 Task: Compose an email with the signature Destiny Lee with the subject Status report and the message Thank you for your prompt response. from softage.1@softage.net to softage.6@softage.net with an attached document Feasibility_report.docx Undo the message and rewrite the message as I would like to request a meeting to discuss this issue further. Send the email. Finally, move the email from Sent Items to the label Trademarks
Action: Mouse moved to (338, 564)
Screenshot: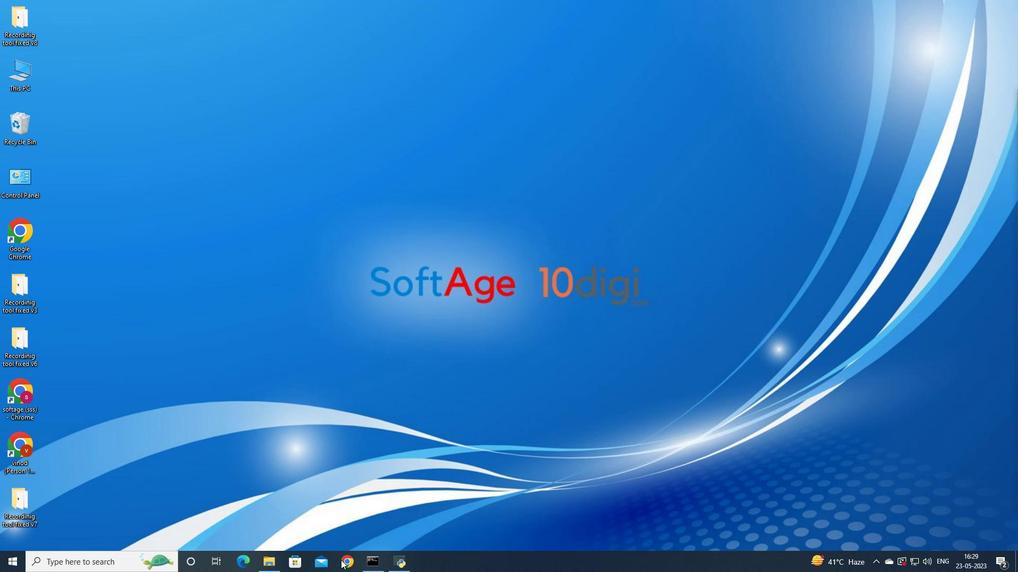 
Action: Mouse pressed left at (338, 564)
Screenshot: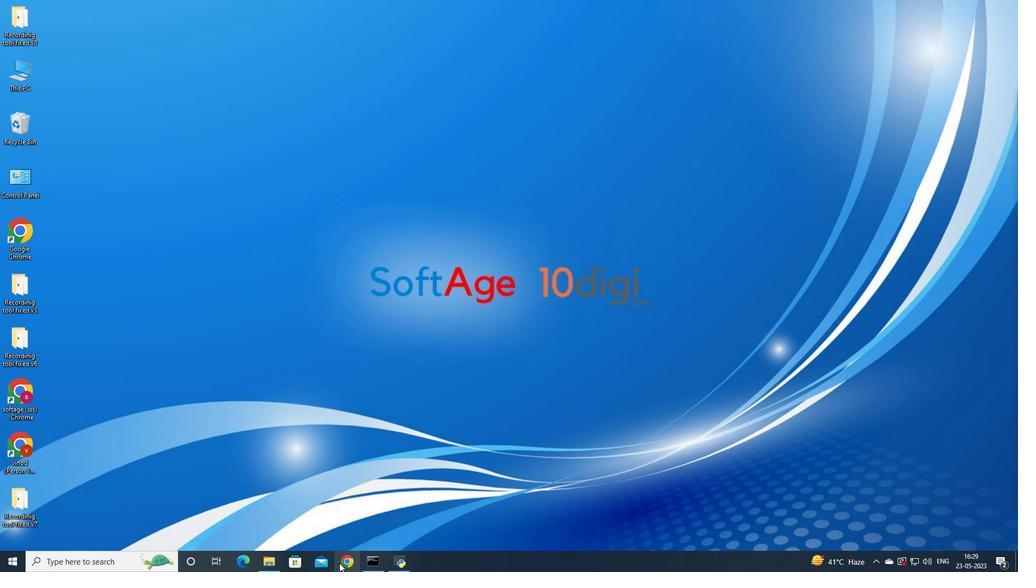 
Action: Mouse moved to (465, 338)
Screenshot: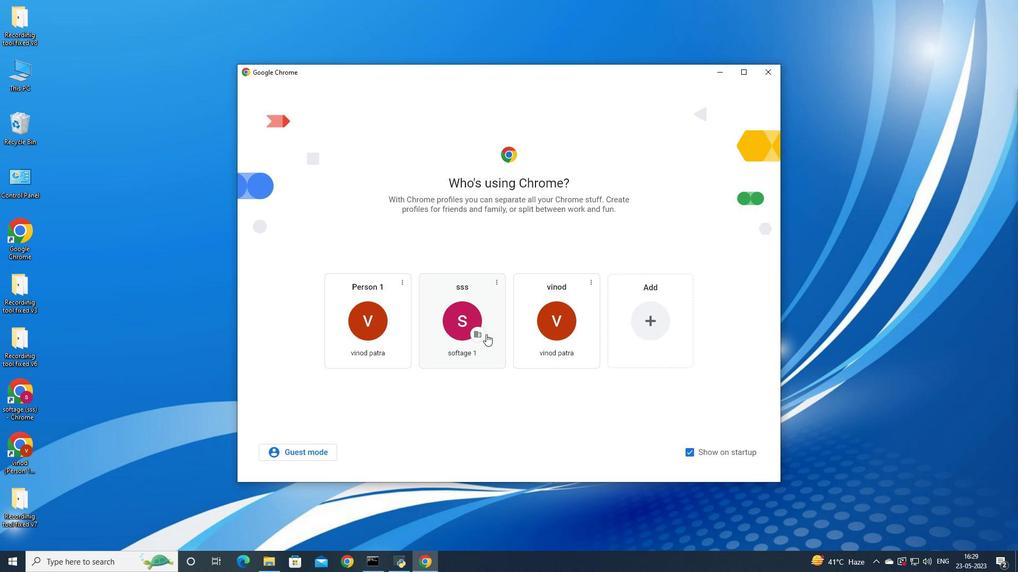 
Action: Mouse pressed left at (465, 338)
Screenshot: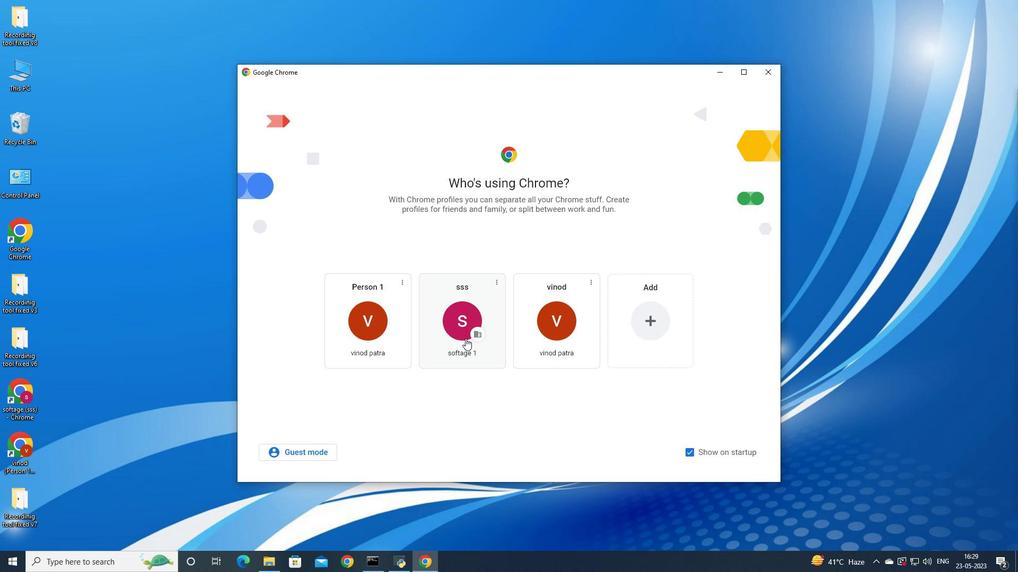 
Action: Mouse moved to (919, 56)
Screenshot: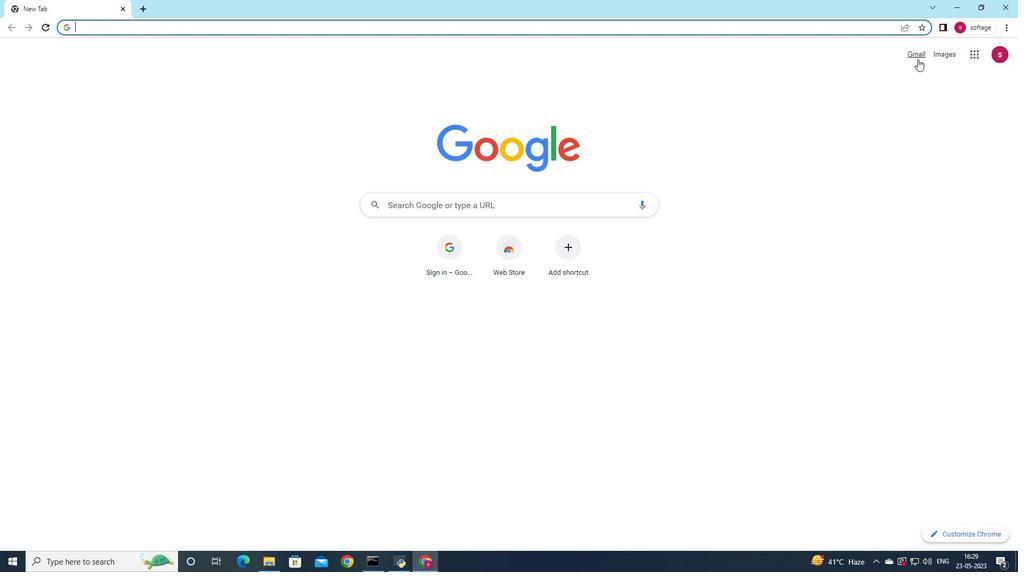 
Action: Mouse pressed left at (919, 56)
Screenshot: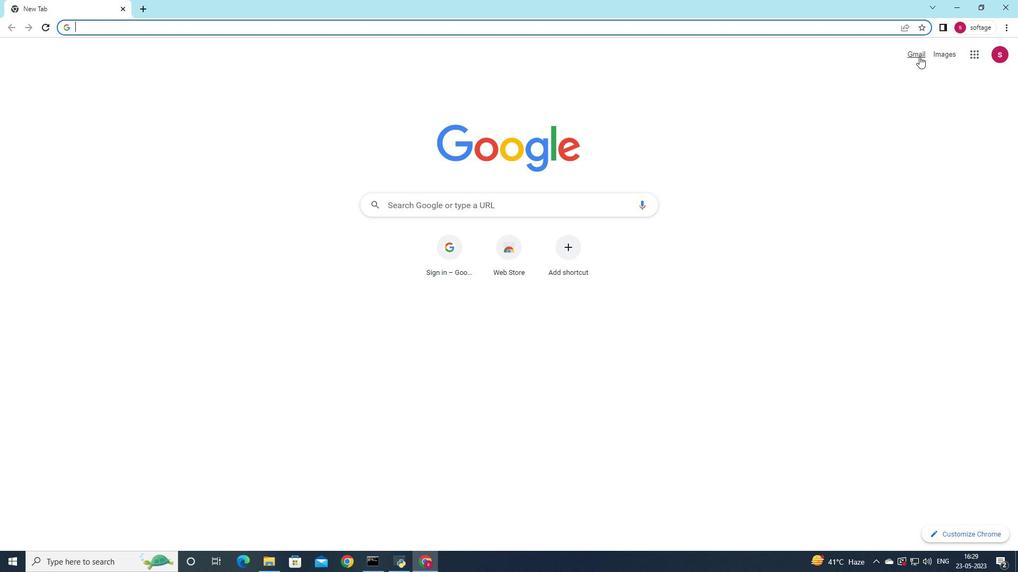 
Action: Mouse moved to (900, 70)
Screenshot: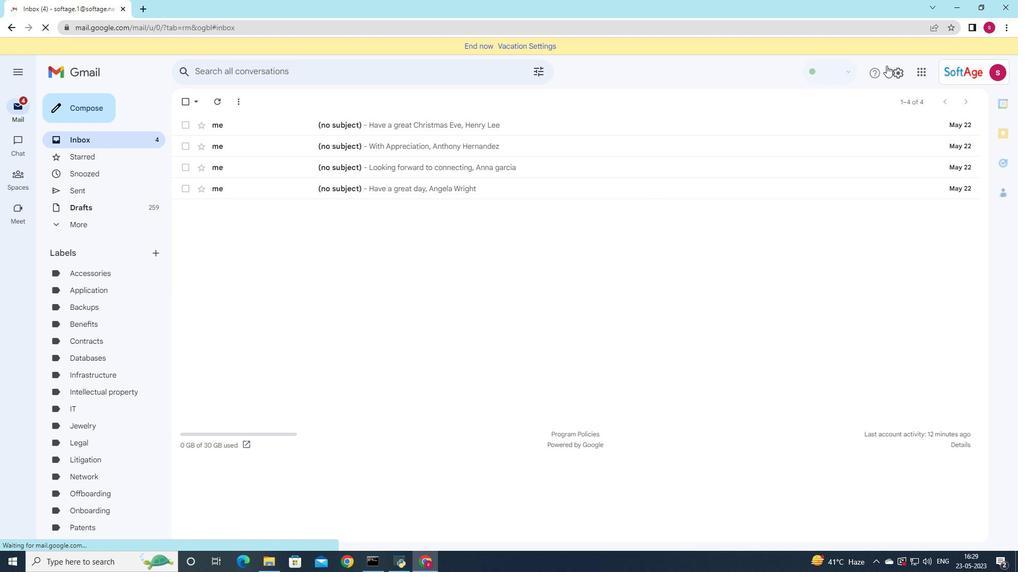 
Action: Mouse pressed left at (900, 70)
Screenshot: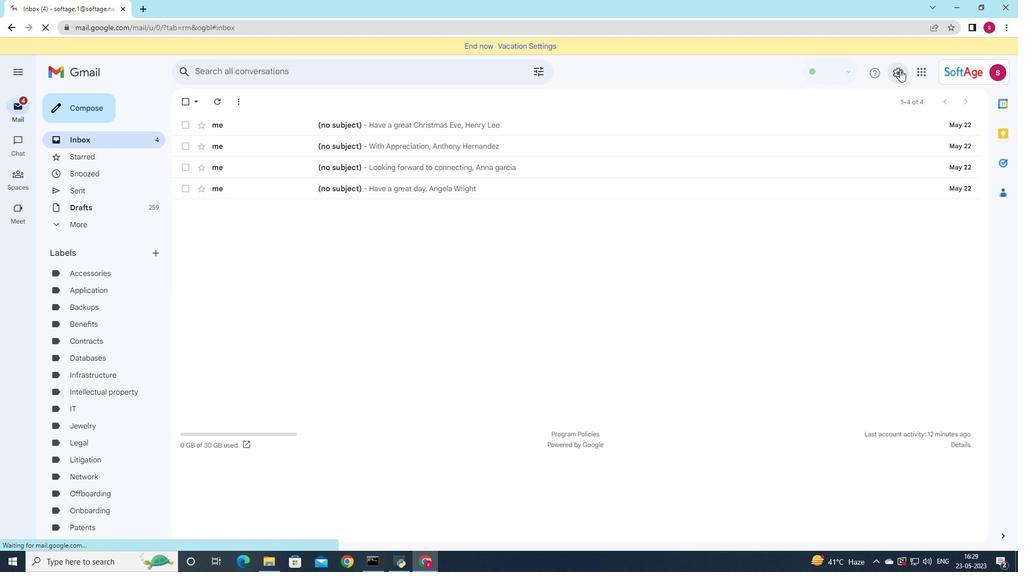 
Action: Mouse moved to (894, 126)
Screenshot: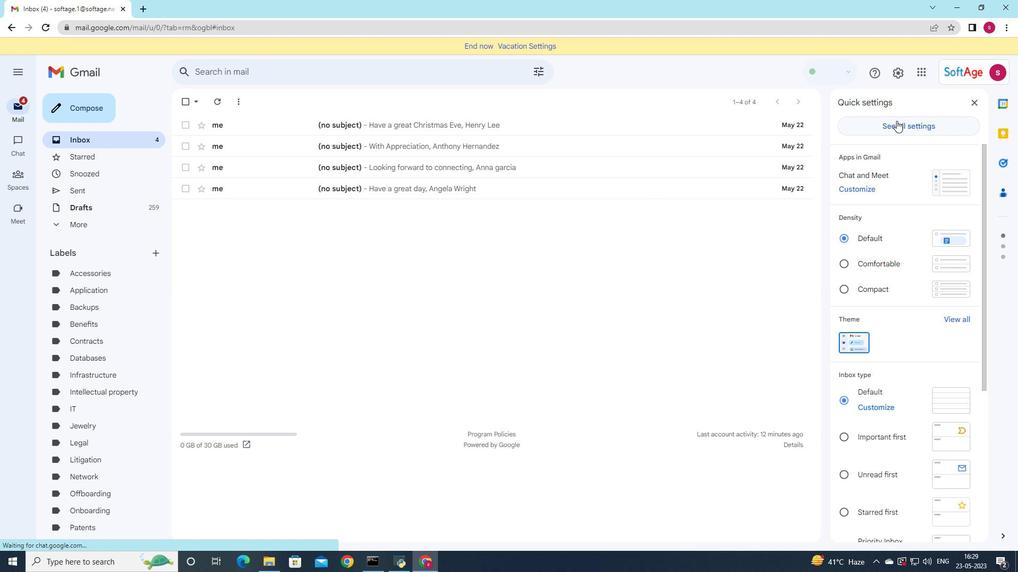 
Action: Mouse pressed left at (894, 126)
Screenshot: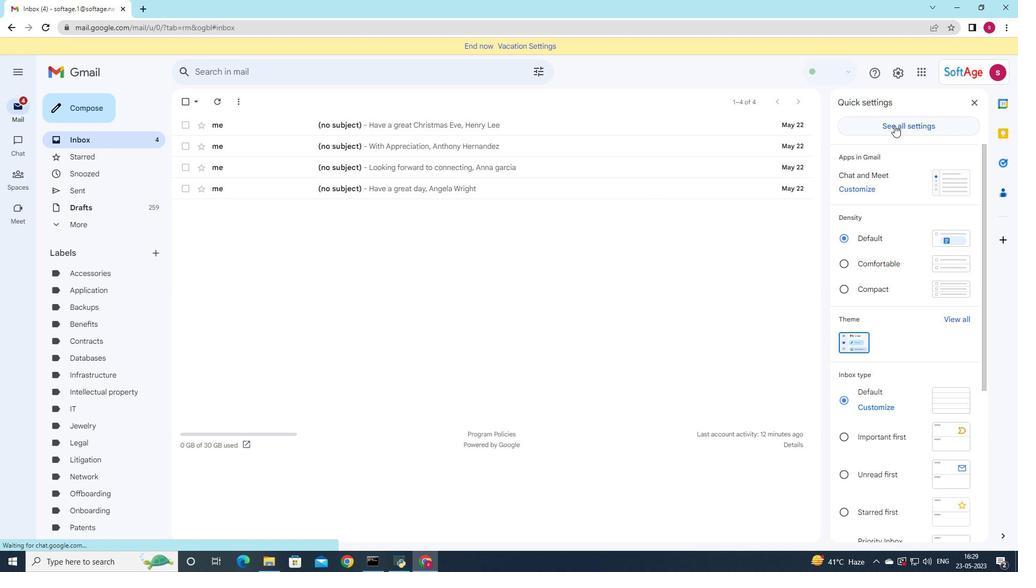 
Action: Mouse moved to (430, 277)
Screenshot: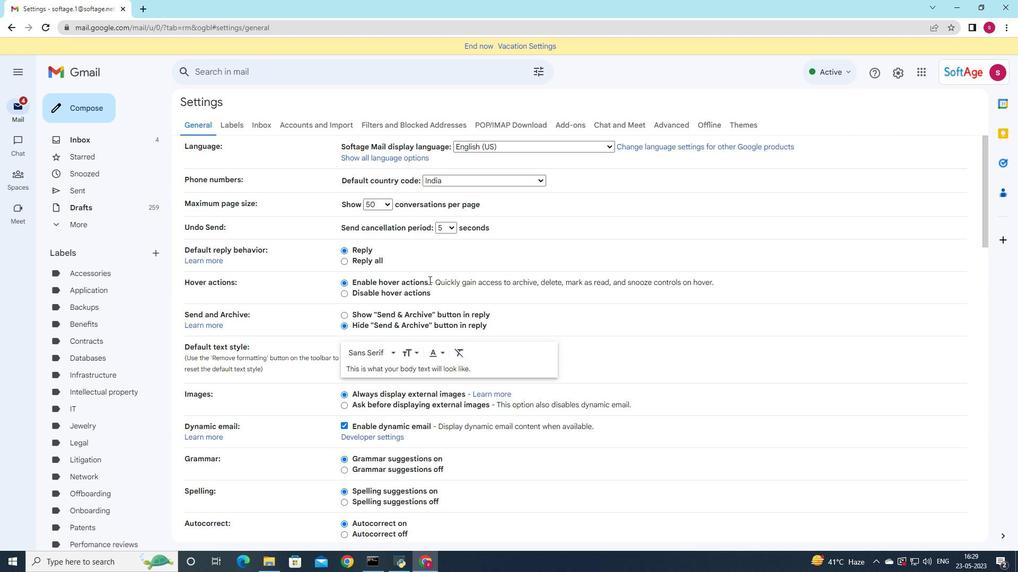 
Action: Mouse scrolled (430, 276) with delta (0, 0)
Screenshot: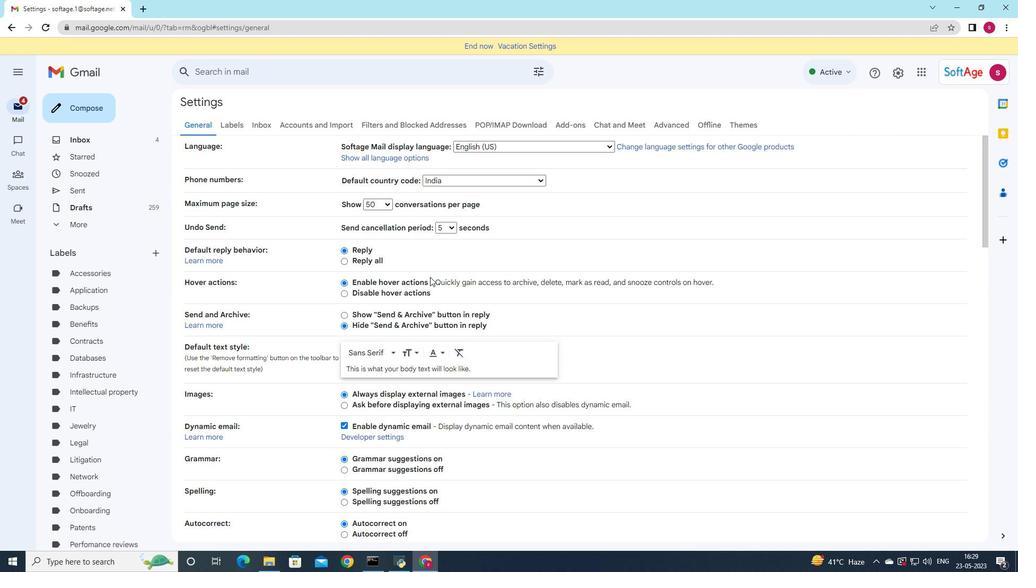 
Action: Mouse scrolled (430, 276) with delta (0, 0)
Screenshot: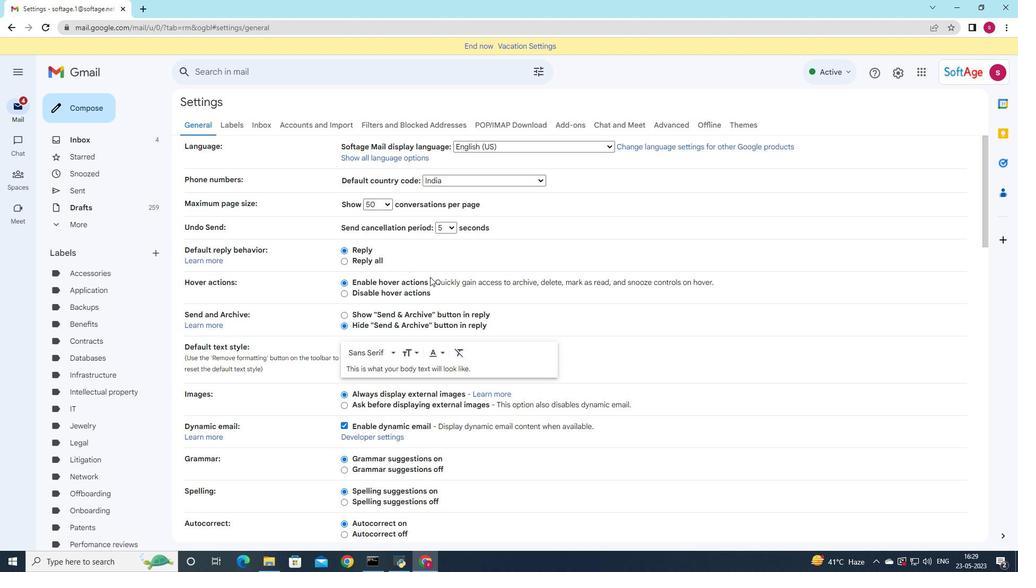 
Action: Mouse scrolled (430, 276) with delta (0, 0)
Screenshot: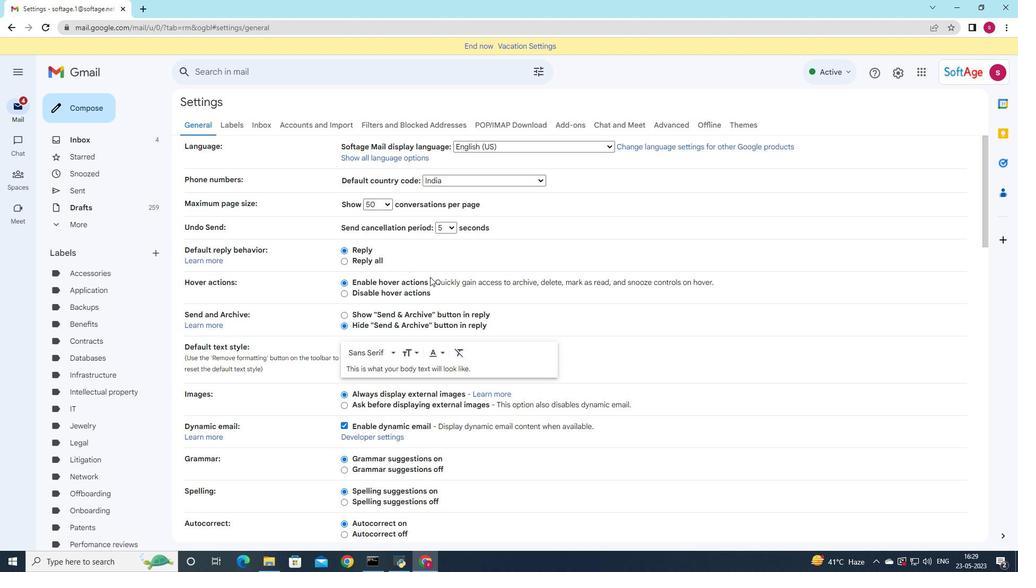 
Action: Mouse scrolled (430, 276) with delta (0, 0)
Screenshot: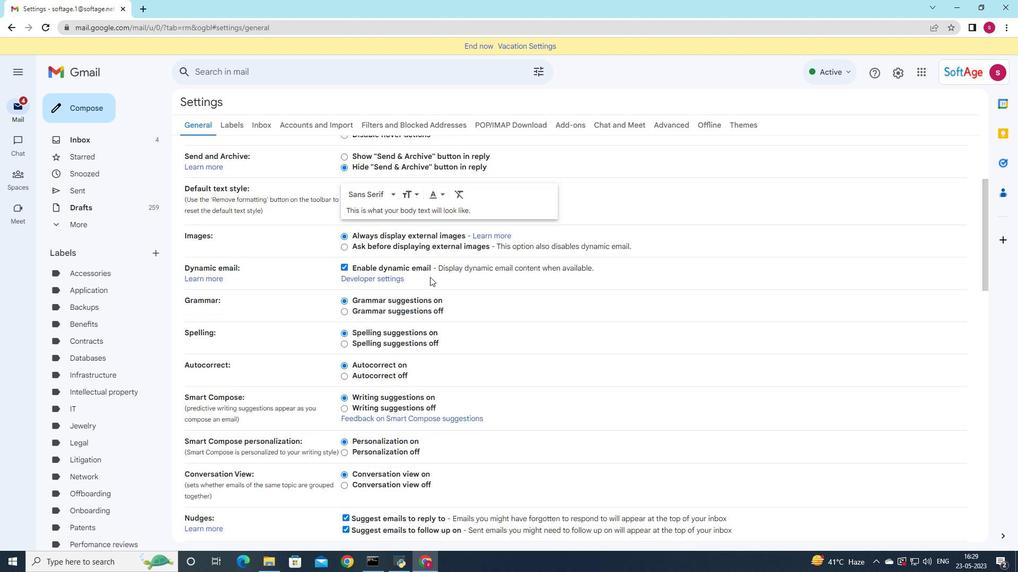 
Action: Mouse scrolled (430, 276) with delta (0, 0)
Screenshot: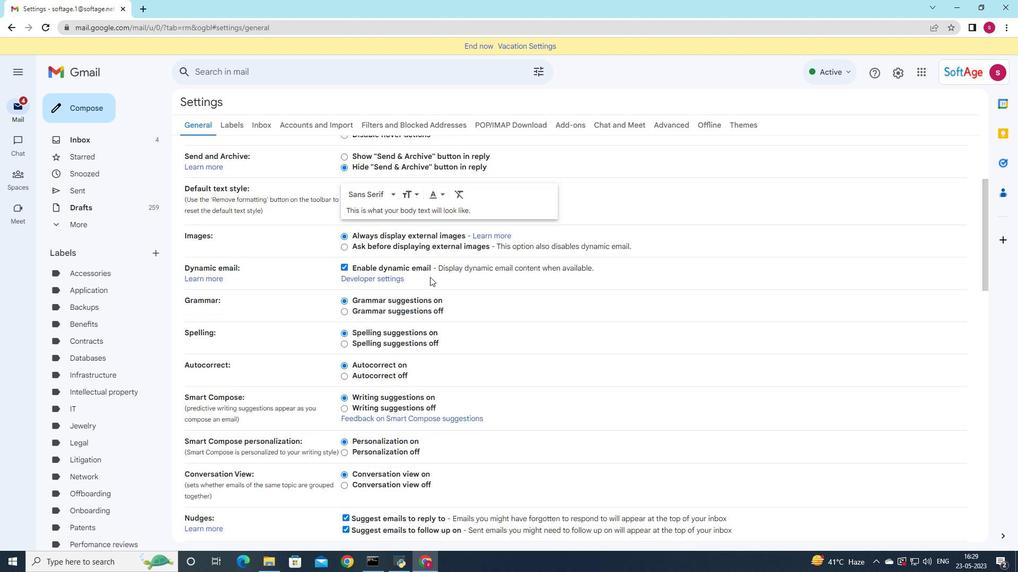 
Action: Mouse scrolled (430, 276) with delta (0, 0)
Screenshot: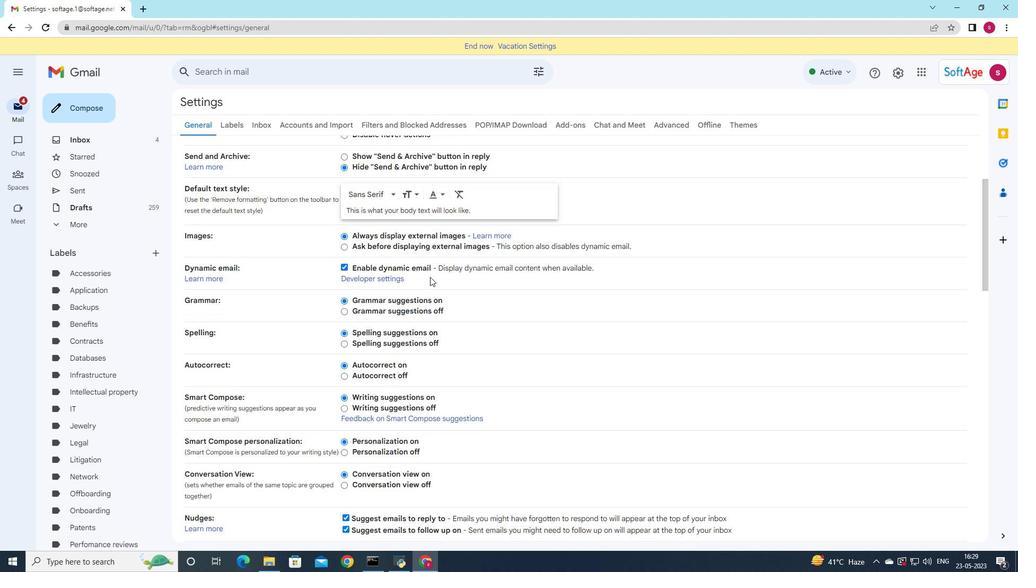 
Action: Mouse scrolled (430, 276) with delta (0, 0)
Screenshot: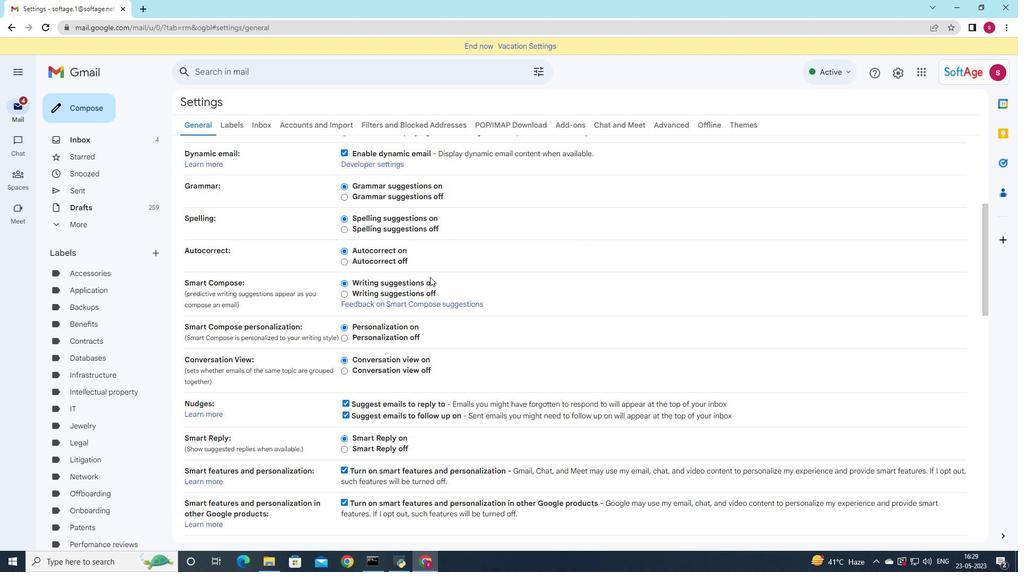 
Action: Mouse scrolled (430, 276) with delta (0, 0)
Screenshot: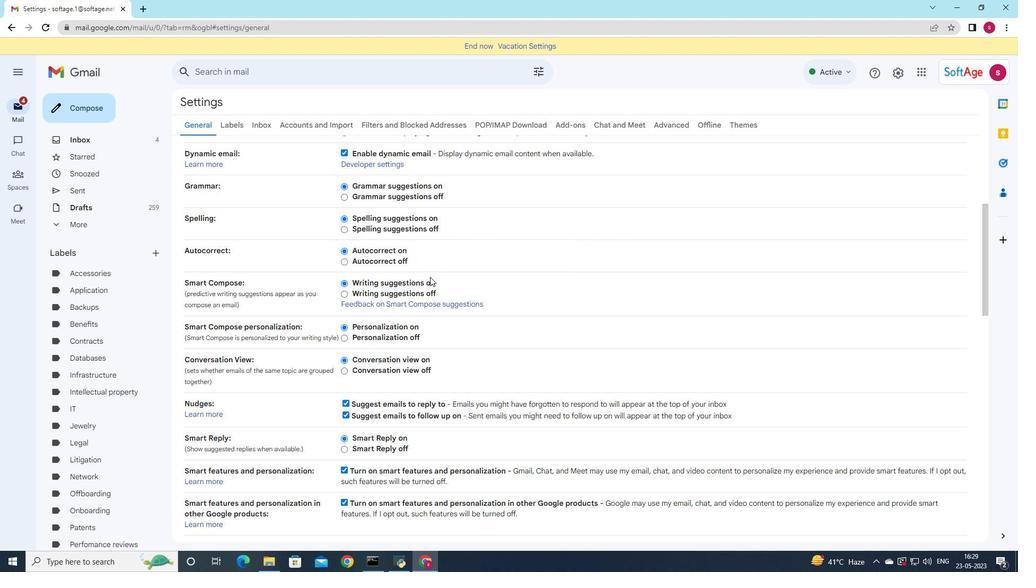 
Action: Mouse scrolled (430, 276) with delta (0, 0)
Screenshot: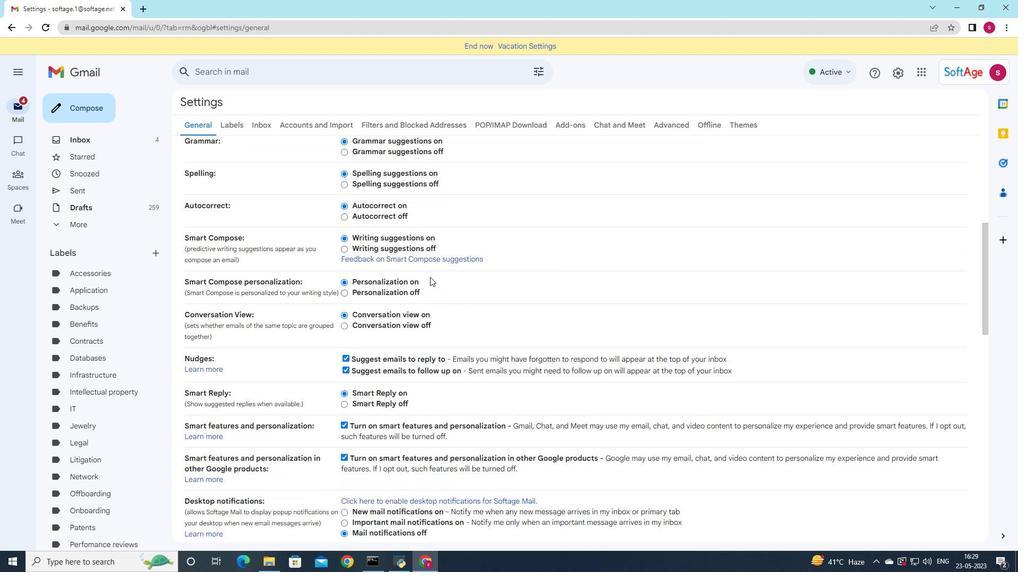 
Action: Mouse scrolled (430, 276) with delta (0, 0)
Screenshot: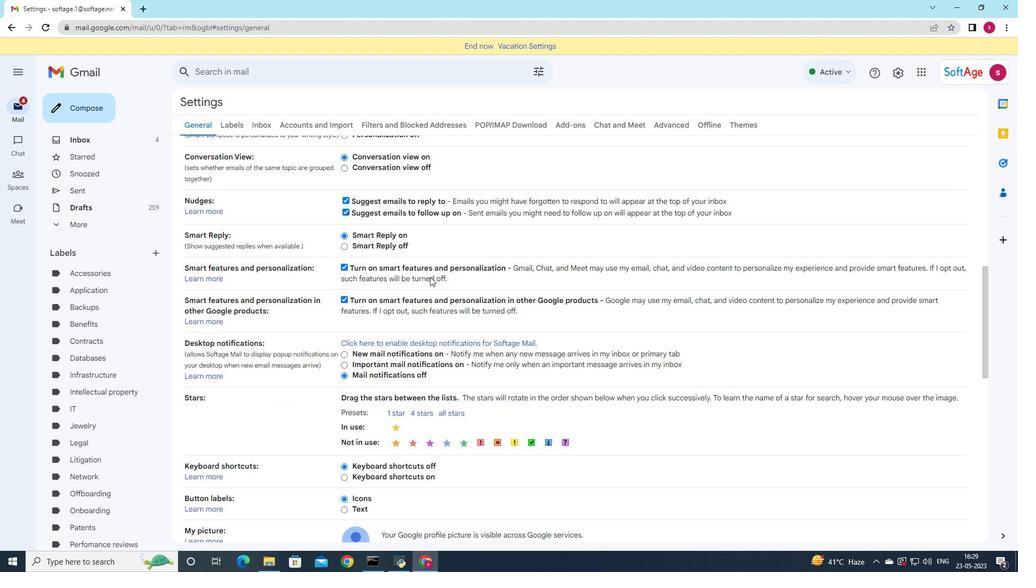 
Action: Mouse scrolled (430, 276) with delta (0, 0)
Screenshot: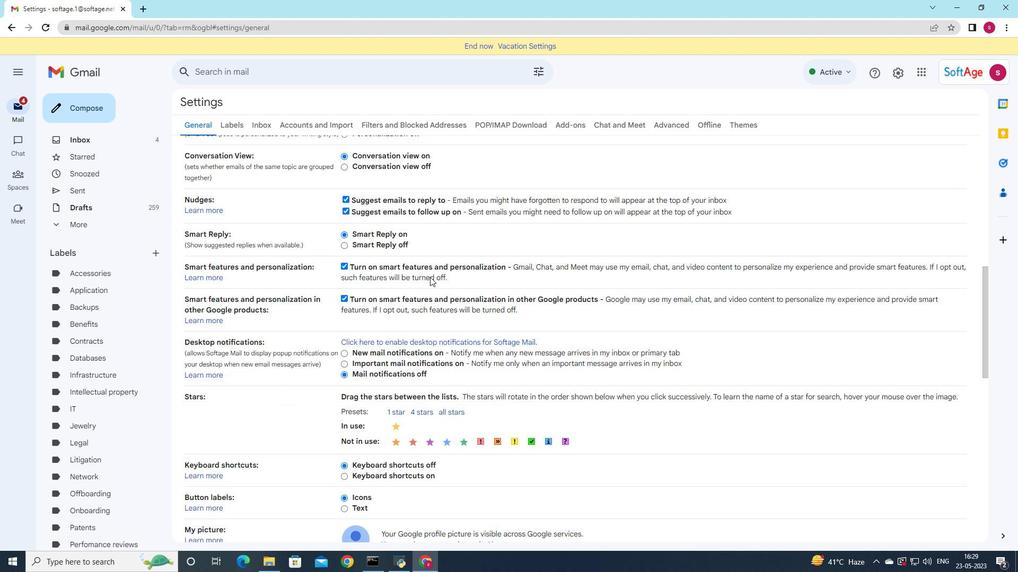 
Action: Mouse scrolled (430, 276) with delta (0, 0)
Screenshot: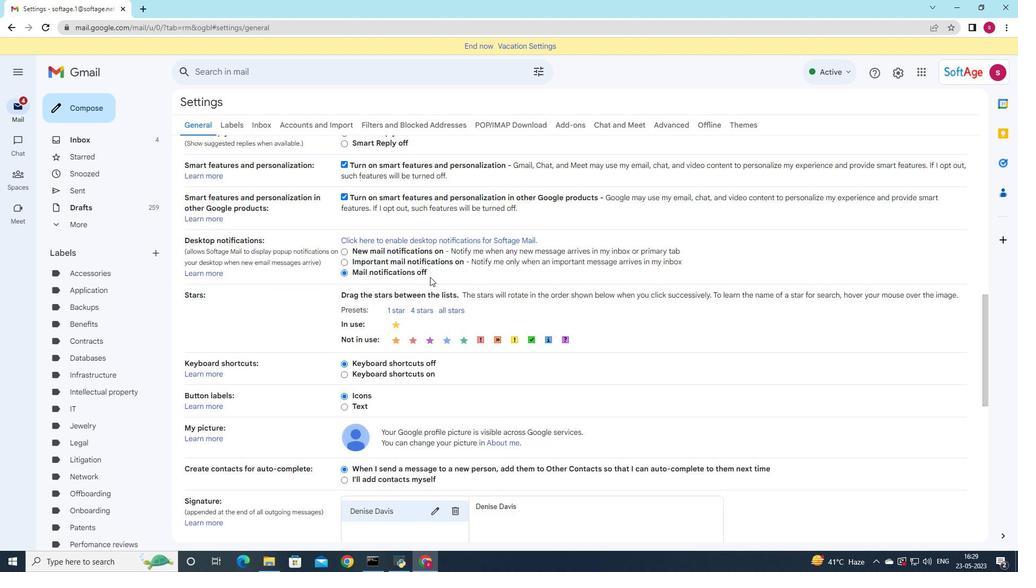 
Action: Mouse scrolled (430, 276) with delta (0, 0)
Screenshot: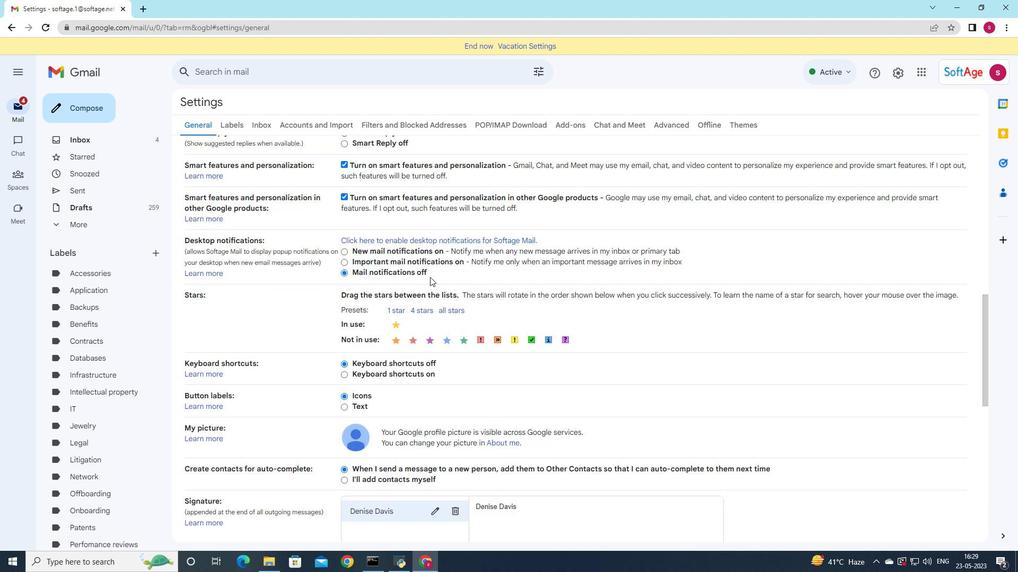 
Action: Mouse scrolled (430, 276) with delta (0, 0)
Screenshot: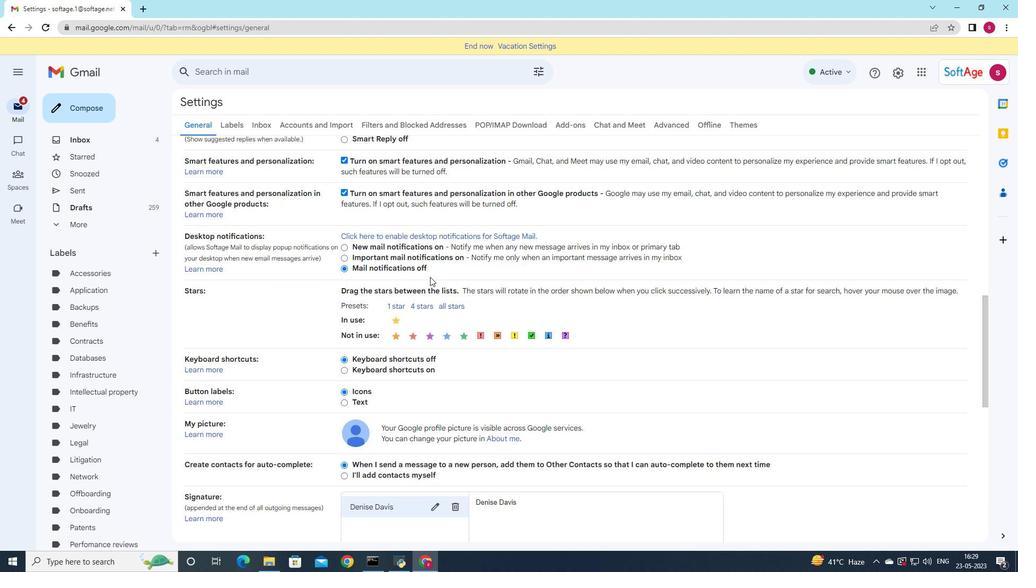 
Action: Mouse scrolled (430, 276) with delta (0, 0)
Screenshot: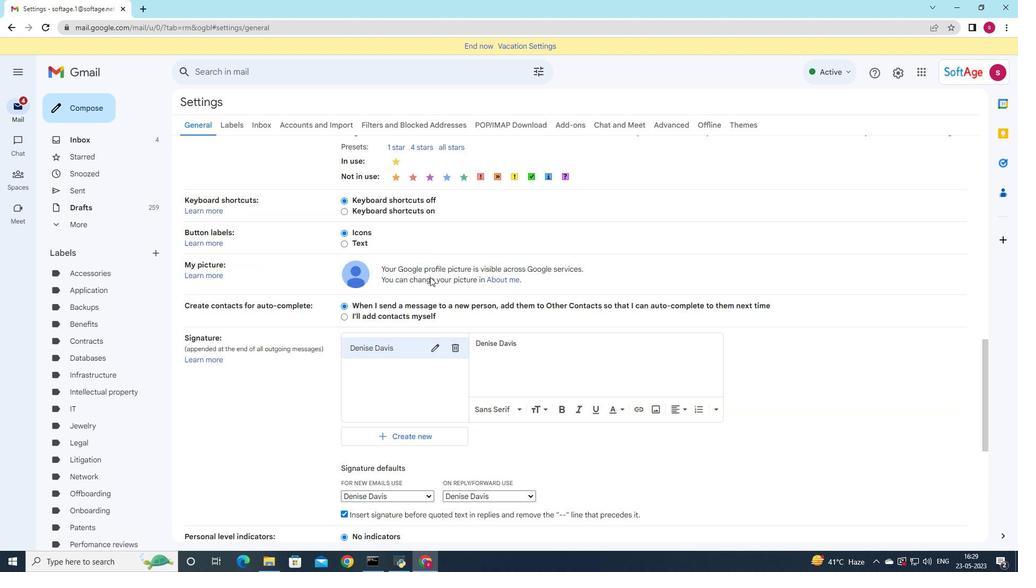 
Action: Mouse moved to (460, 289)
Screenshot: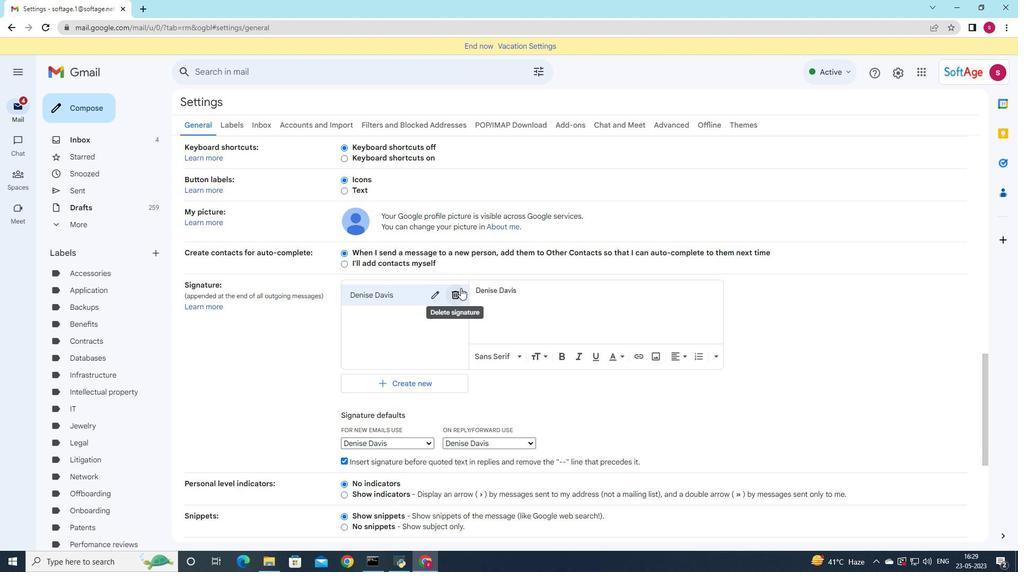 
Action: Mouse pressed left at (460, 289)
Screenshot: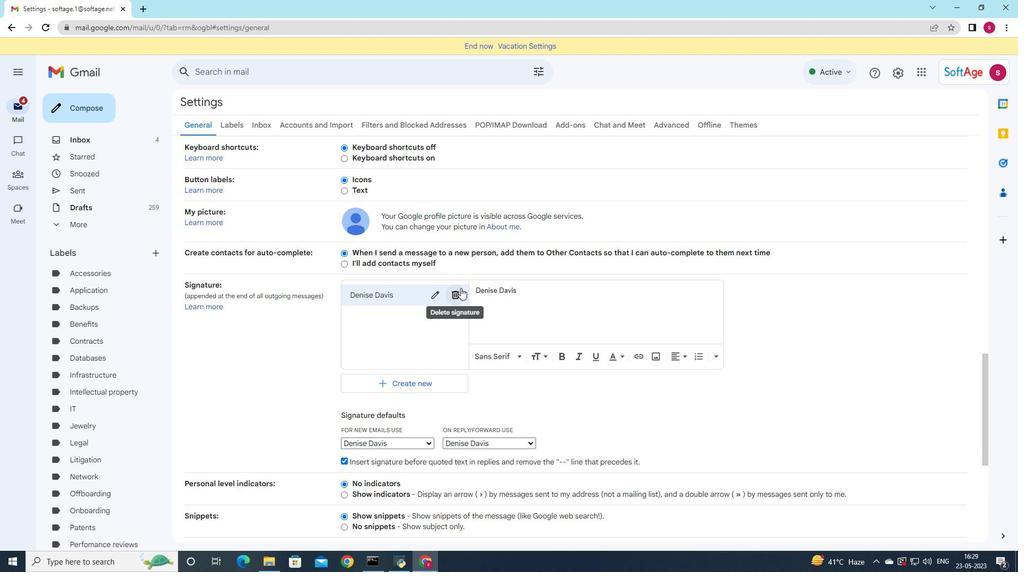 
Action: Mouse moved to (601, 309)
Screenshot: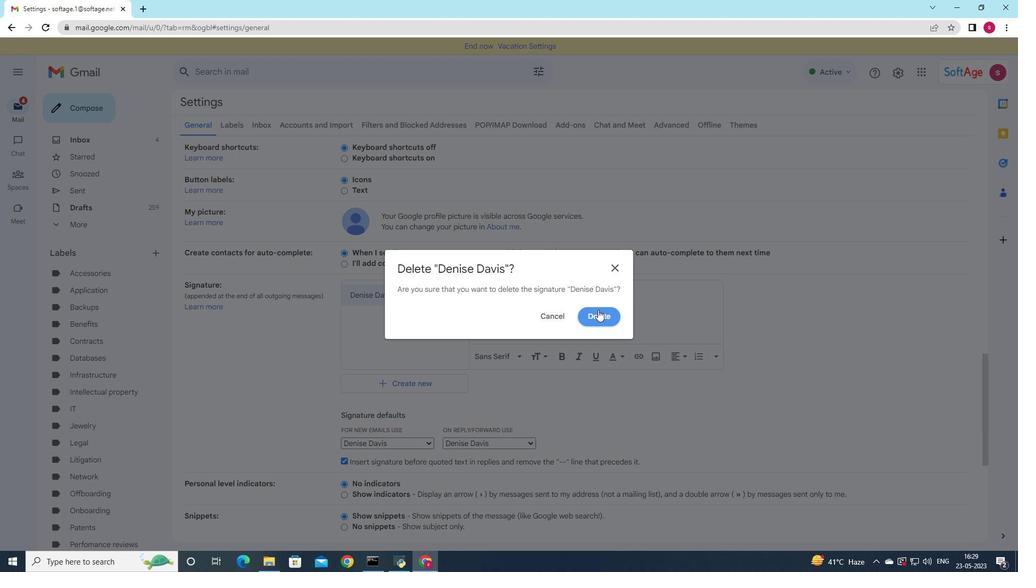 
Action: Mouse pressed left at (601, 309)
Screenshot: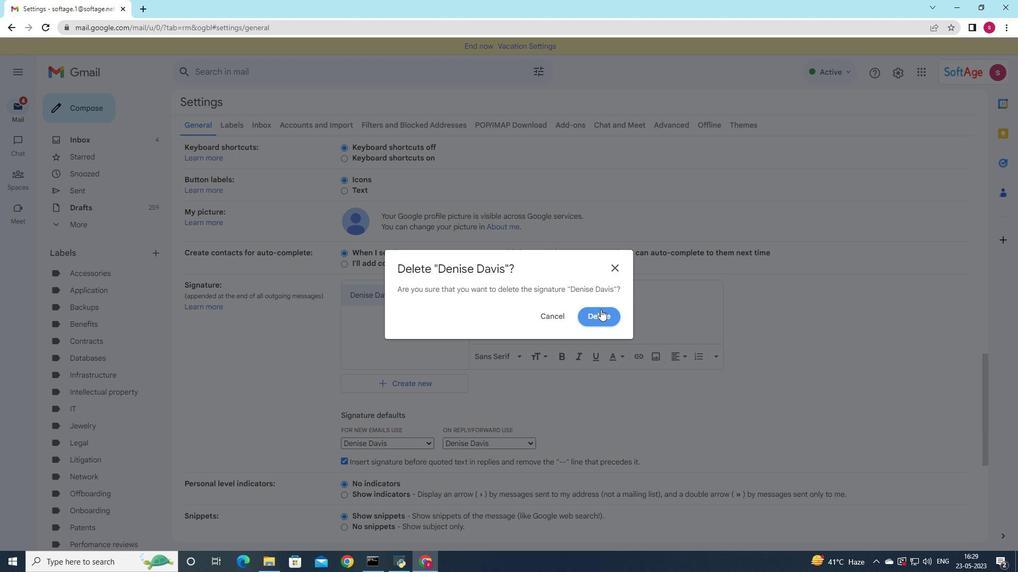 
Action: Mouse moved to (402, 312)
Screenshot: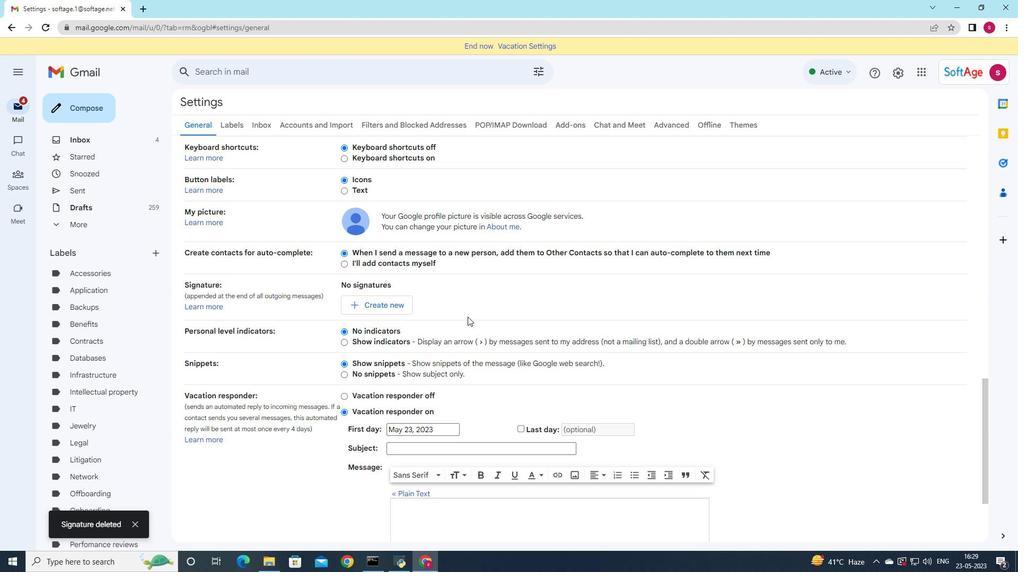 
Action: Mouse pressed left at (402, 312)
Screenshot: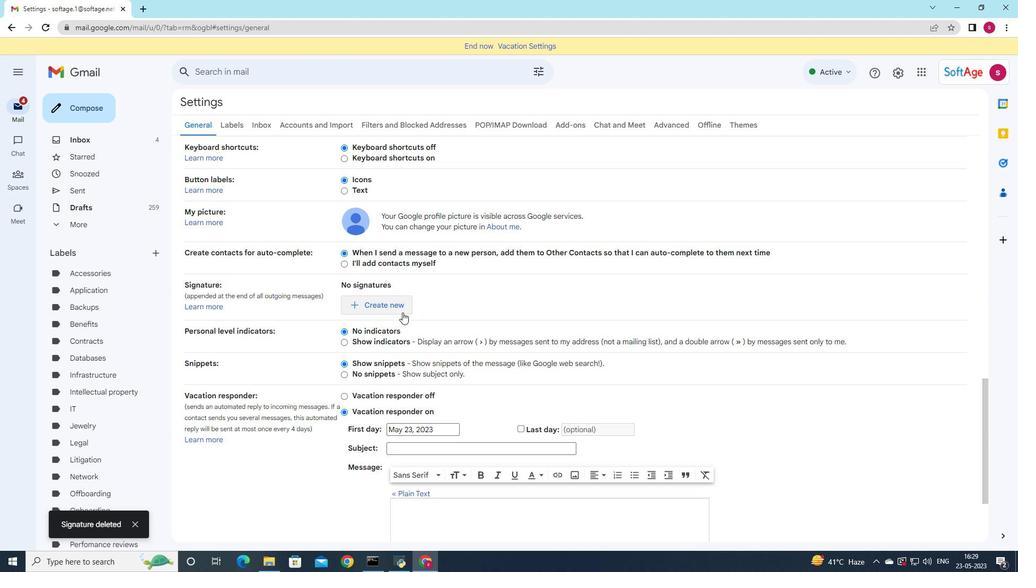 
Action: Mouse moved to (610, 293)
Screenshot: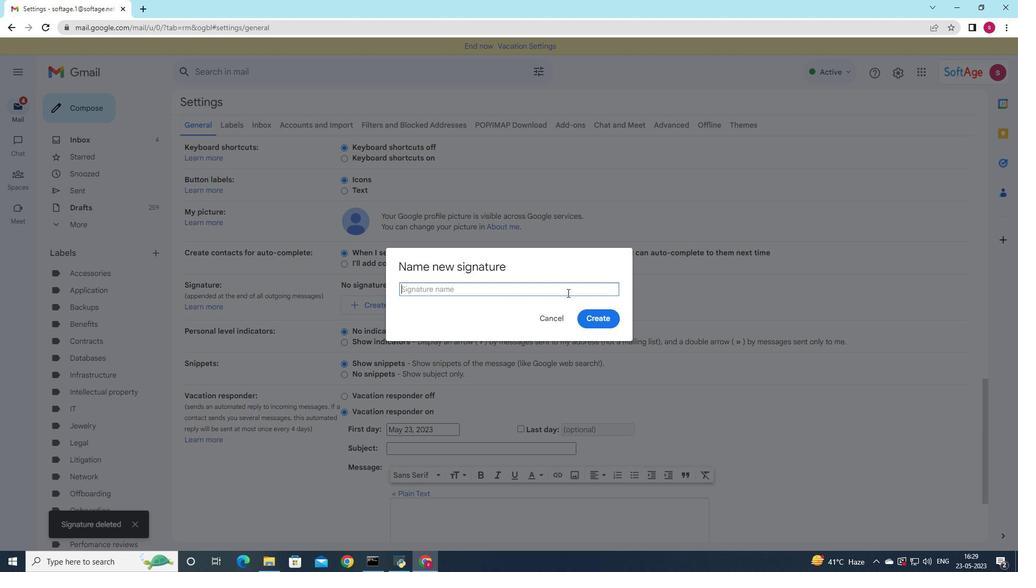 
Action: Key pressed <Key.shift>Destiny<Key.space><Key.shift>Lee
Screenshot: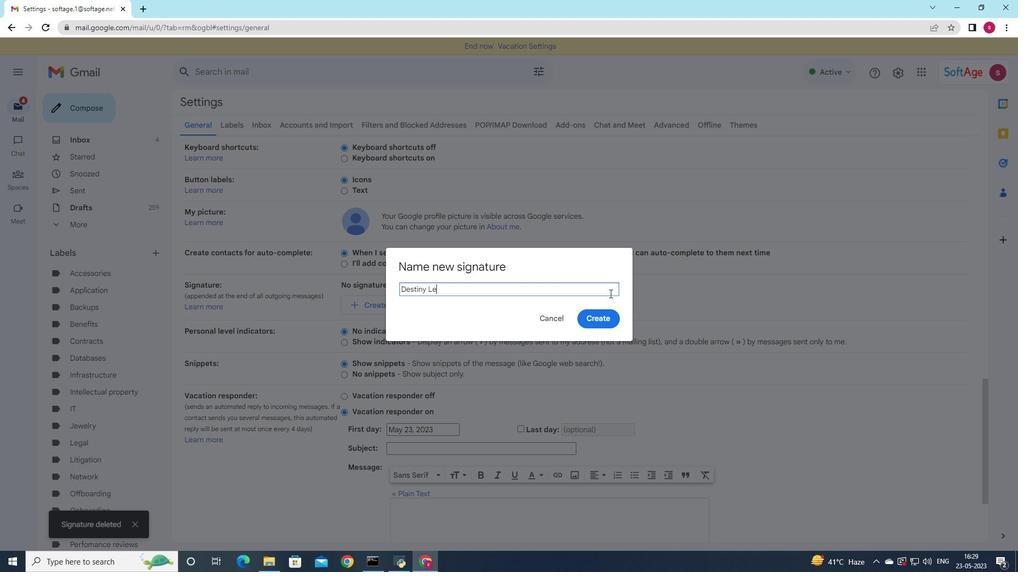 
Action: Mouse moved to (599, 317)
Screenshot: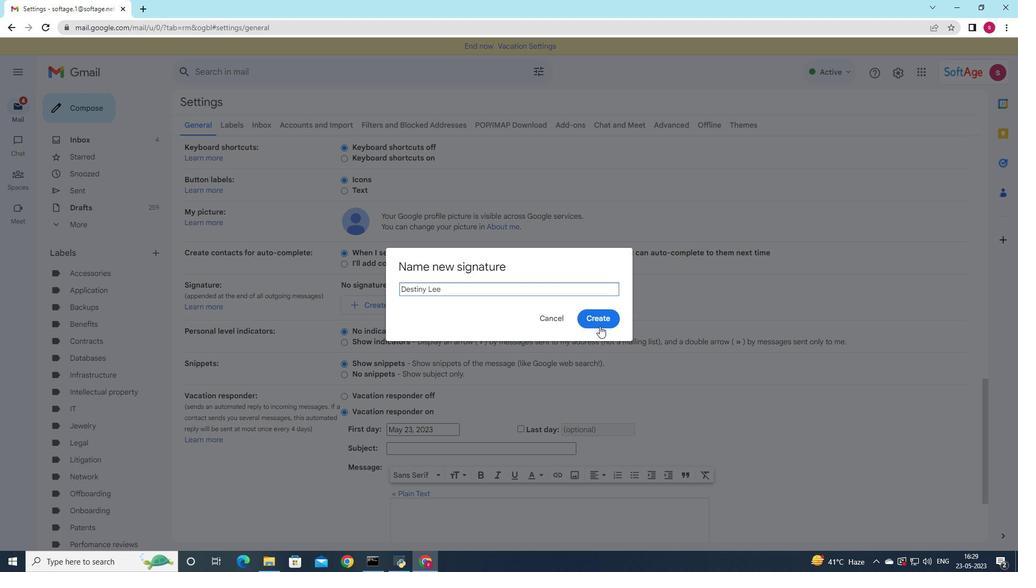 
Action: Mouse pressed left at (599, 317)
Screenshot: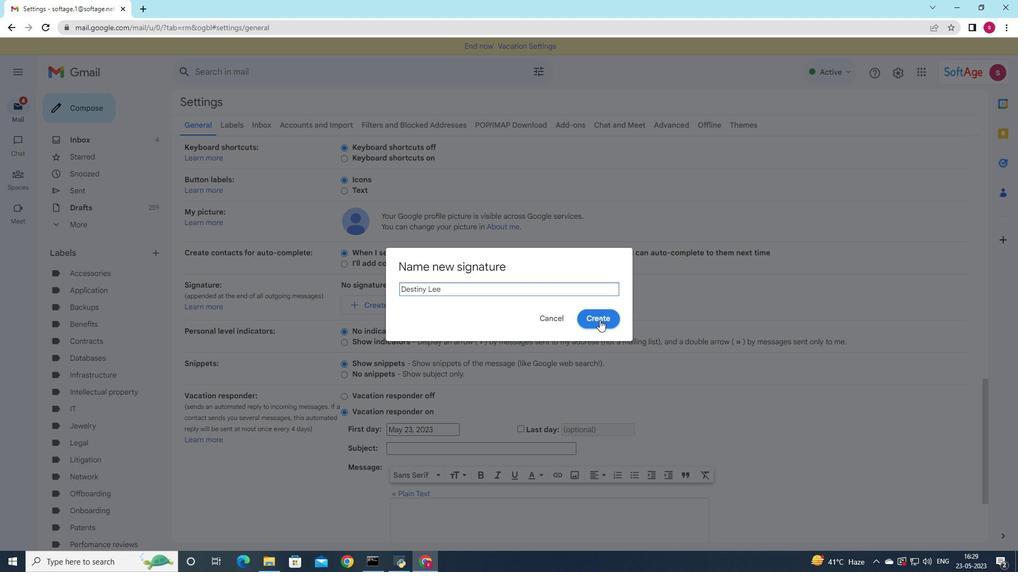 
Action: Mouse moved to (539, 299)
Screenshot: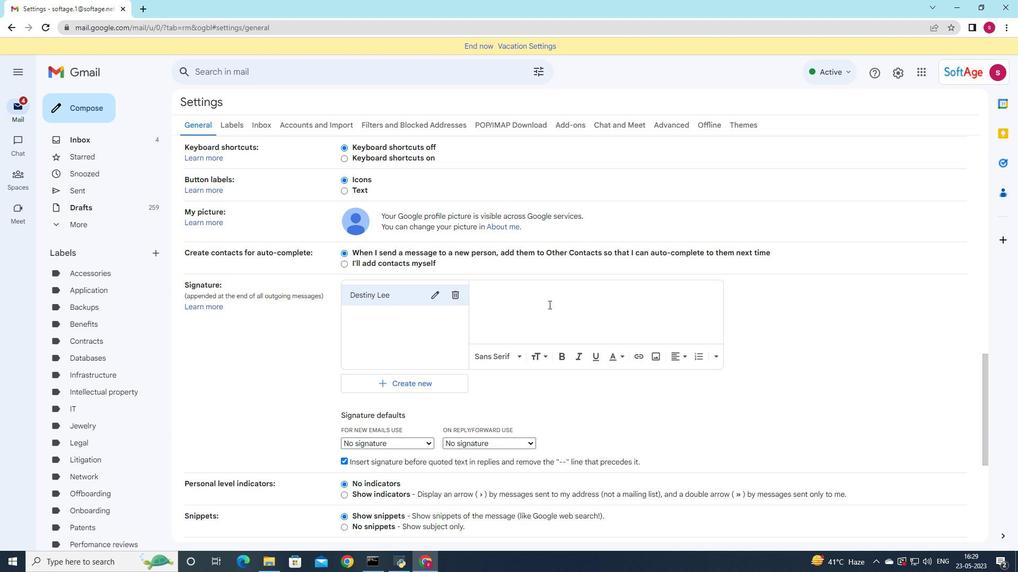 
Action: Mouse pressed left at (539, 299)
Screenshot: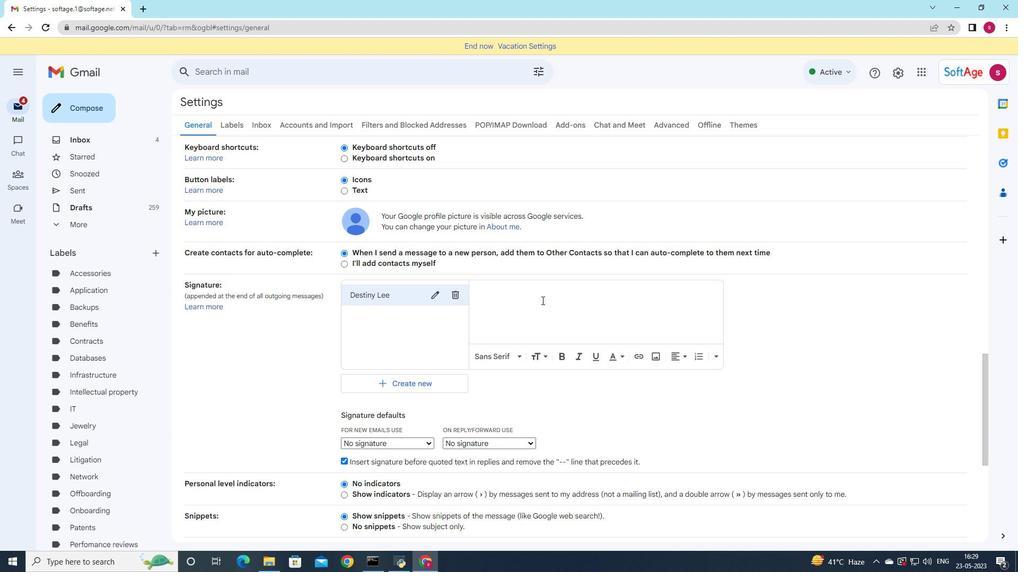 
Action: Key pressed <Key.shift>Desto<Key.backspace>iny<Key.space><Key.shift>Lee
Screenshot: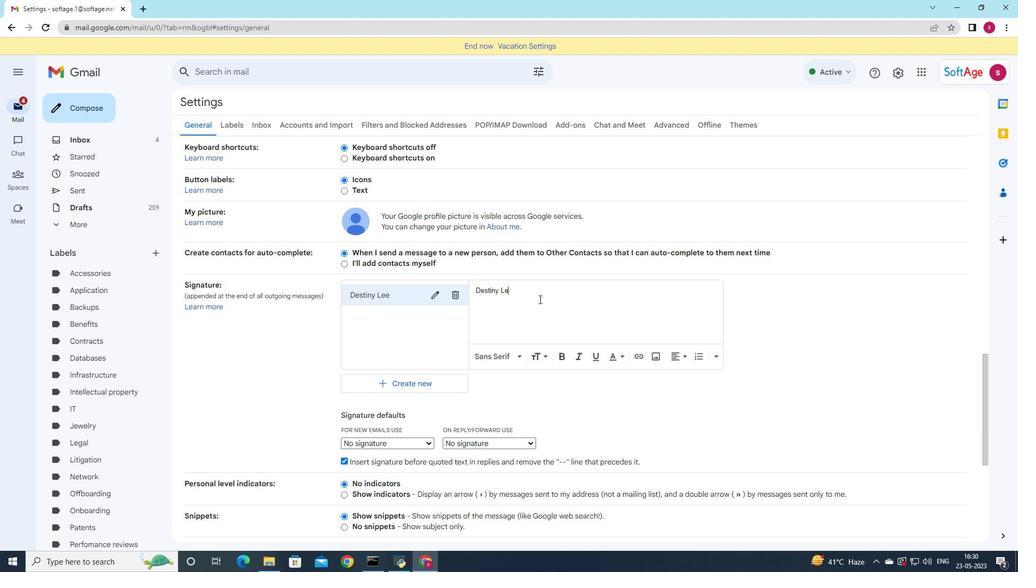 
Action: Mouse moved to (418, 439)
Screenshot: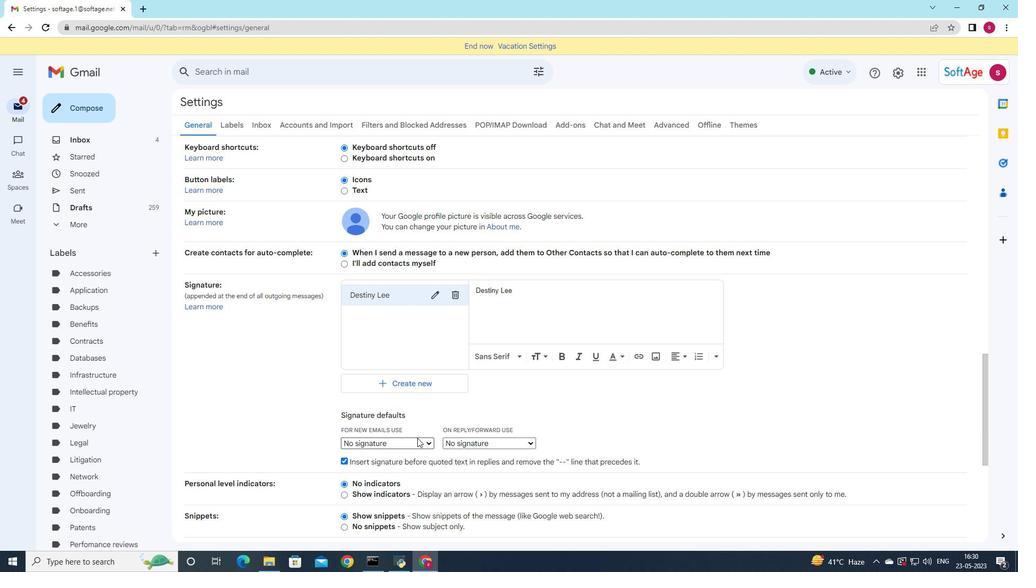 
Action: Mouse pressed left at (418, 439)
Screenshot: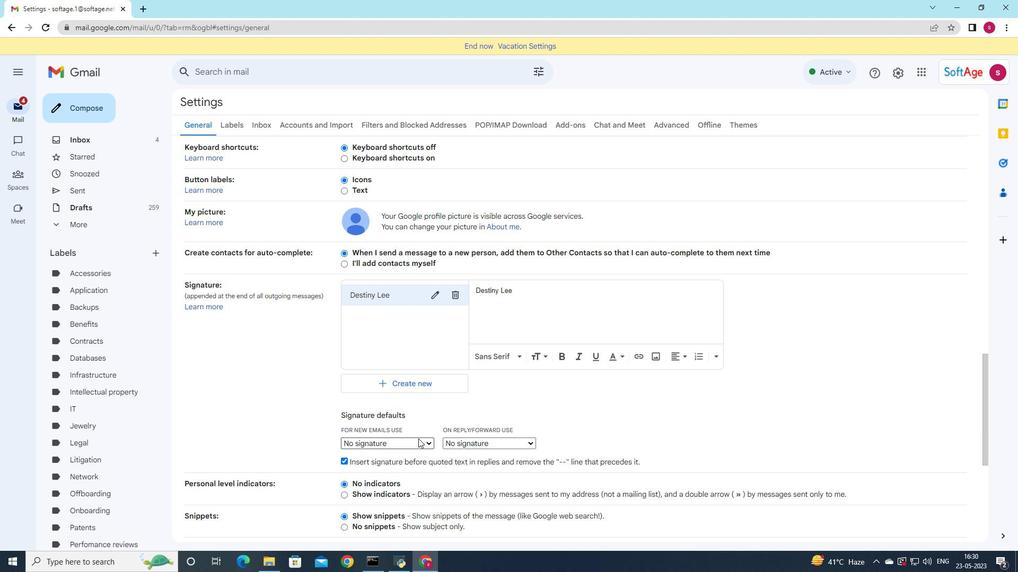 
Action: Mouse moved to (419, 460)
Screenshot: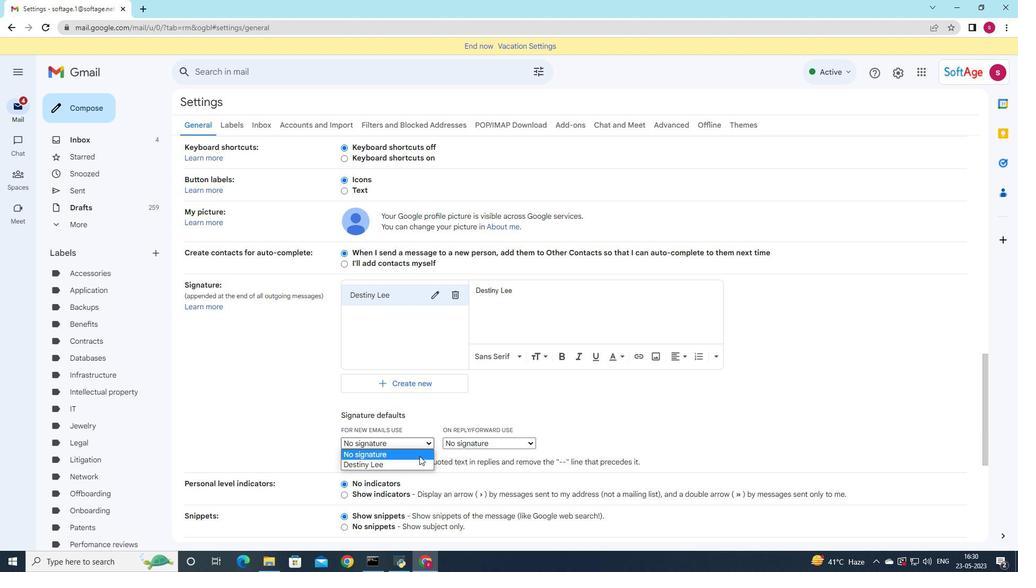 
Action: Mouse pressed left at (419, 460)
Screenshot: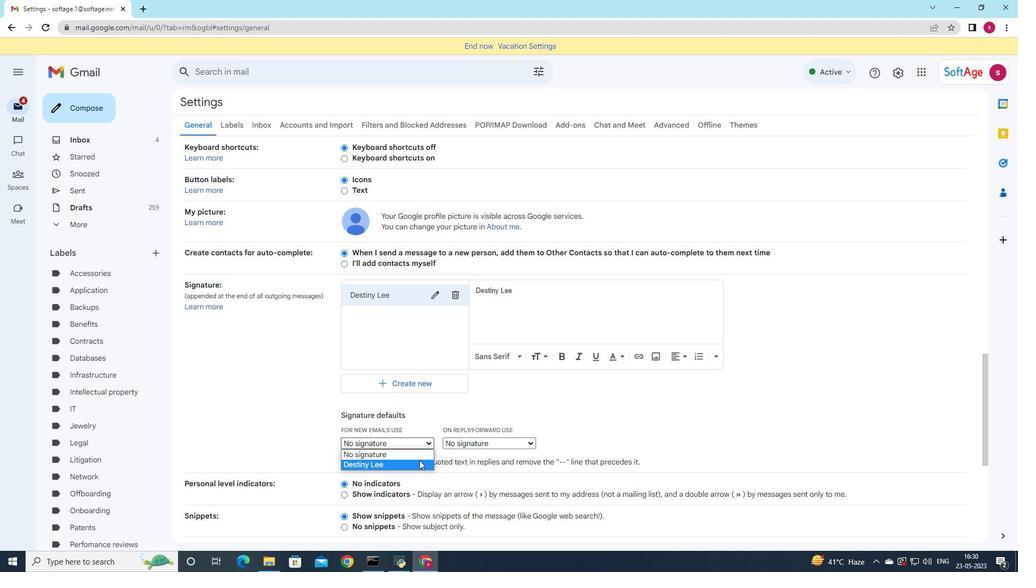 
Action: Mouse moved to (450, 439)
Screenshot: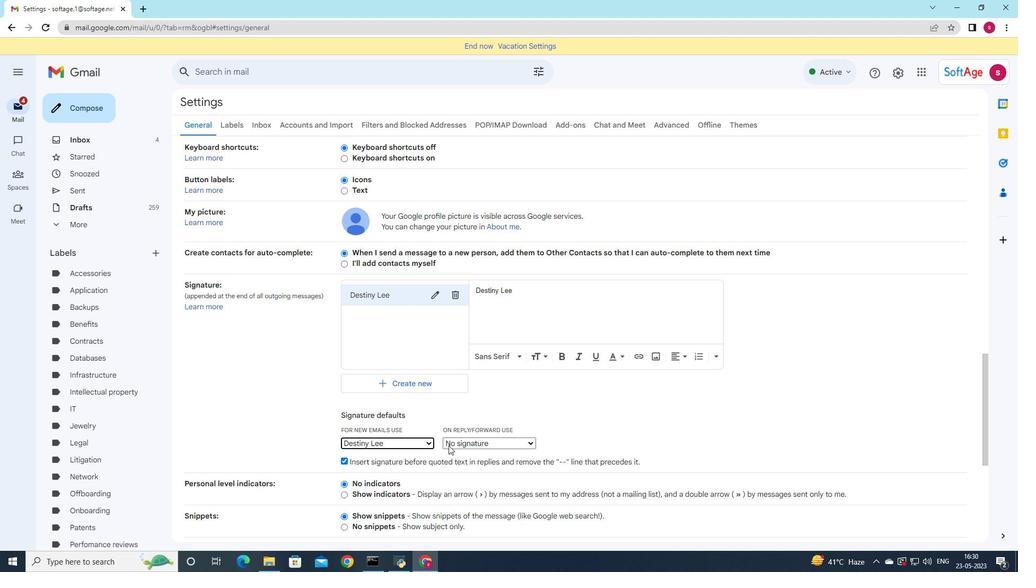 
Action: Mouse pressed left at (450, 439)
Screenshot: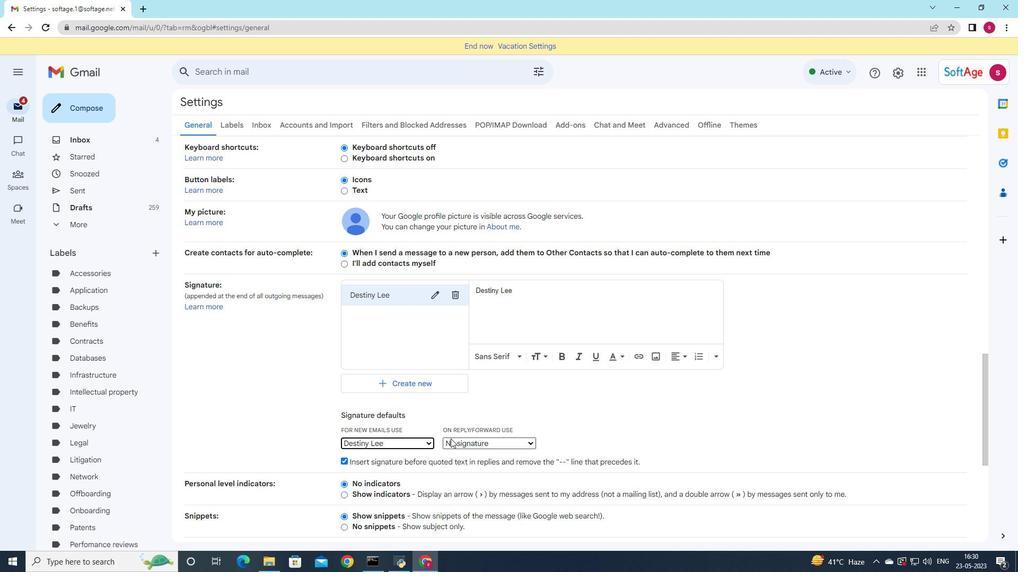 
Action: Mouse moved to (451, 463)
Screenshot: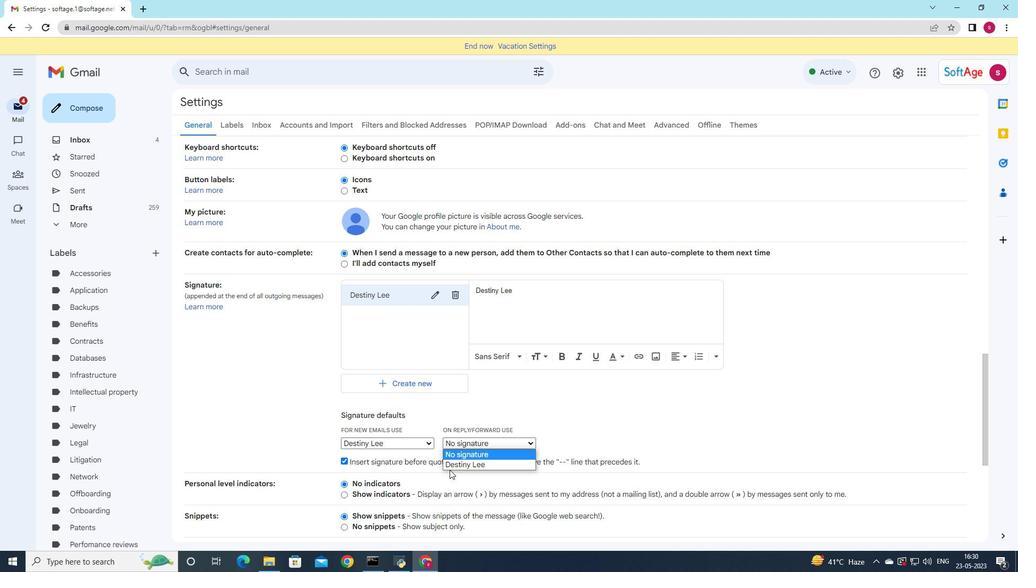 
Action: Mouse pressed left at (451, 463)
Screenshot: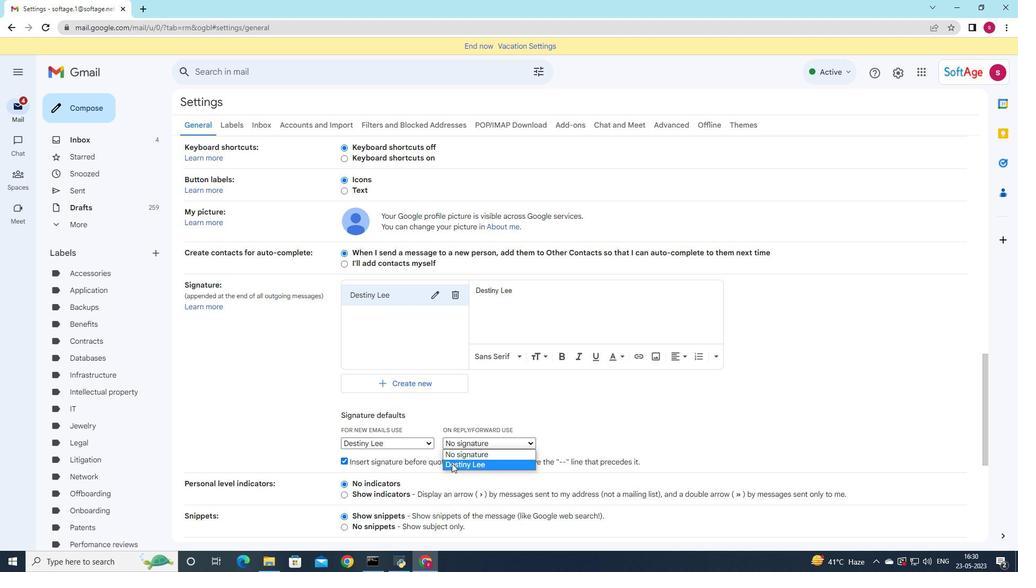 
Action: Mouse moved to (428, 457)
Screenshot: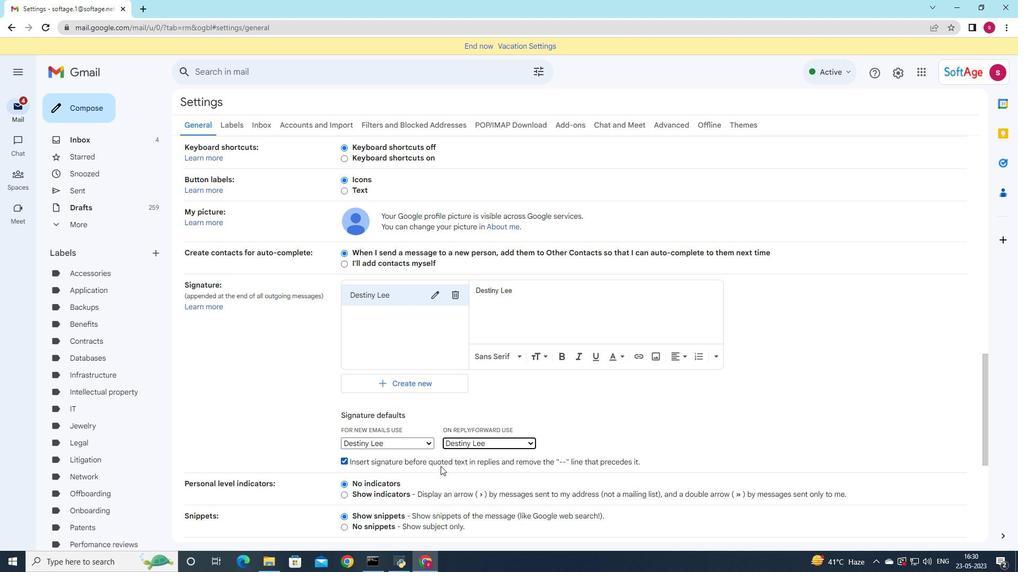 
Action: Mouse scrolled (428, 457) with delta (0, 0)
Screenshot: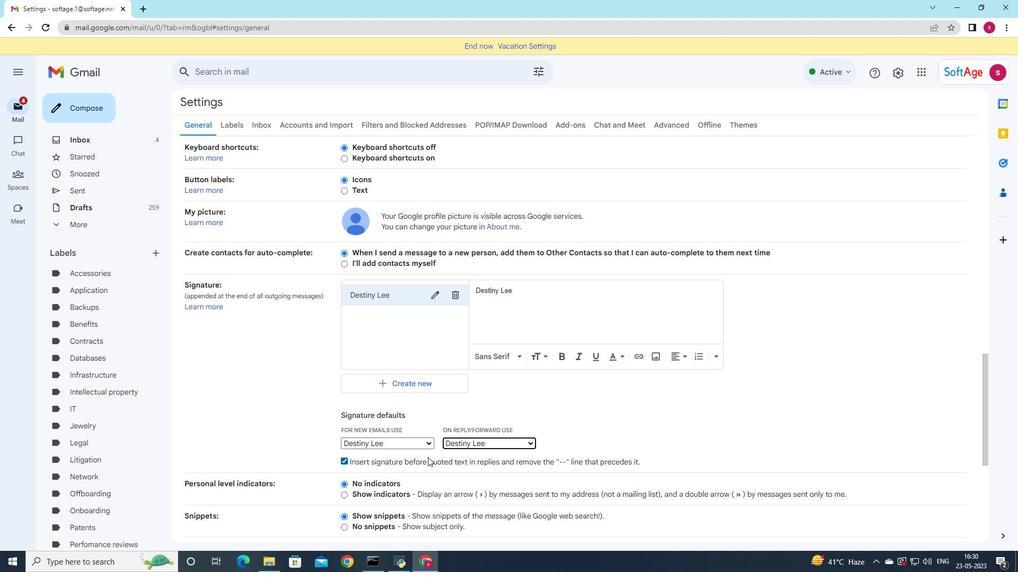 
Action: Mouse scrolled (428, 457) with delta (0, 0)
Screenshot: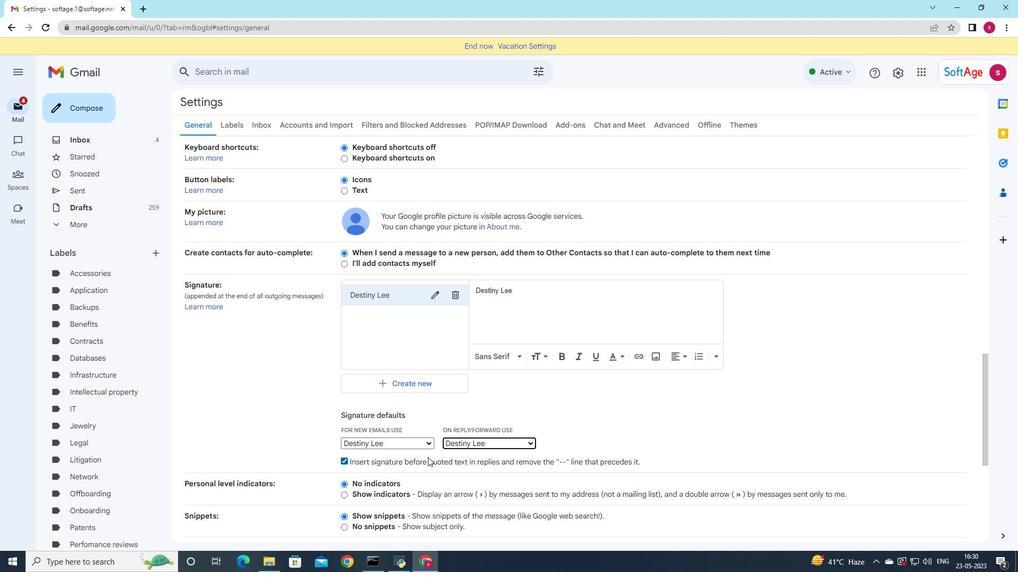 
Action: Mouse scrolled (428, 457) with delta (0, 0)
Screenshot: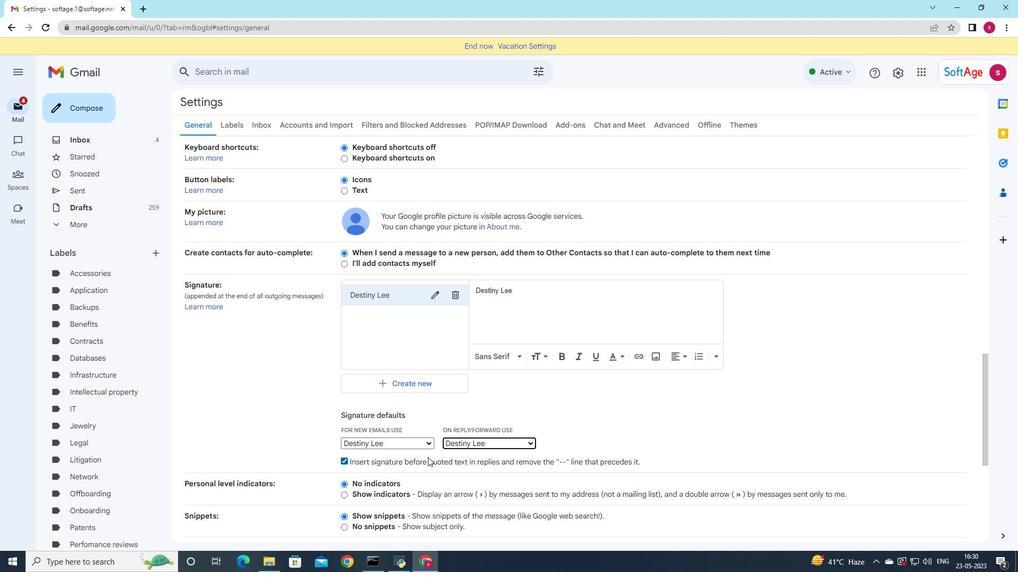
Action: Mouse scrolled (428, 457) with delta (0, 0)
Screenshot: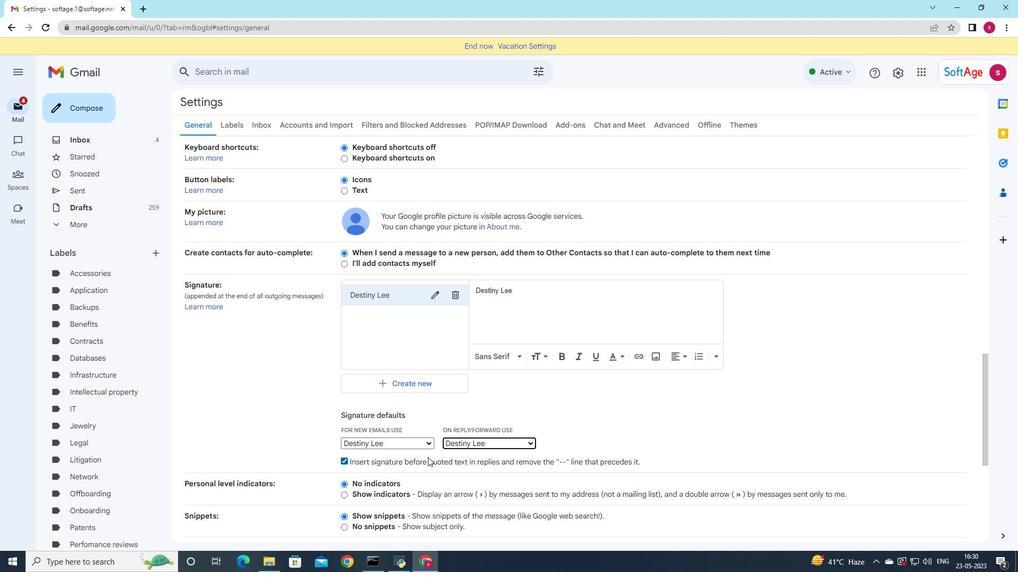 
Action: Mouse scrolled (428, 457) with delta (0, 0)
Screenshot: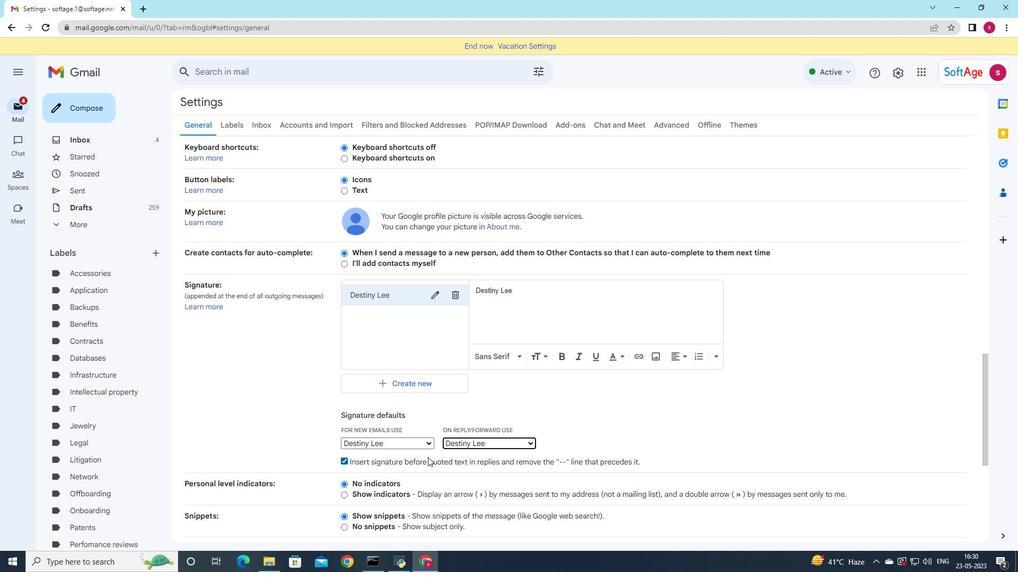 
Action: Mouse scrolled (428, 457) with delta (0, 0)
Screenshot: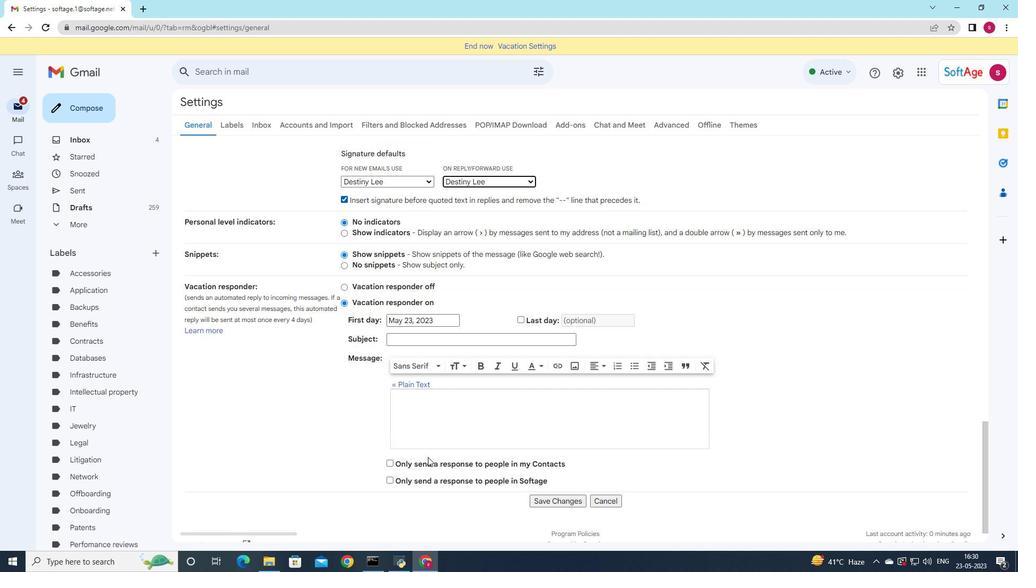 
Action: Mouse scrolled (428, 457) with delta (0, 0)
Screenshot: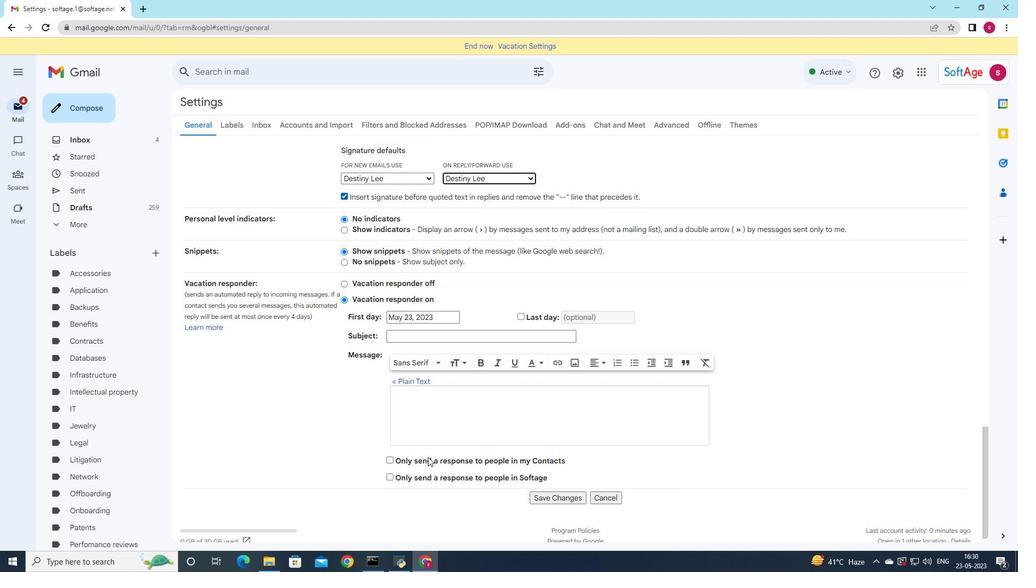 
Action: Mouse scrolled (428, 457) with delta (0, 0)
Screenshot: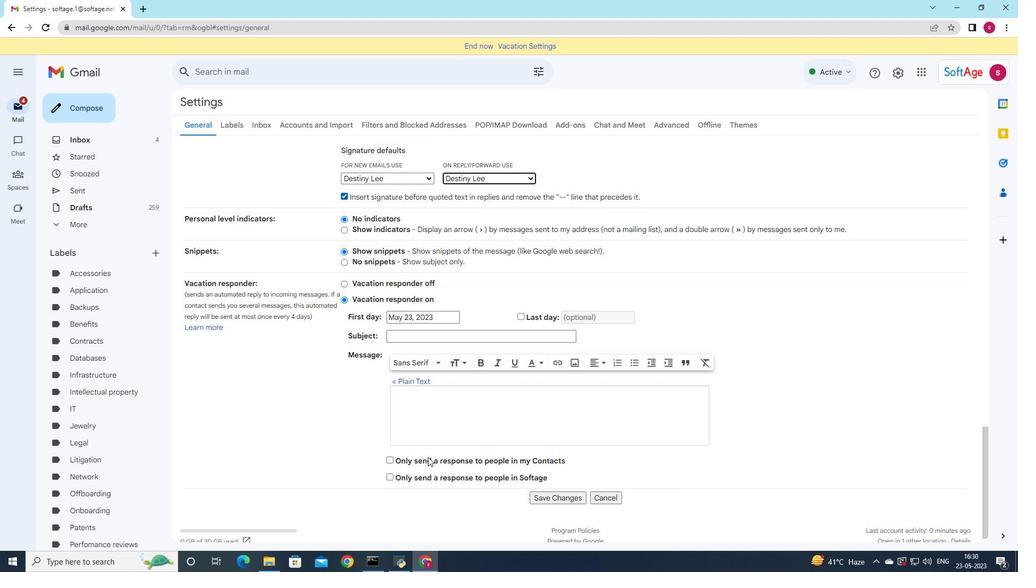
Action: Mouse scrolled (428, 457) with delta (0, 0)
Screenshot: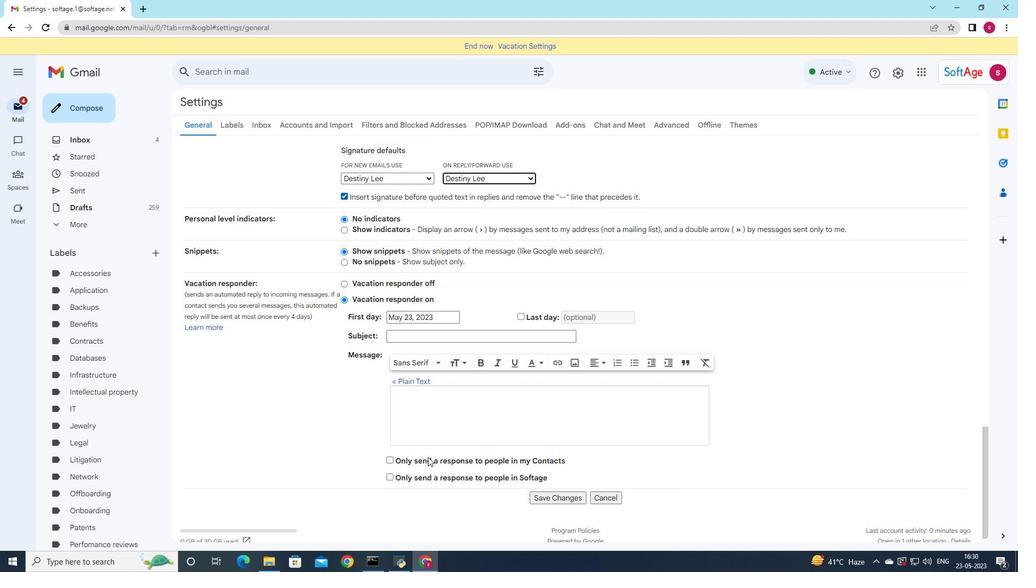 
Action: Mouse moved to (566, 485)
Screenshot: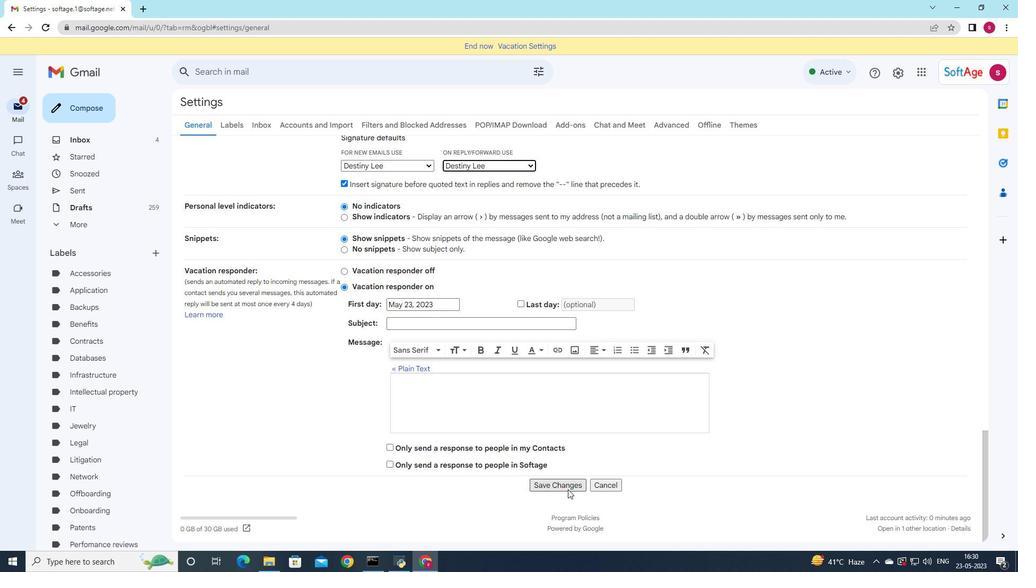 
Action: Mouse pressed left at (566, 485)
Screenshot: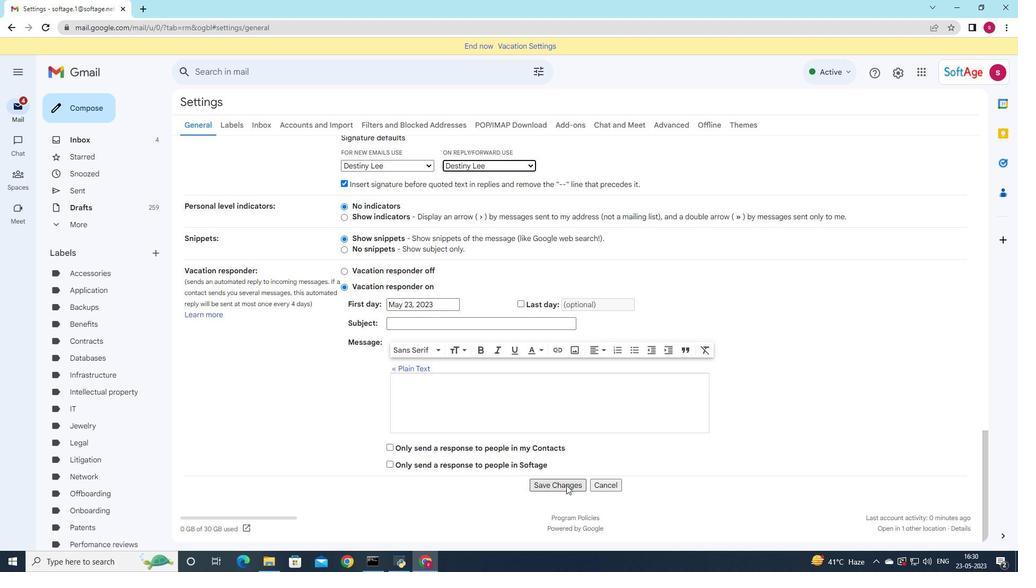 
Action: Mouse moved to (79, 101)
Screenshot: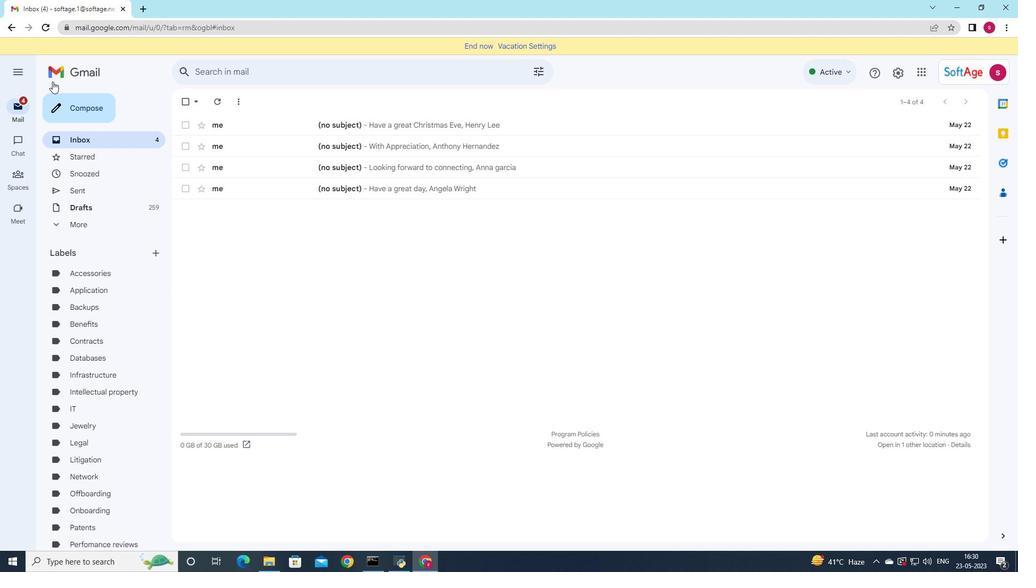 
Action: Mouse pressed left at (79, 101)
Screenshot: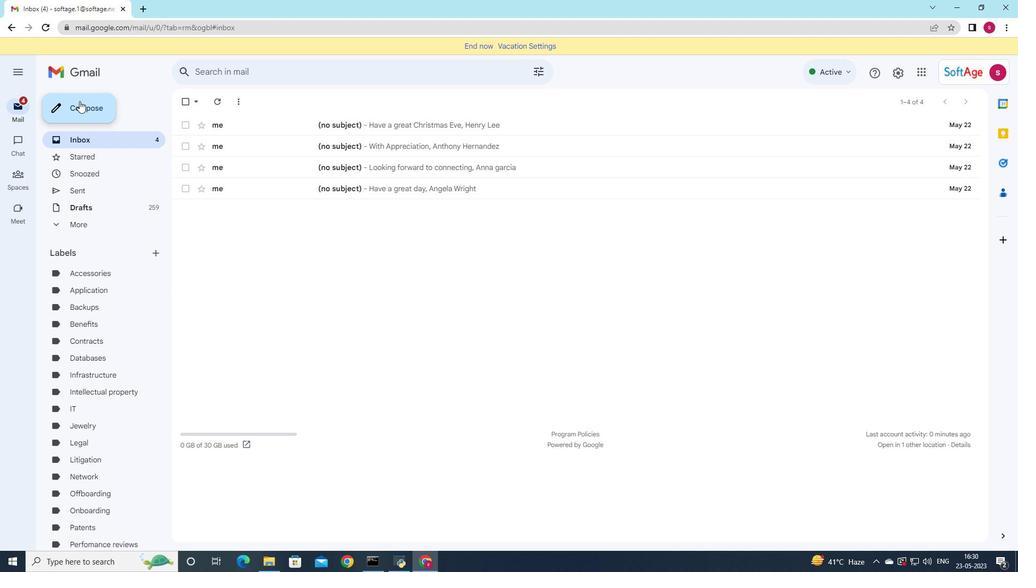 
Action: Mouse moved to (502, 295)
Screenshot: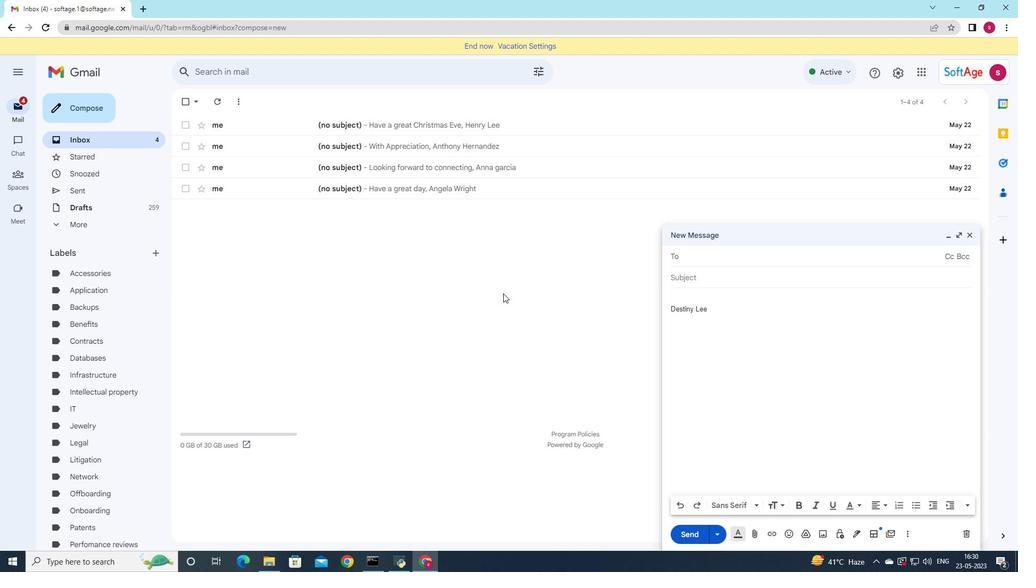 
Action: Key pressed soft
Screenshot: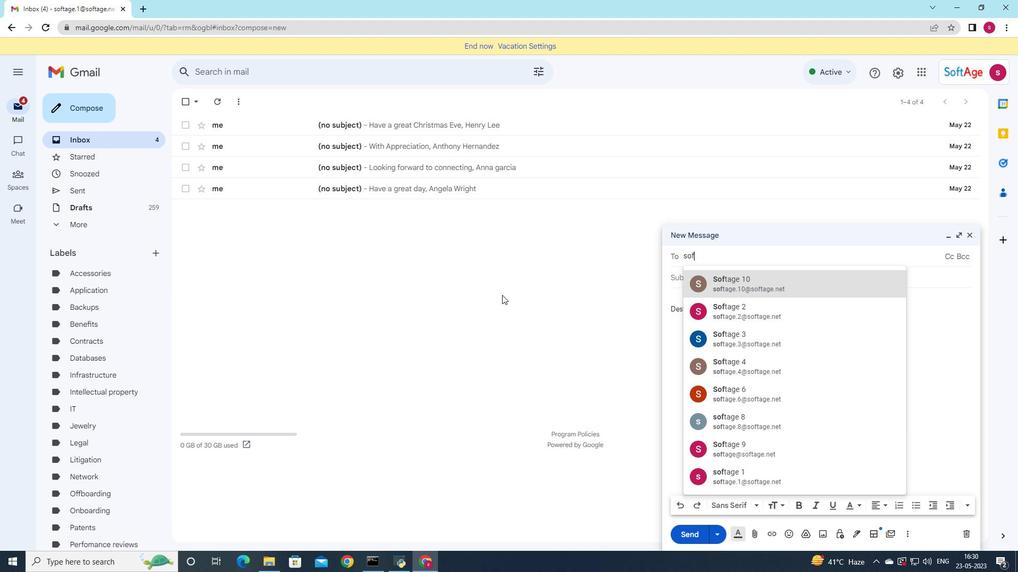 
Action: Mouse moved to (718, 393)
Screenshot: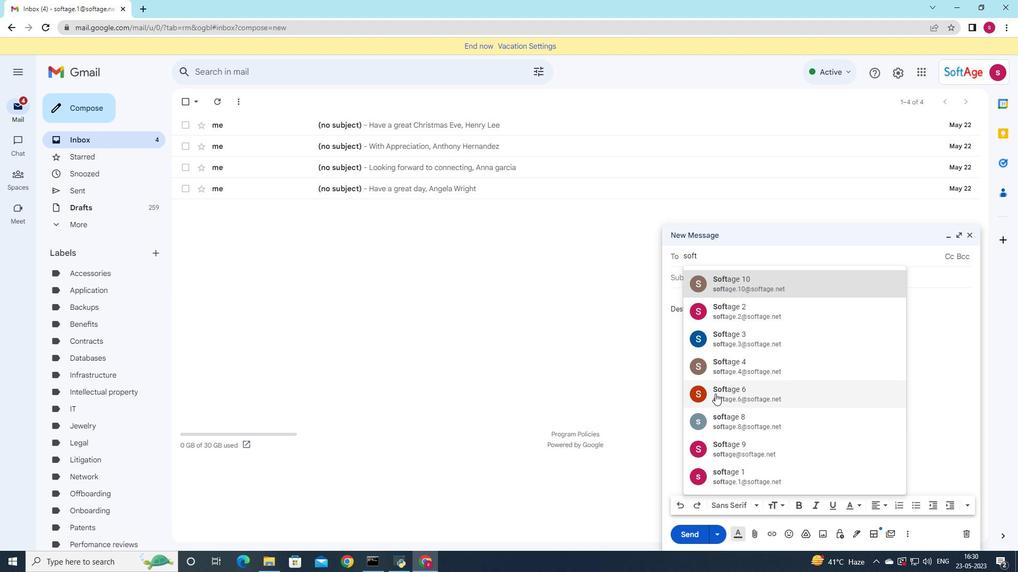 
Action: Mouse pressed left at (718, 393)
Screenshot: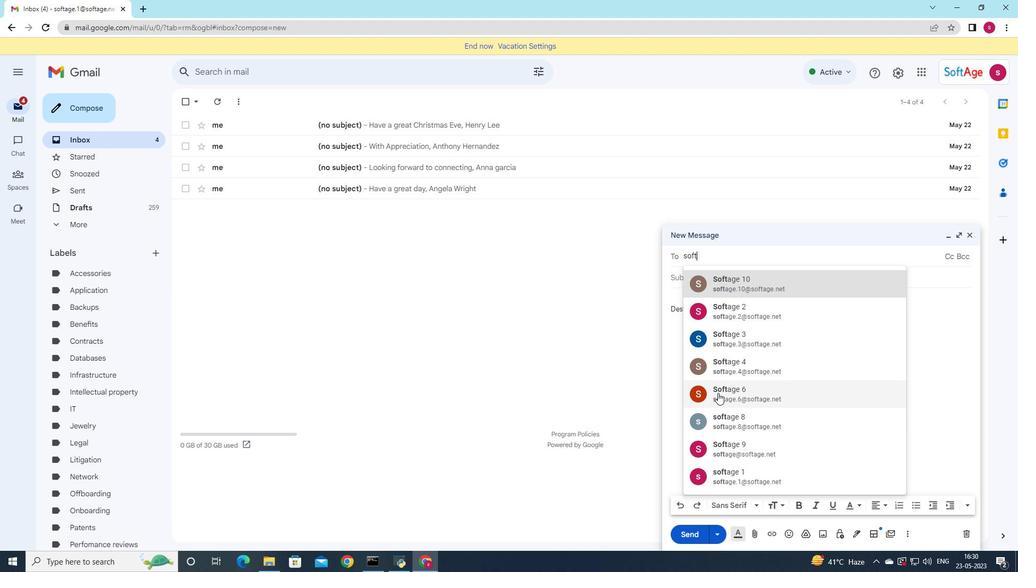 
Action: Mouse moved to (734, 292)
Screenshot: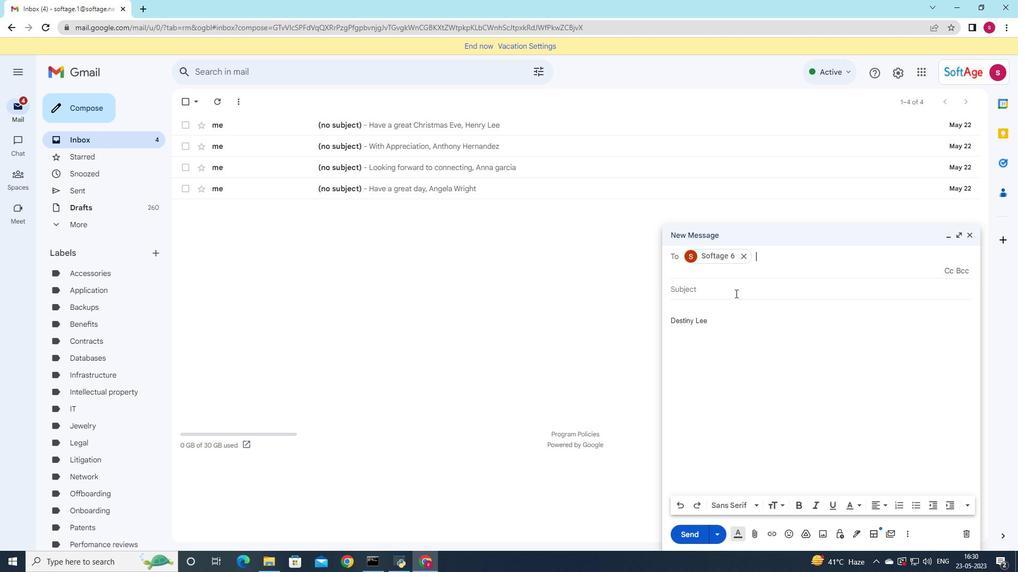
Action: Mouse pressed left at (734, 292)
Screenshot: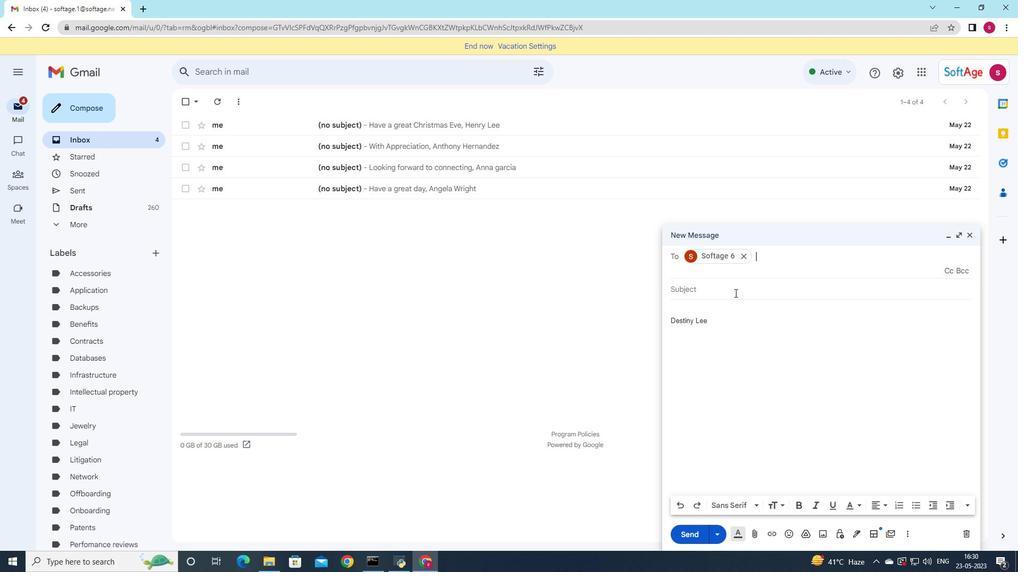 
Action: Mouse moved to (758, 293)
Screenshot: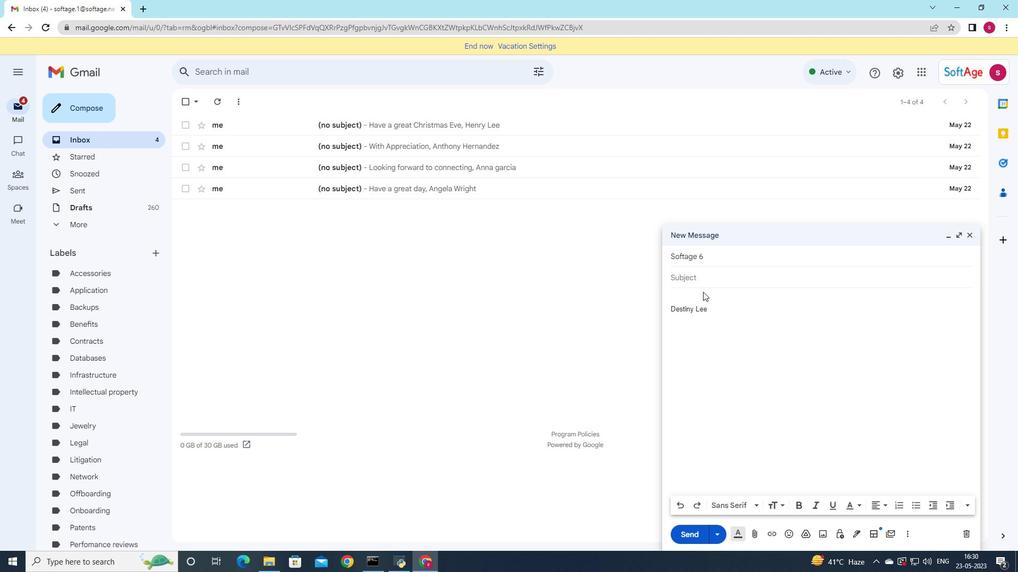 
Action: Key pressed <Key.shift>Status<Key.space>report
Screenshot: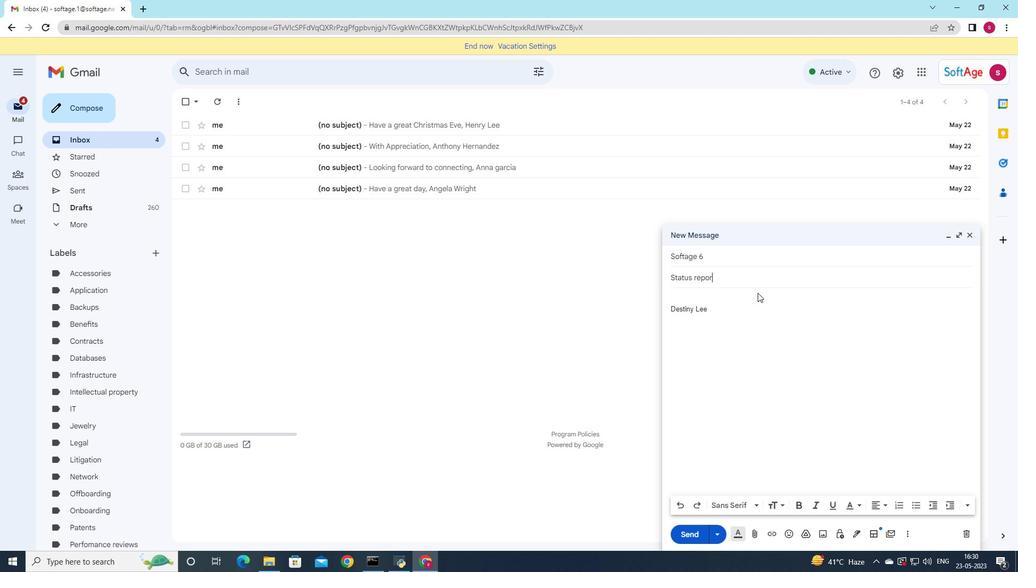 
Action: Mouse moved to (756, 538)
Screenshot: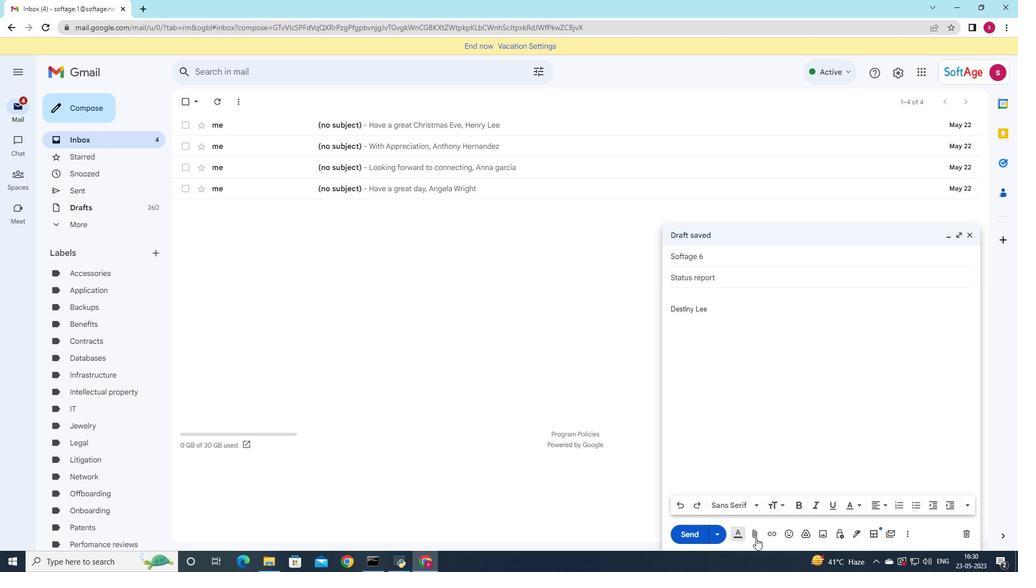 
Action: Mouse pressed left at (756, 538)
Screenshot: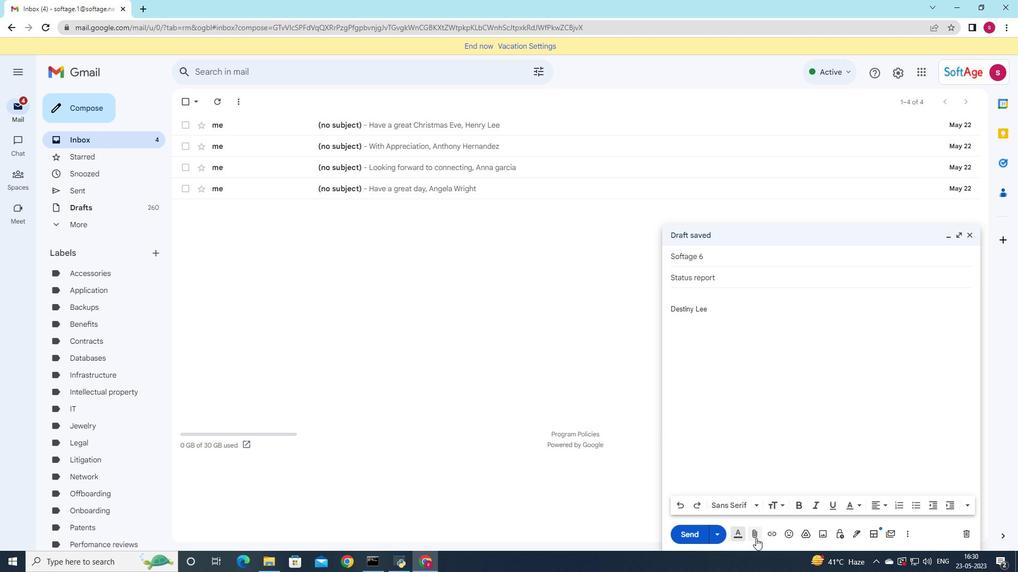 
Action: Mouse moved to (213, 81)
Screenshot: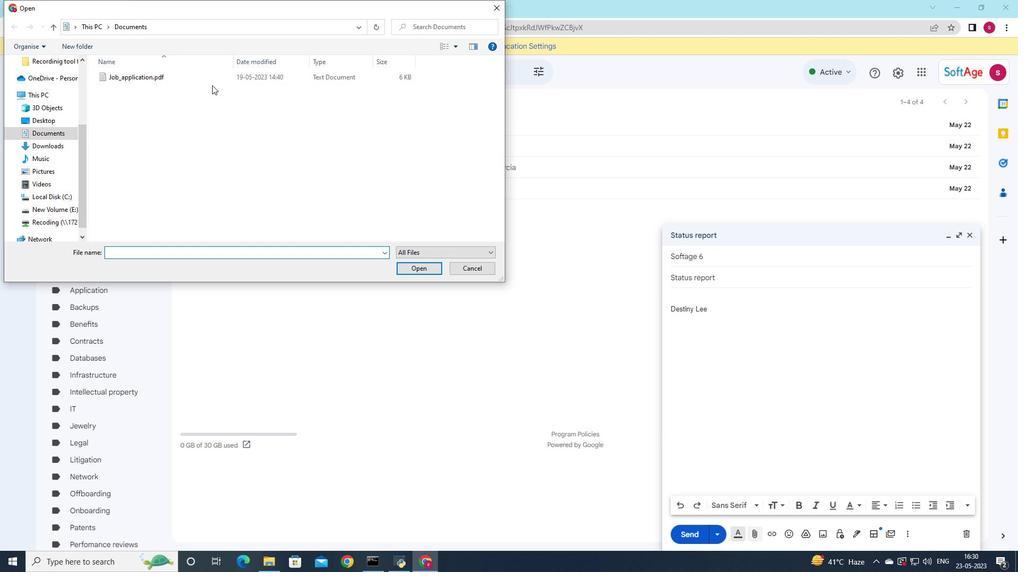 
Action: Mouse pressed left at (213, 81)
Screenshot: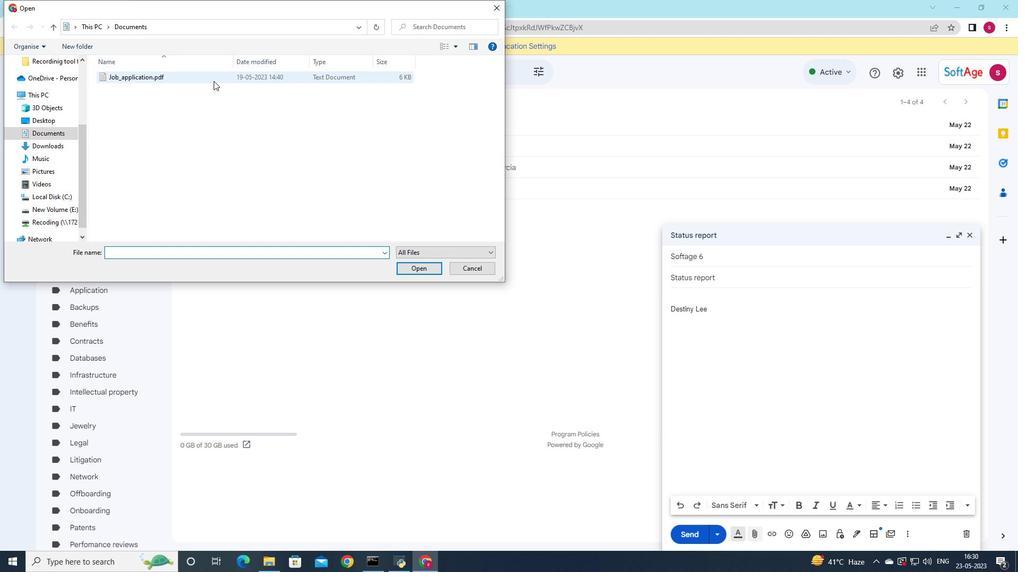 
Action: Mouse pressed left at (213, 81)
Screenshot: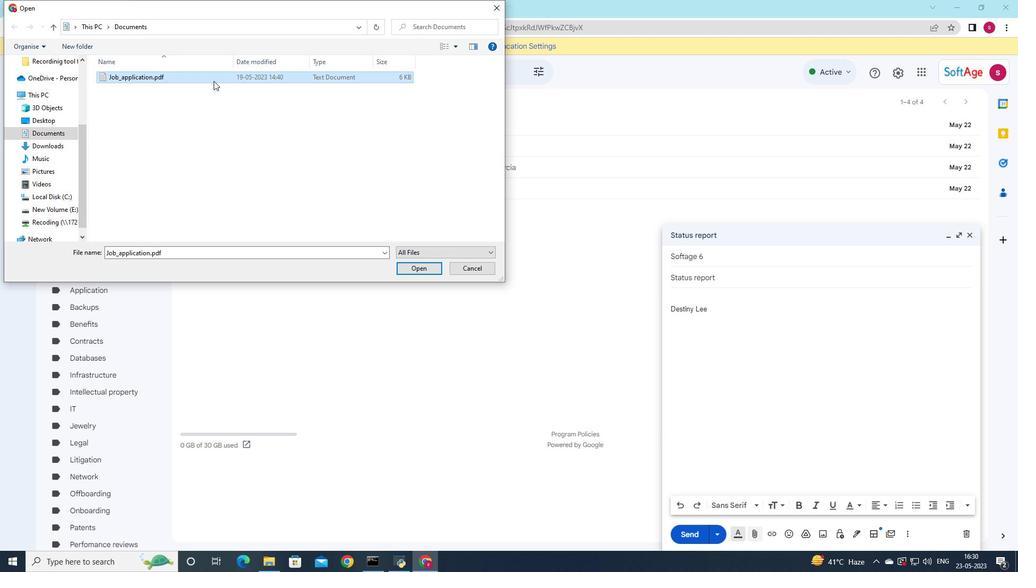 
Action: Mouse moved to (271, 207)
Screenshot: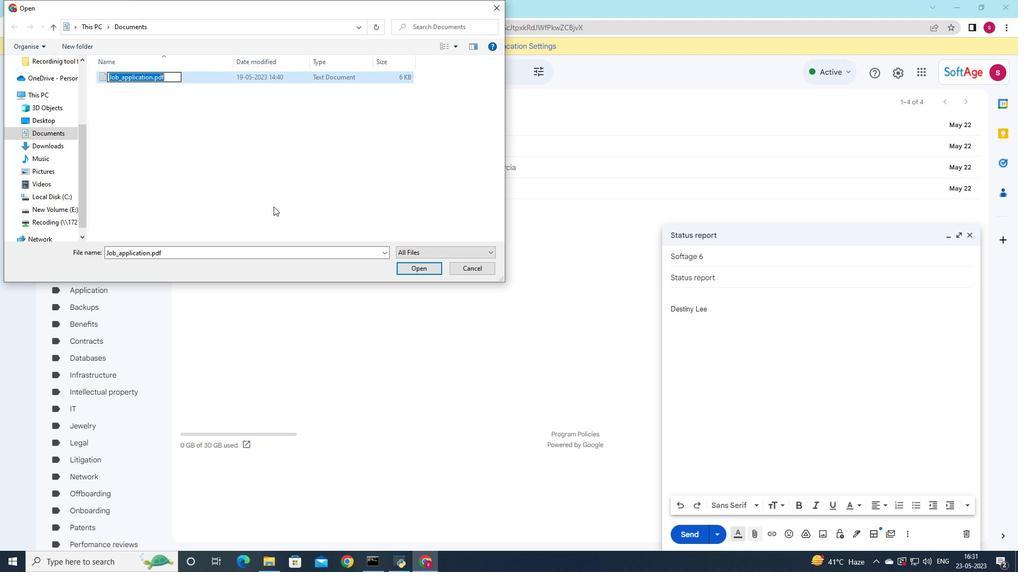 
Action: Key pressed <Key.shift><Key.shift><Key.shift>Feasibility<Key.shift><Key.shift><Key.shift><Key.shift><Key.shift><Key.shift><Key.shift><Key.shift><Key.shift><Key.shift><Key.shift><Key.shift><Key.shift><Key.shift_r>_report.docx
Screenshot: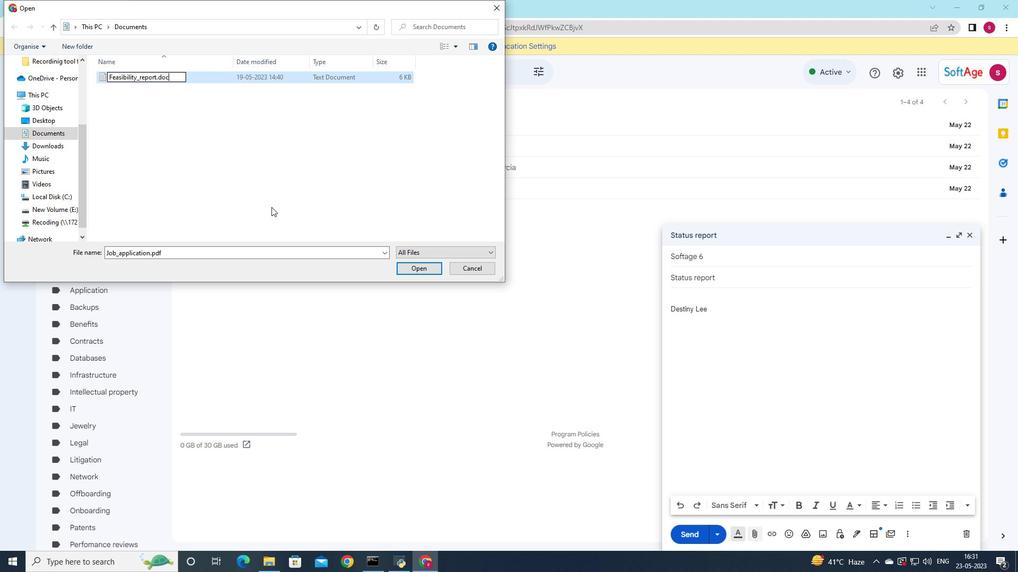 
Action: Mouse moved to (304, 80)
Screenshot: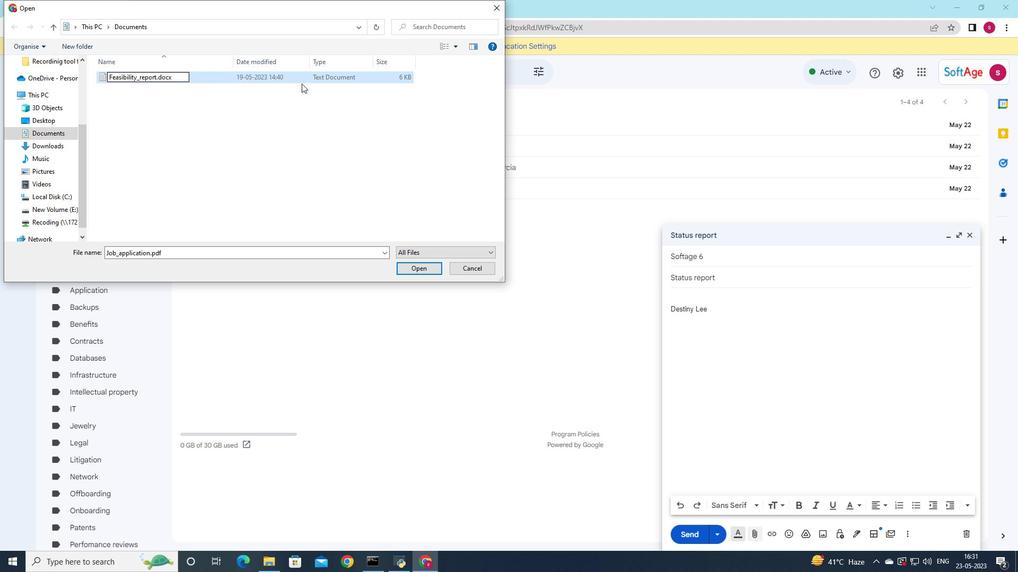 
Action: Mouse pressed left at (304, 80)
Screenshot: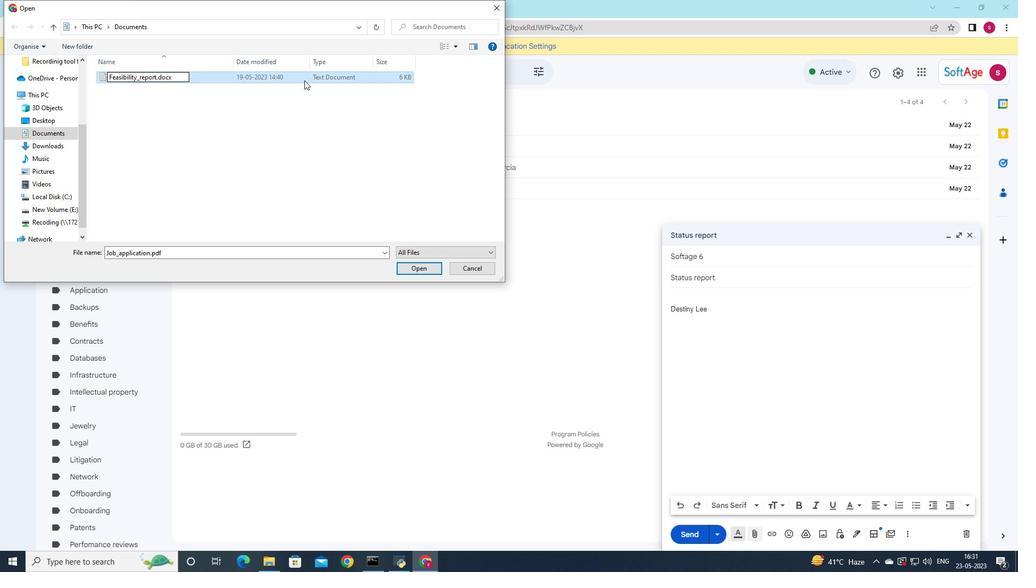 
Action: Mouse moved to (414, 271)
Screenshot: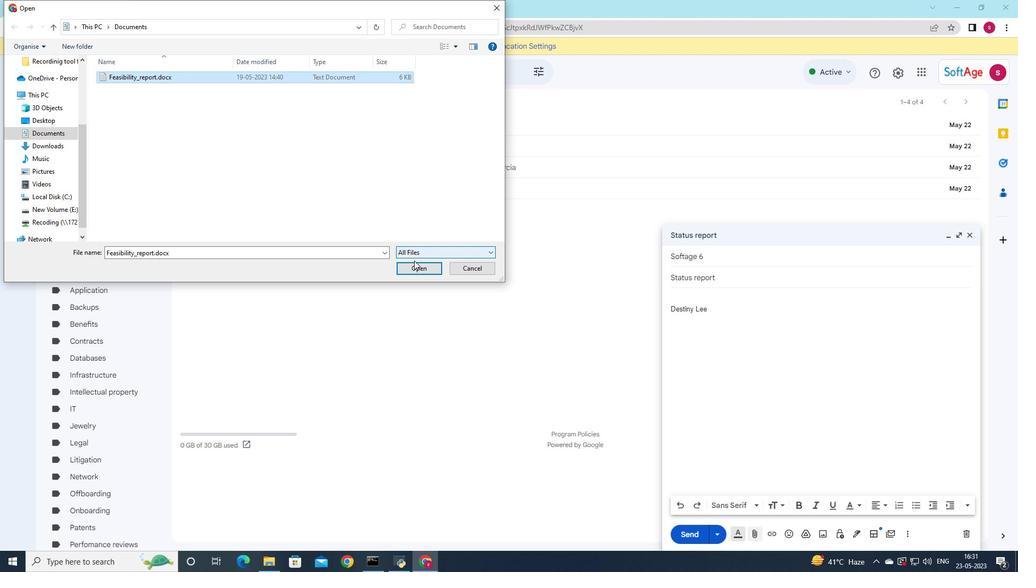 
Action: Mouse pressed left at (414, 271)
Screenshot: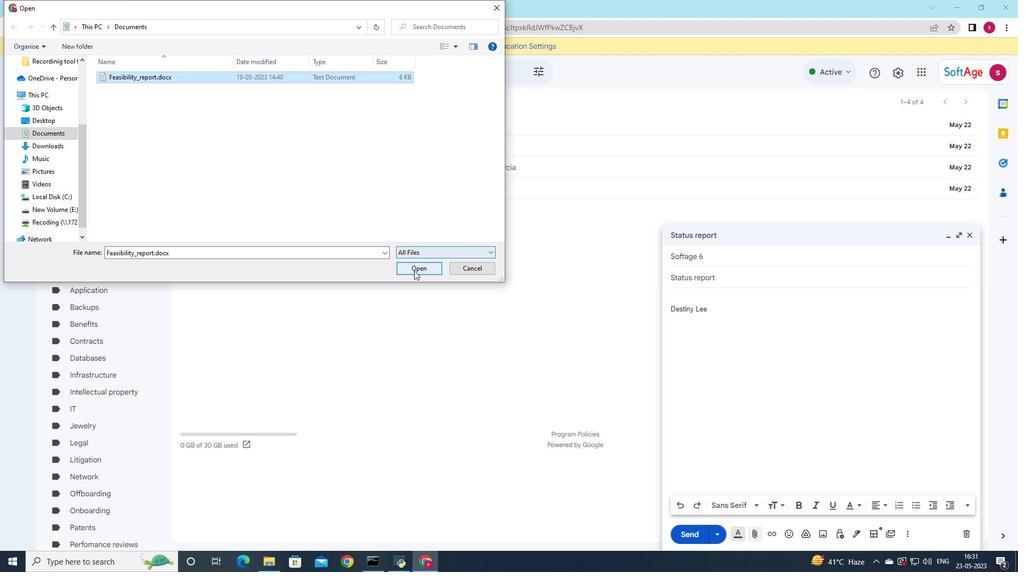 
Action: Mouse moved to (686, 296)
Screenshot: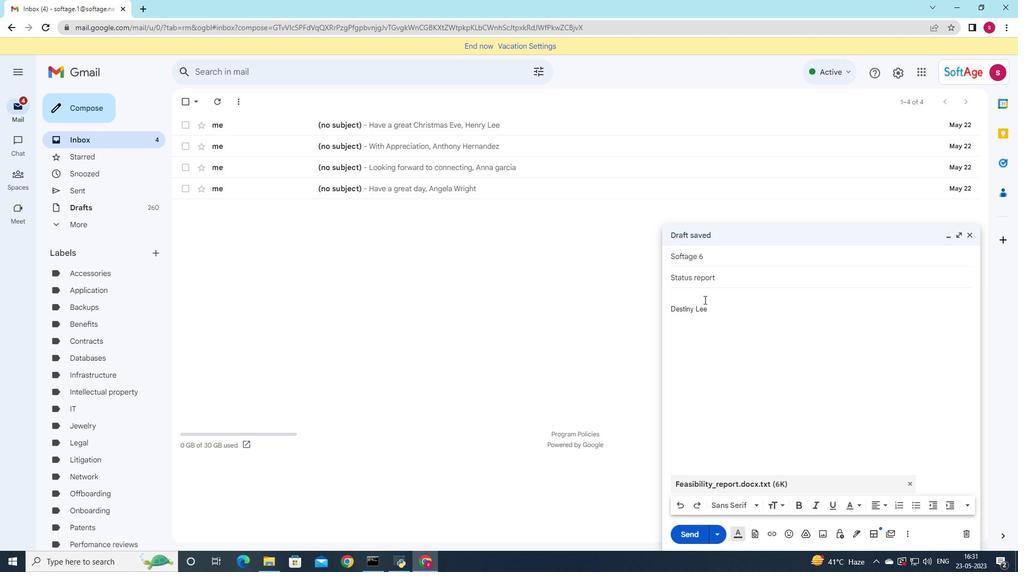 
Action: Key pressed <Key.shift><Key.shift><Key.shift><Key.shift><Key.shift><Key.shift><Key.shift><Key.shift><Key.shift><Key.shift>Thank<Key.space>you<Key.space>for<Key.space>your<Key.space>prompt<Key.space>response
Screenshot: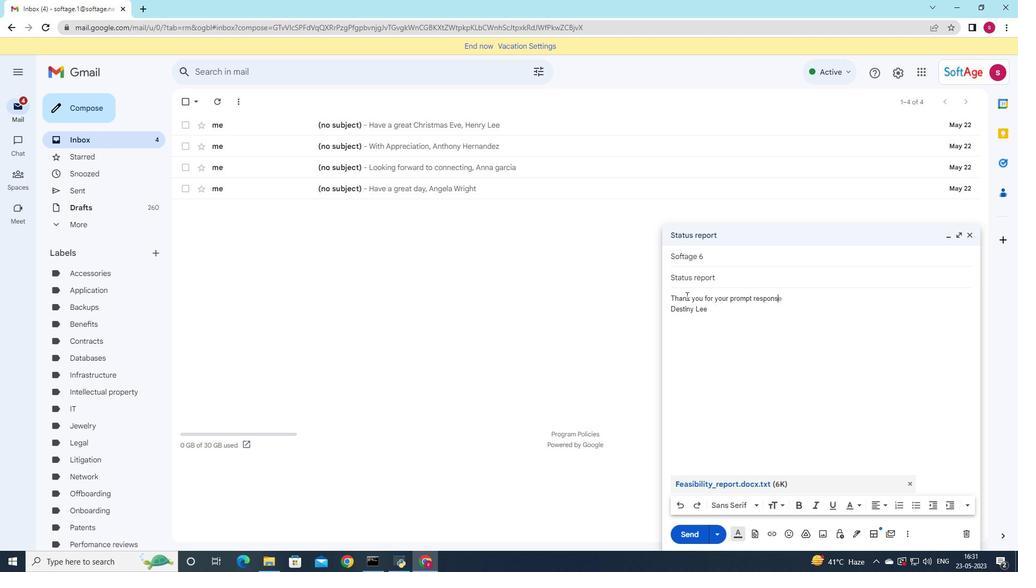 
Action: Mouse moved to (684, 506)
Screenshot: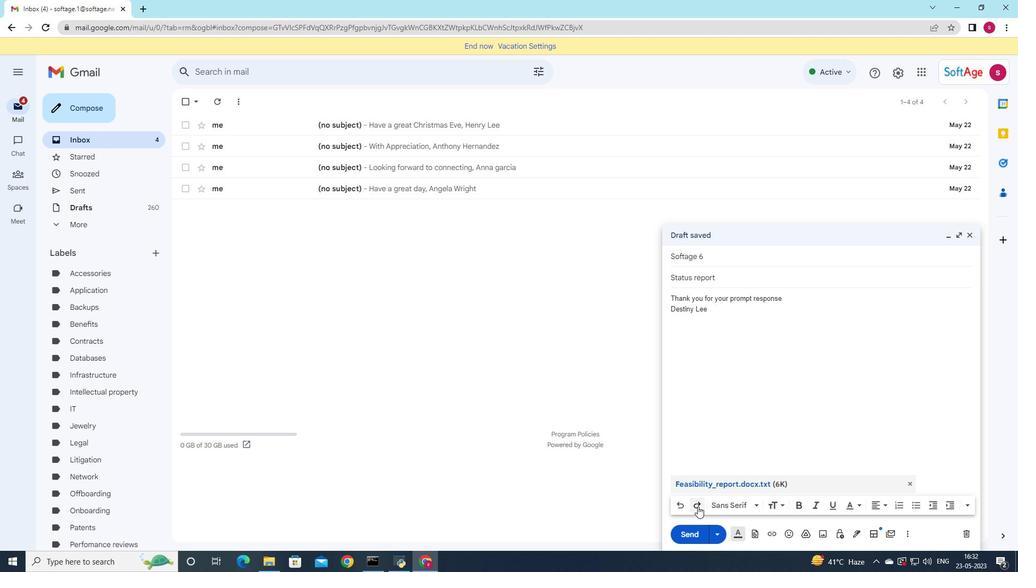 
Action: Mouse pressed left at (684, 506)
Screenshot: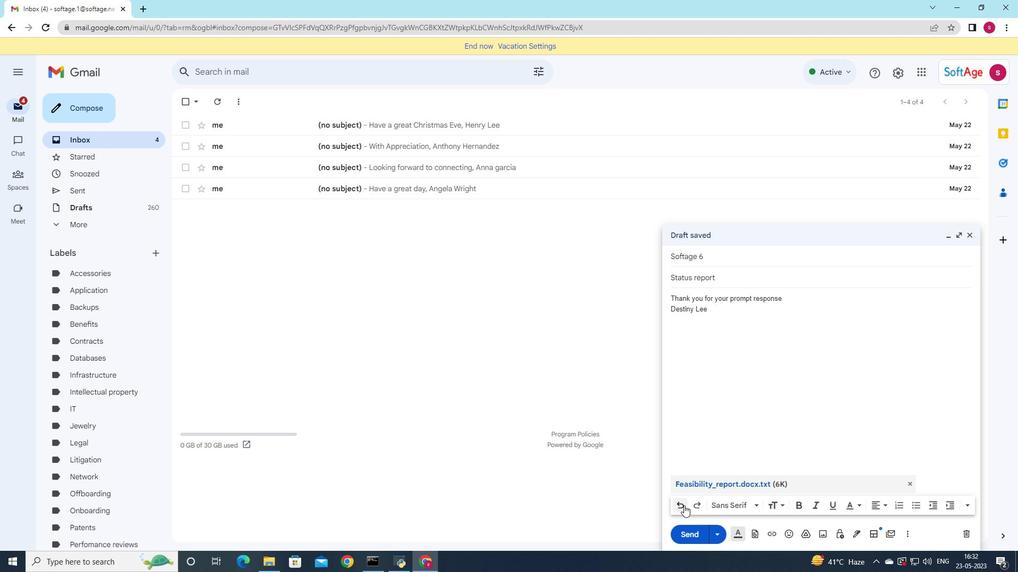 
Action: Mouse pressed left at (684, 506)
Screenshot: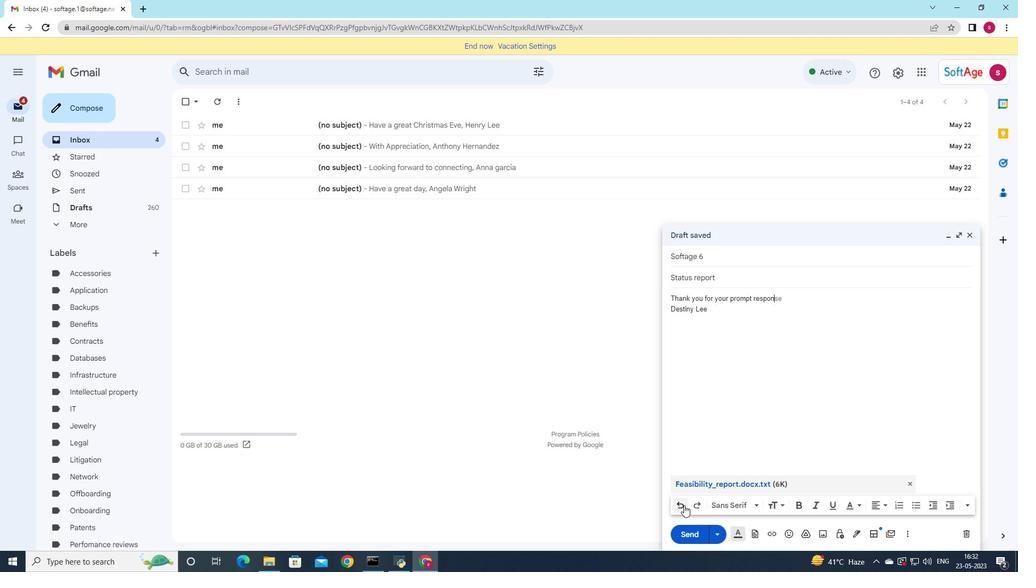 
Action: Mouse pressed left at (684, 506)
Screenshot: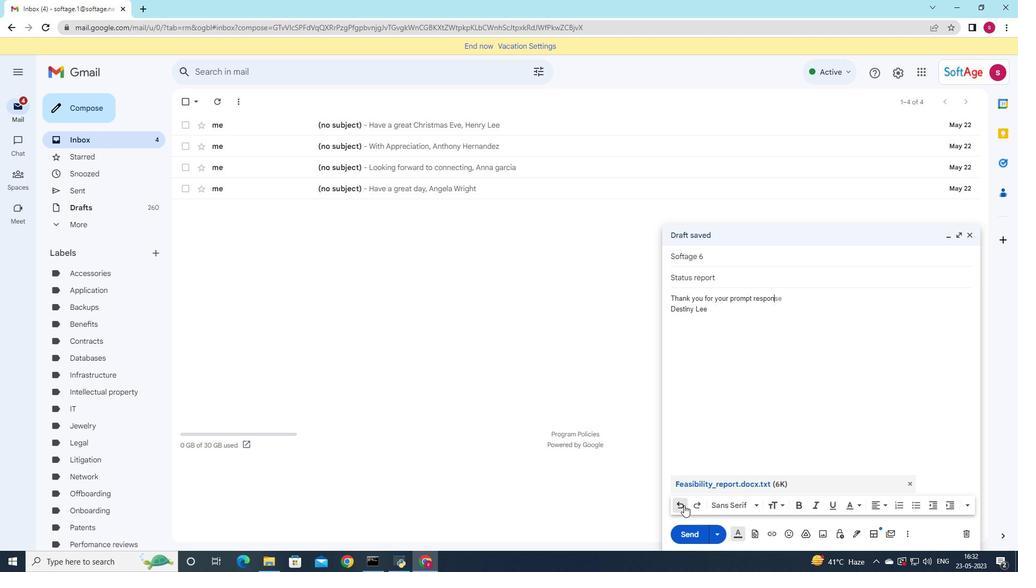 
Action: Mouse pressed left at (684, 506)
Screenshot: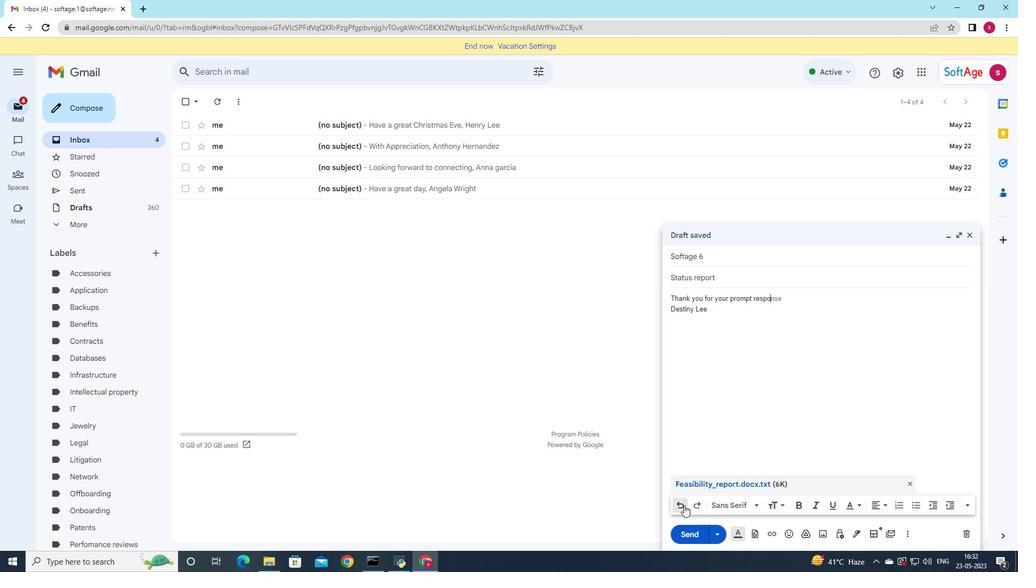 
Action: Mouse pressed left at (684, 506)
Screenshot: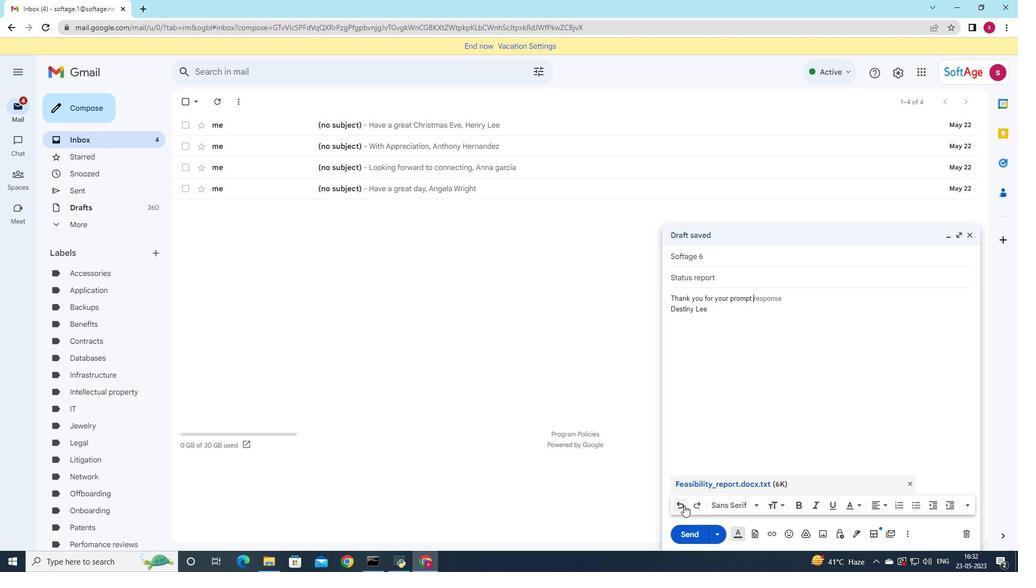
Action: Mouse pressed left at (684, 506)
Screenshot: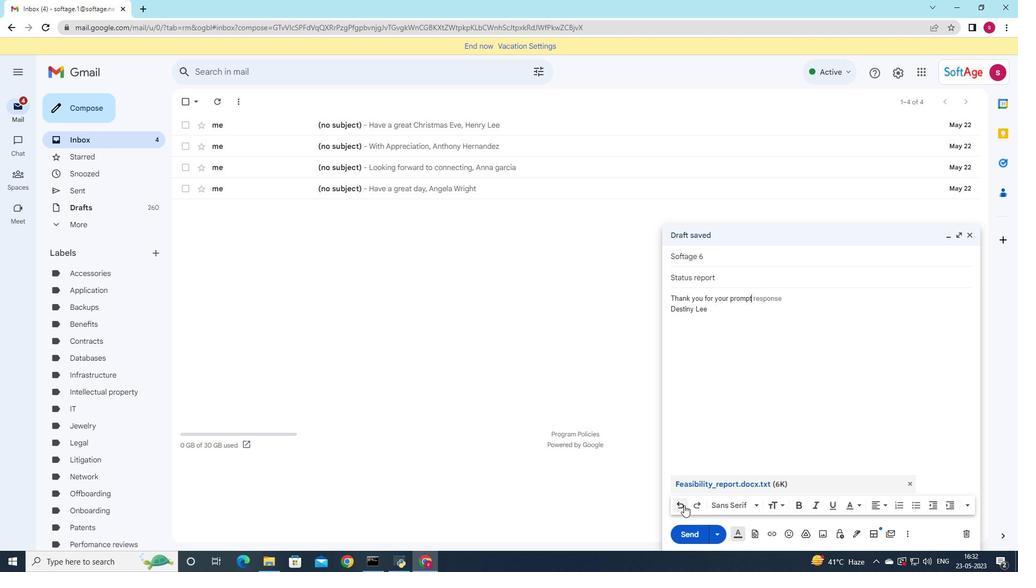 
Action: Mouse pressed left at (684, 506)
Screenshot: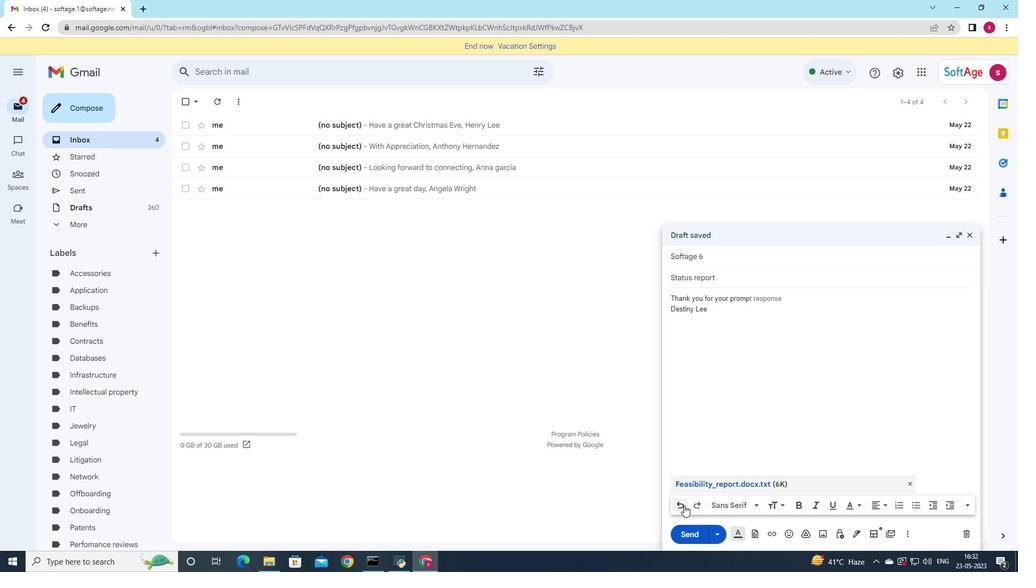 
Action: Mouse pressed left at (684, 506)
Screenshot: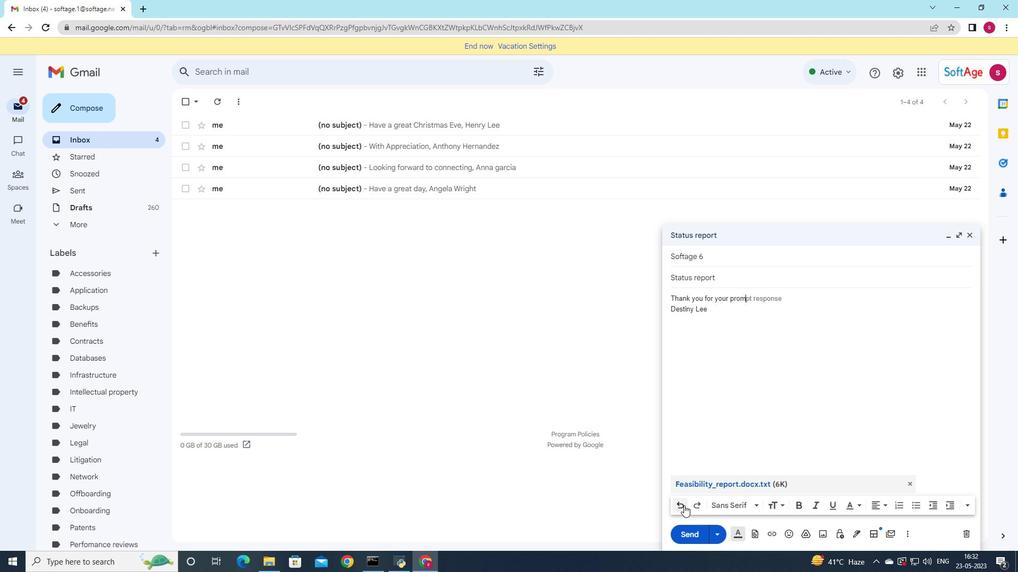
Action: Mouse pressed left at (684, 506)
Screenshot: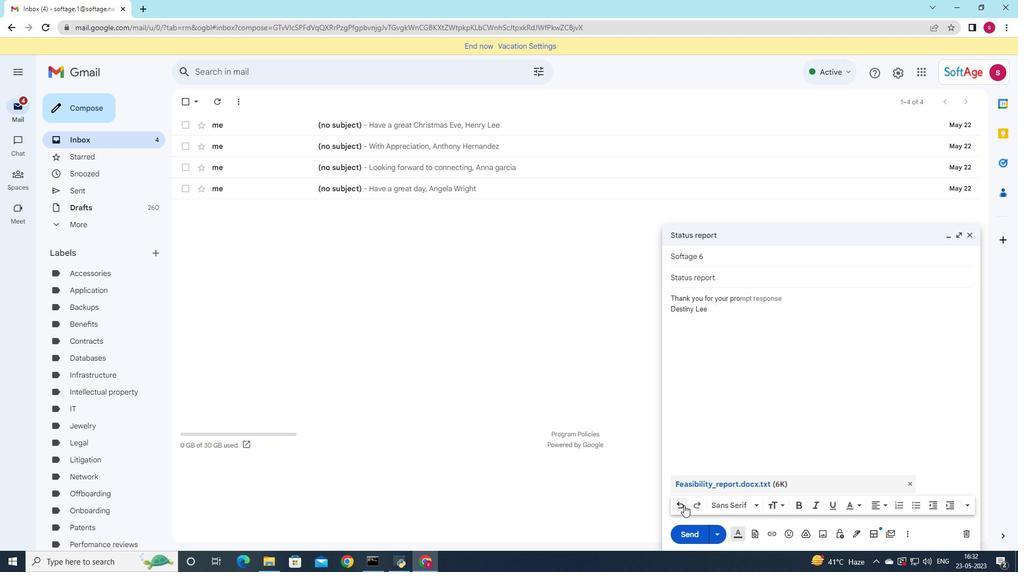 
Action: Mouse pressed left at (684, 506)
Screenshot: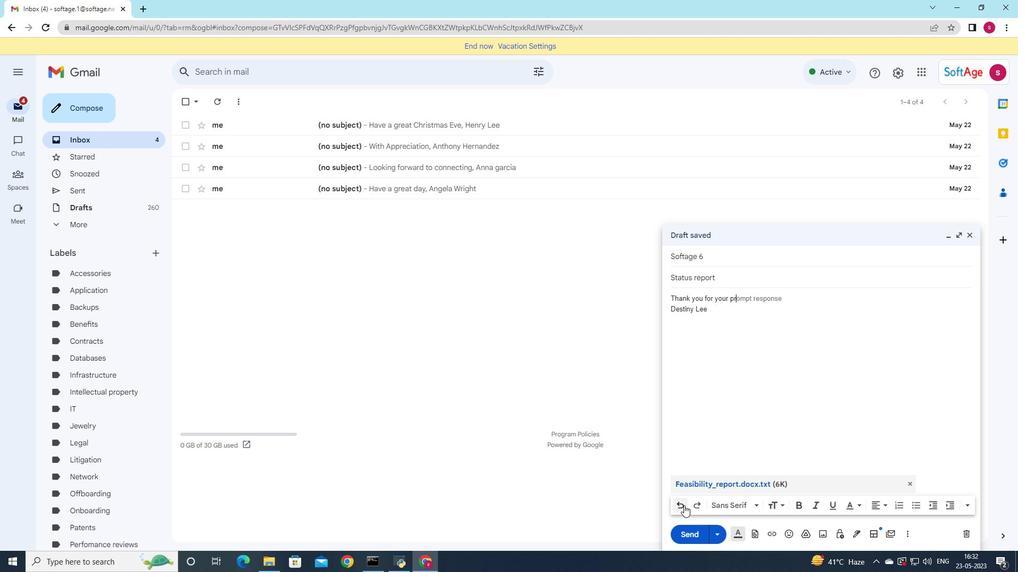 
Action: Mouse pressed left at (684, 506)
Screenshot: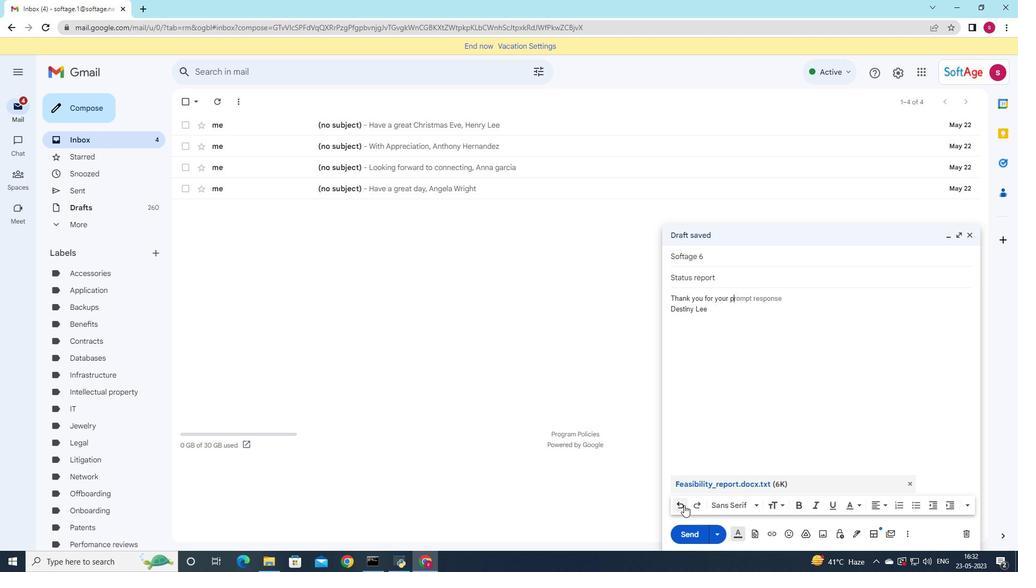 
Action: Mouse pressed left at (684, 506)
Screenshot: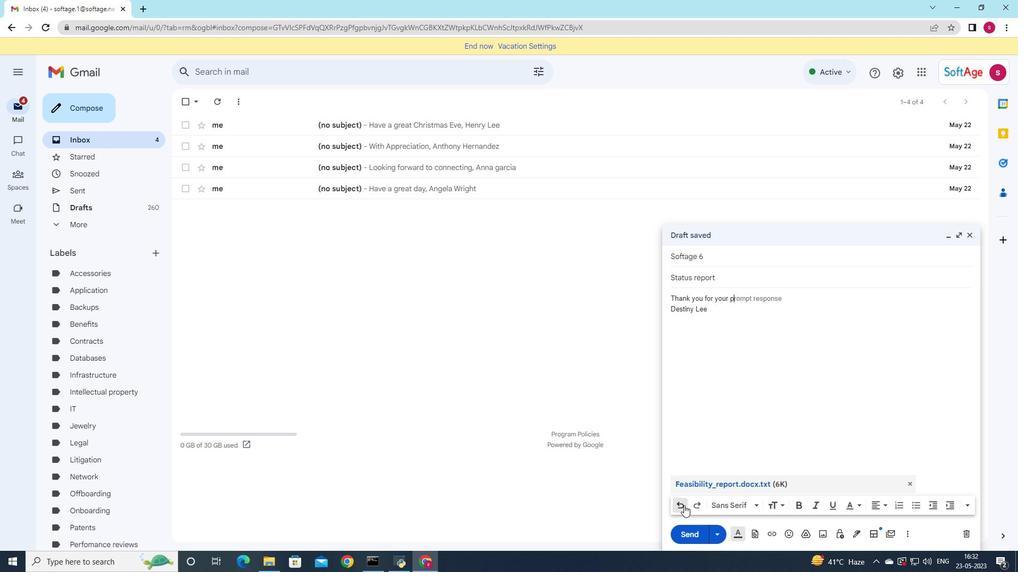 
Action: Mouse pressed left at (684, 506)
Screenshot: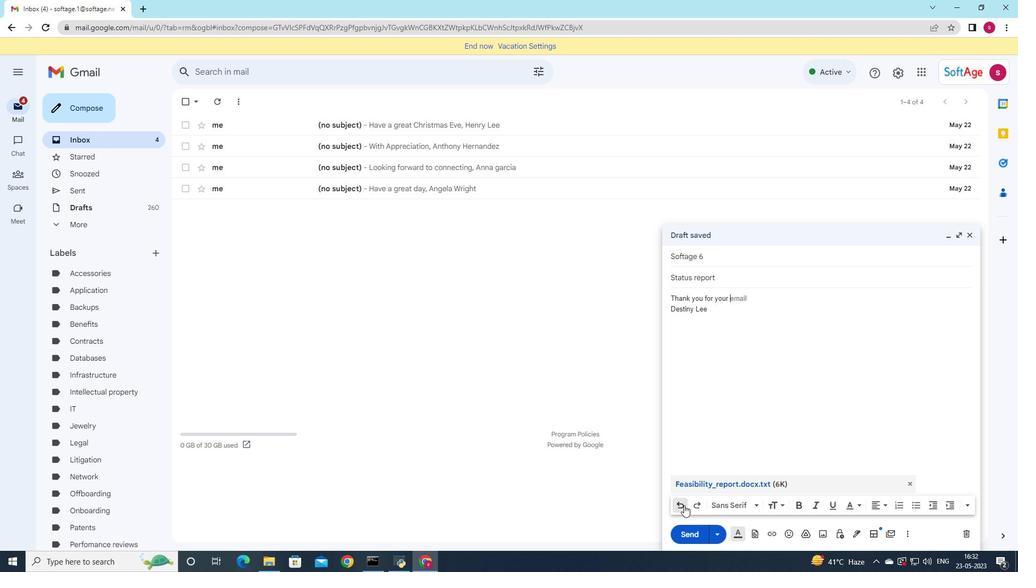 
Action: Mouse pressed left at (684, 506)
Screenshot: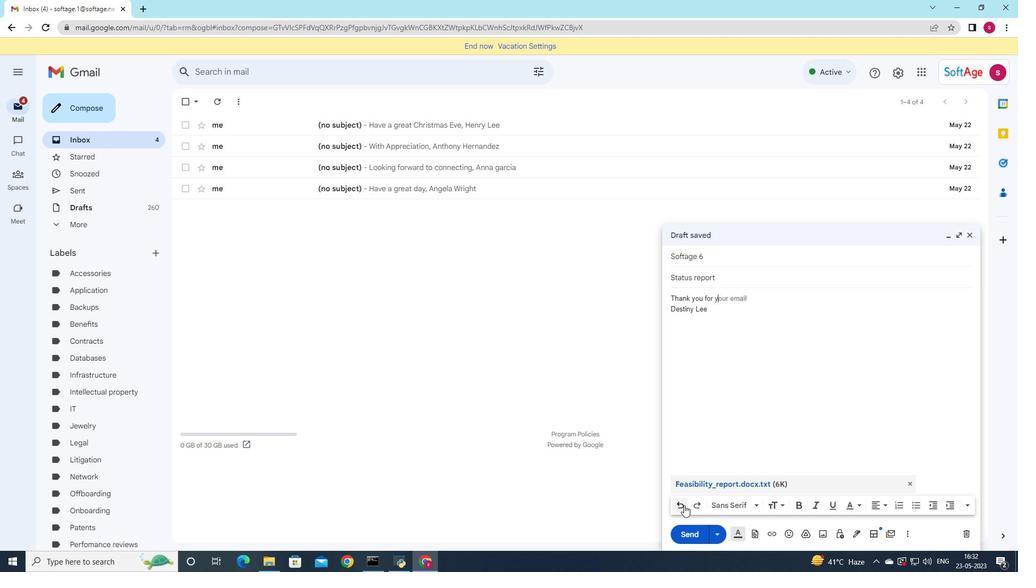 
Action: Mouse pressed left at (684, 506)
Screenshot: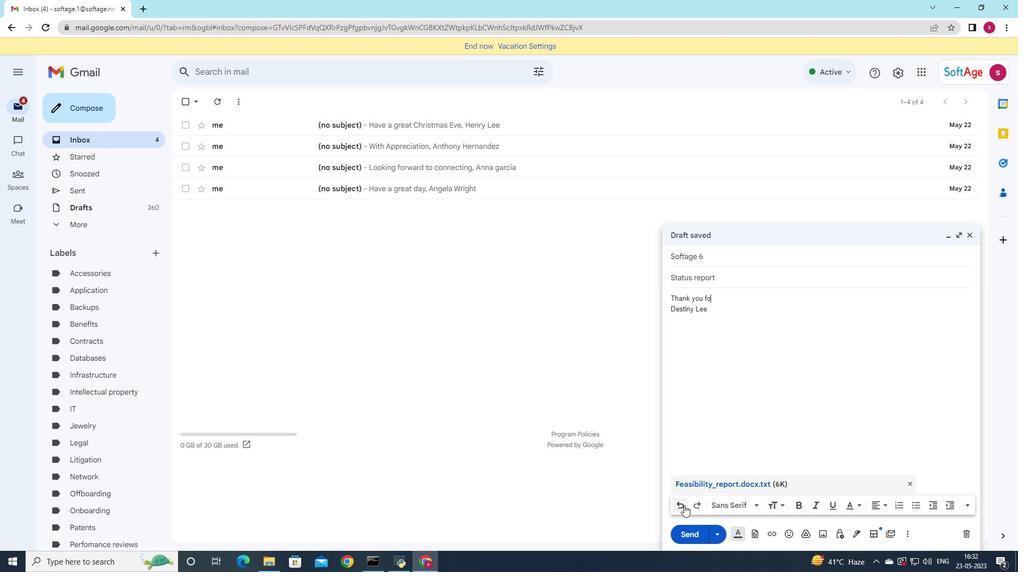 
Action: Mouse pressed left at (684, 506)
Screenshot: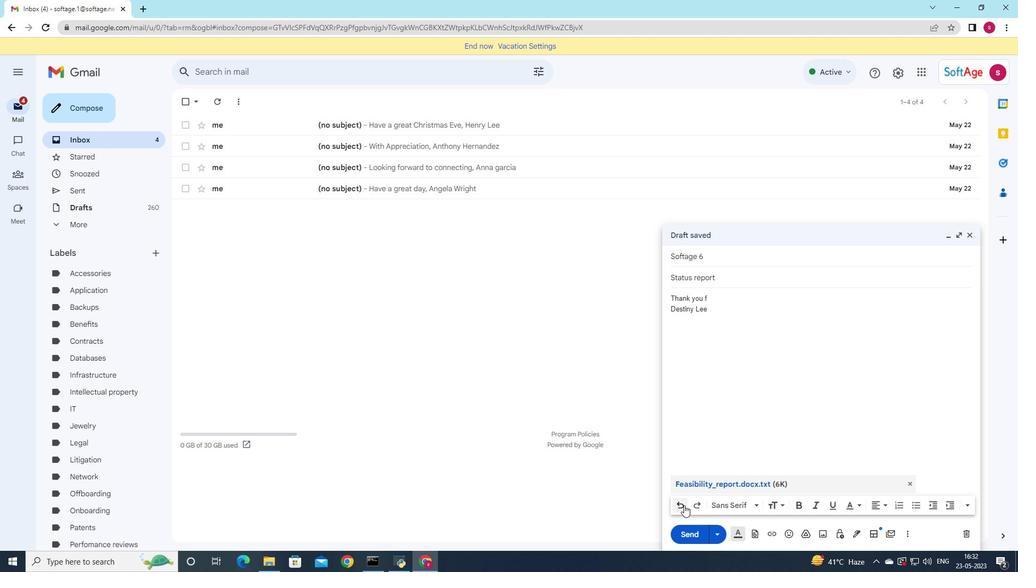 
Action: Mouse pressed left at (684, 506)
Screenshot: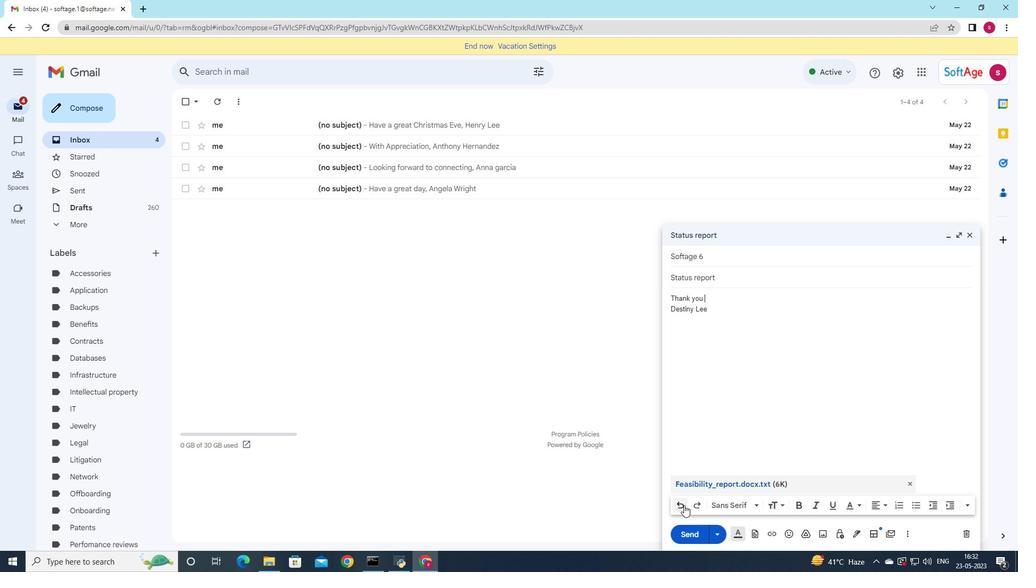 
Action: Mouse pressed left at (684, 506)
Screenshot: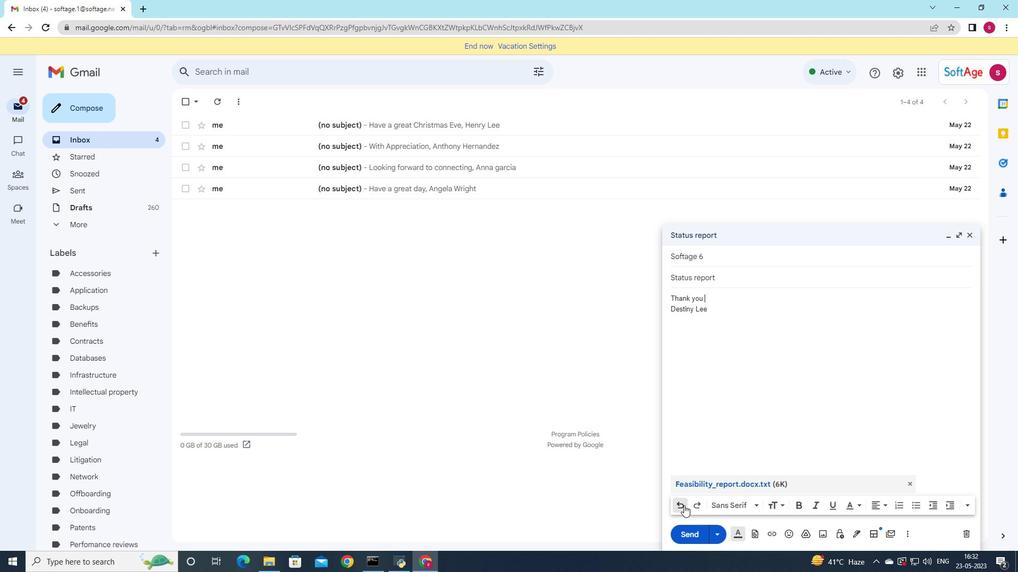 
Action: Mouse pressed left at (684, 506)
Screenshot: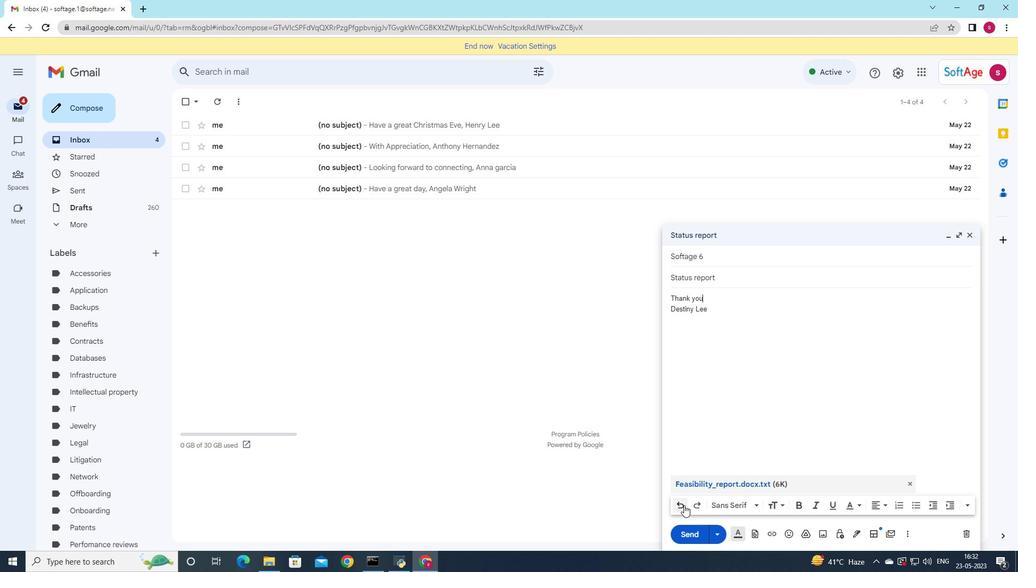 
Action: Mouse pressed left at (684, 506)
Screenshot: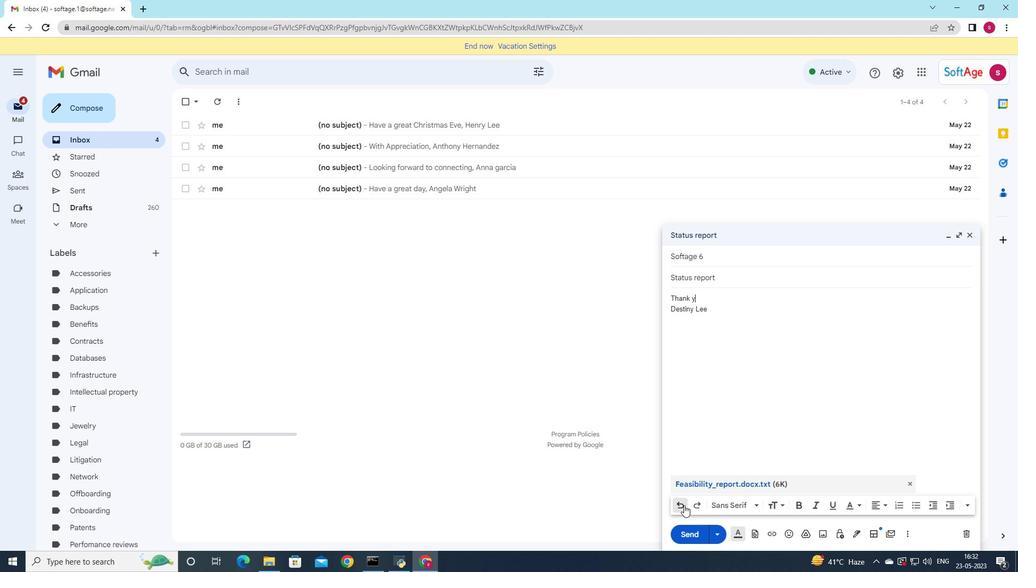 
Action: Mouse pressed left at (684, 506)
Screenshot: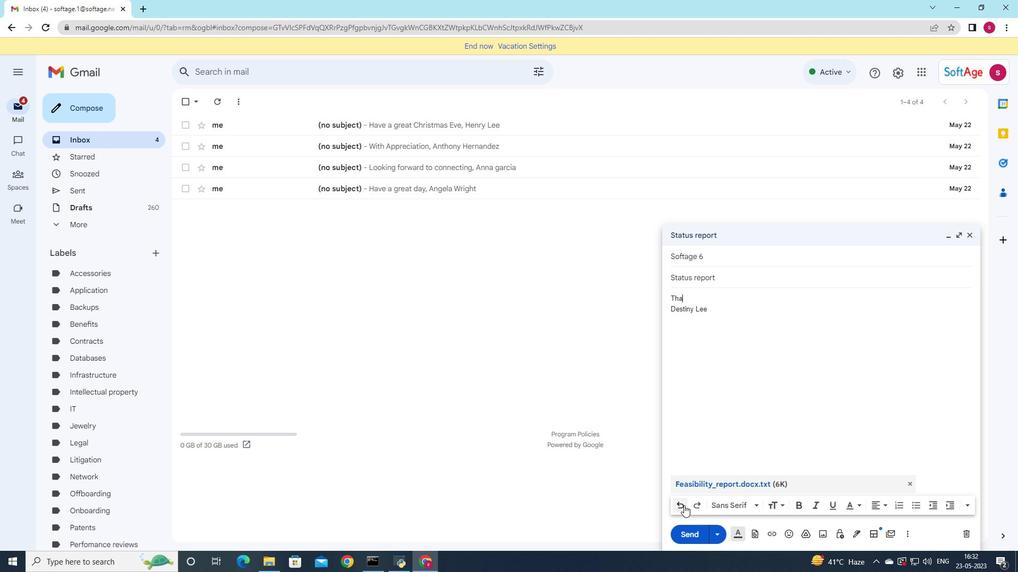 
Action: Mouse pressed left at (684, 506)
Screenshot: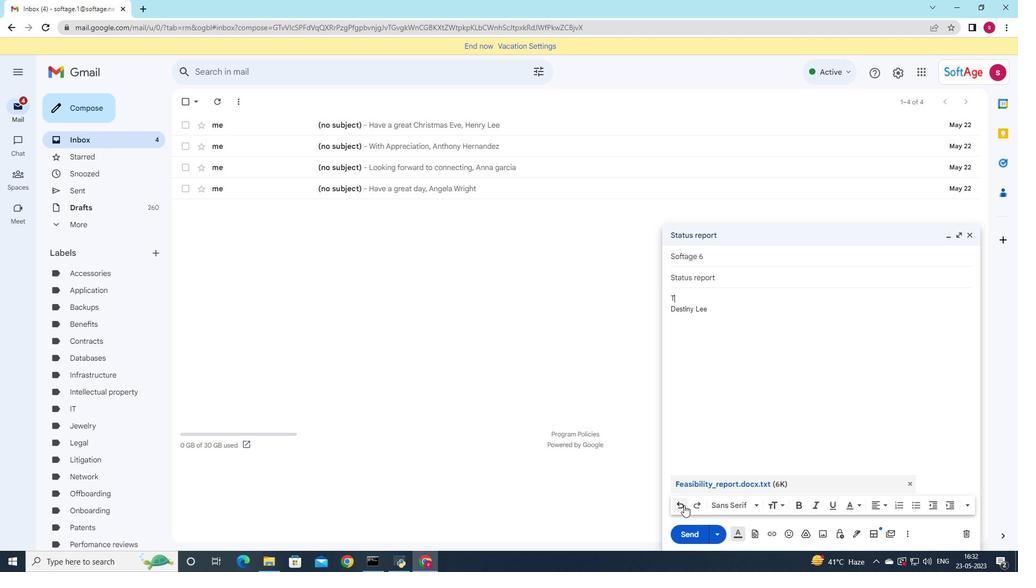 
Action: Mouse moved to (770, 421)
Screenshot: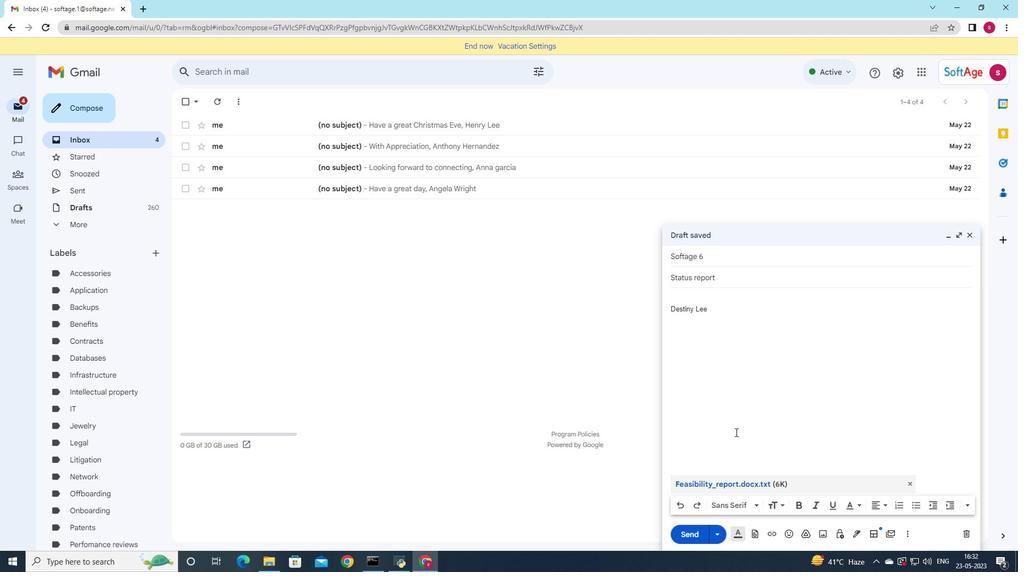 
Action: Key pressed <Key.shift>I<Key.space>would<Key.space>like<Key.space>to<Key.space>report<Key.space><Key.backspace><Key.backspace><Key.backspace><Key.backspace><Key.backspace>quest<Key.space>a<Key.space>meeto<Key.backspace>ing<Key.space>to<Key.space>discuss<Key.space>this<Key.space>issue<Key.space>further
Screenshot: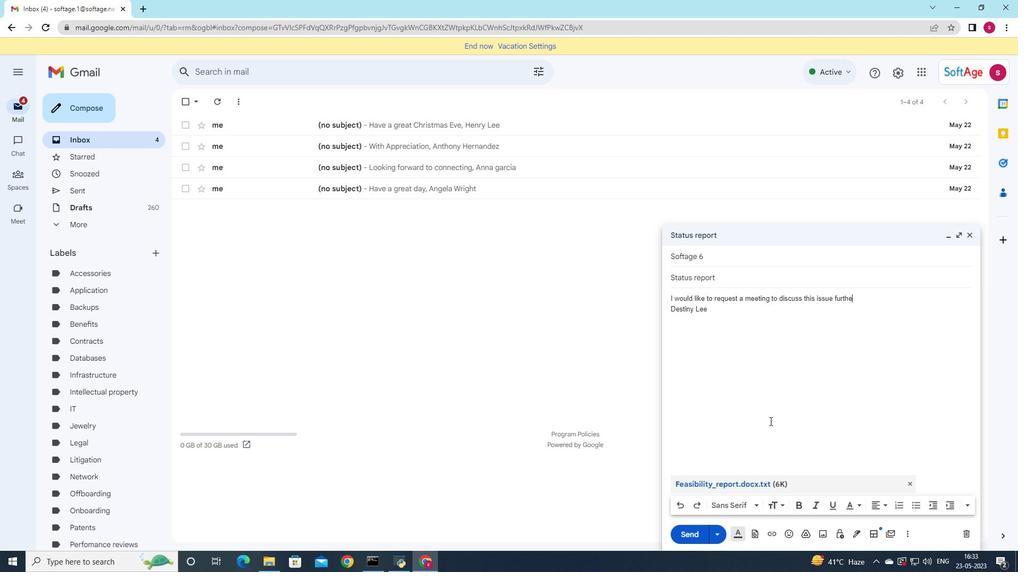 
Action: Mouse moved to (684, 539)
Screenshot: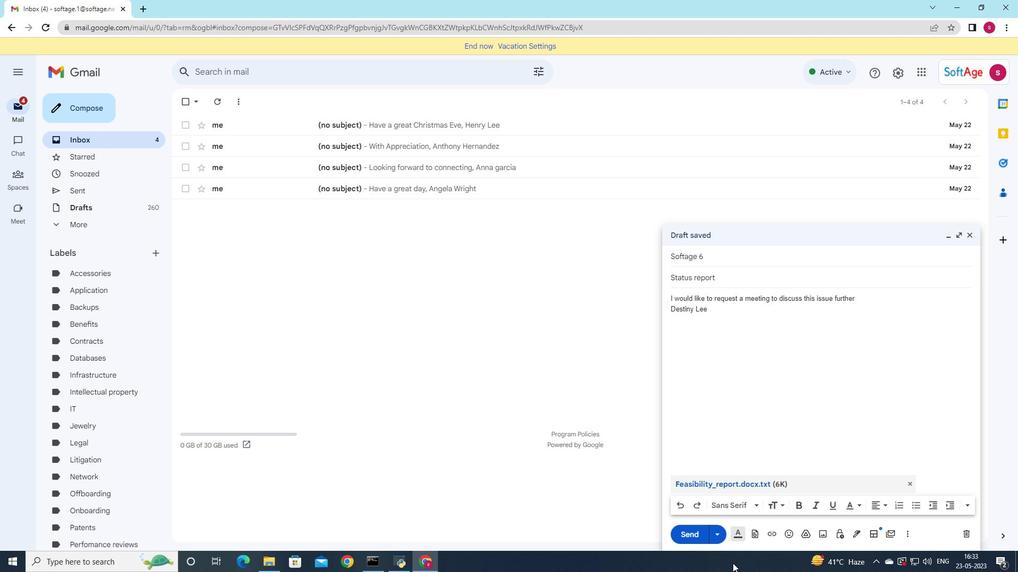 
Action: Mouse pressed left at (684, 539)
Screenshot: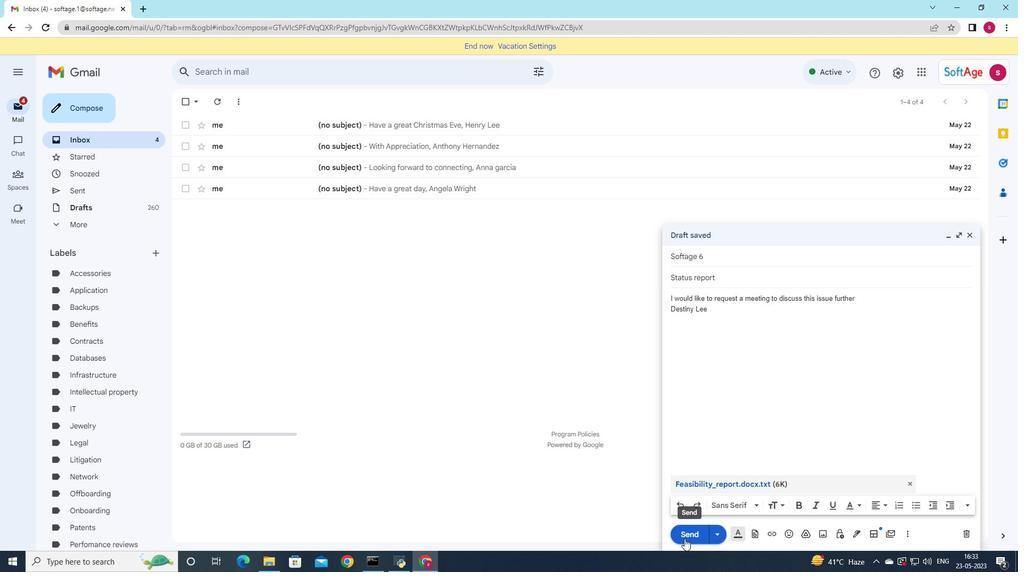 
Action: Mouse moved to (83, 184)
Screenshot: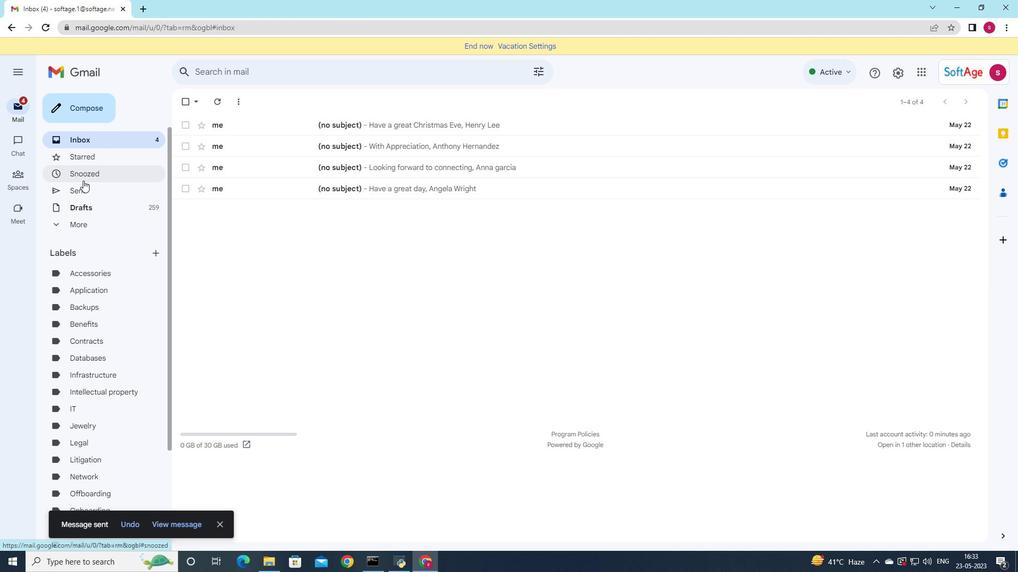 
Action: Mouse pressed left at (83, 184)
Screenshot: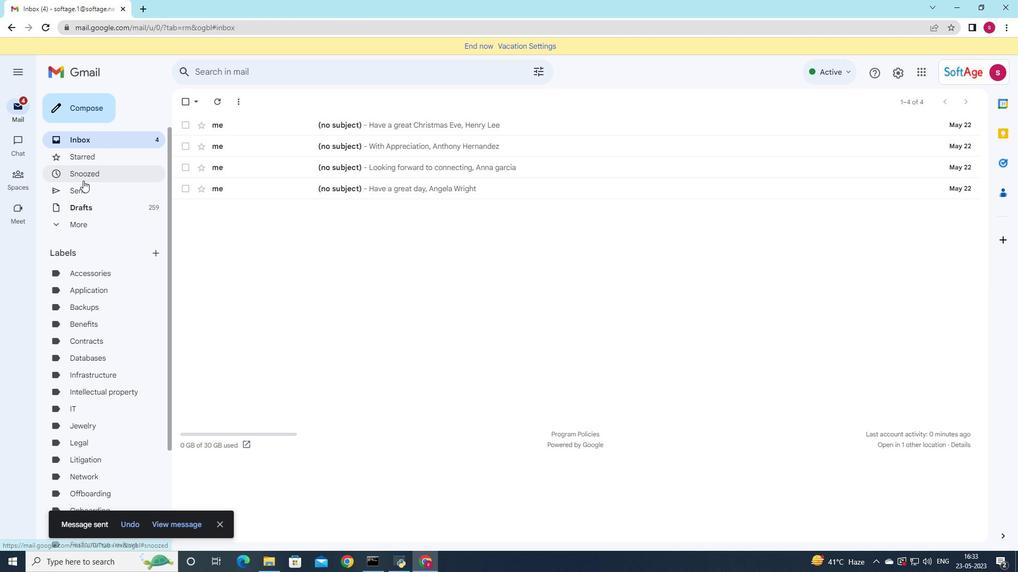 
Action: Mouse moved to (433, 163)
Screenshot: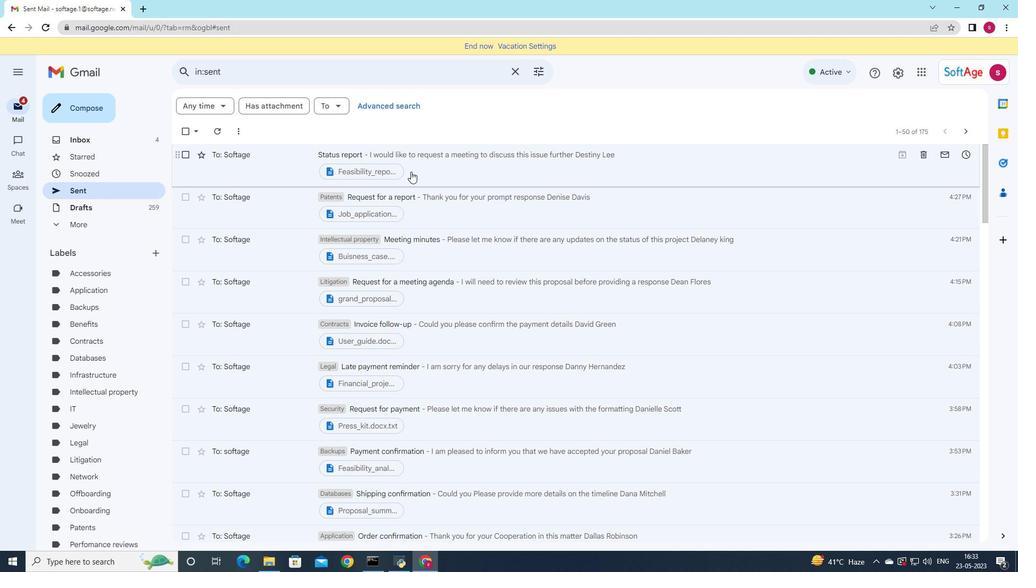 
Action: Mouse pressed left at (433, 163)
Screenshot: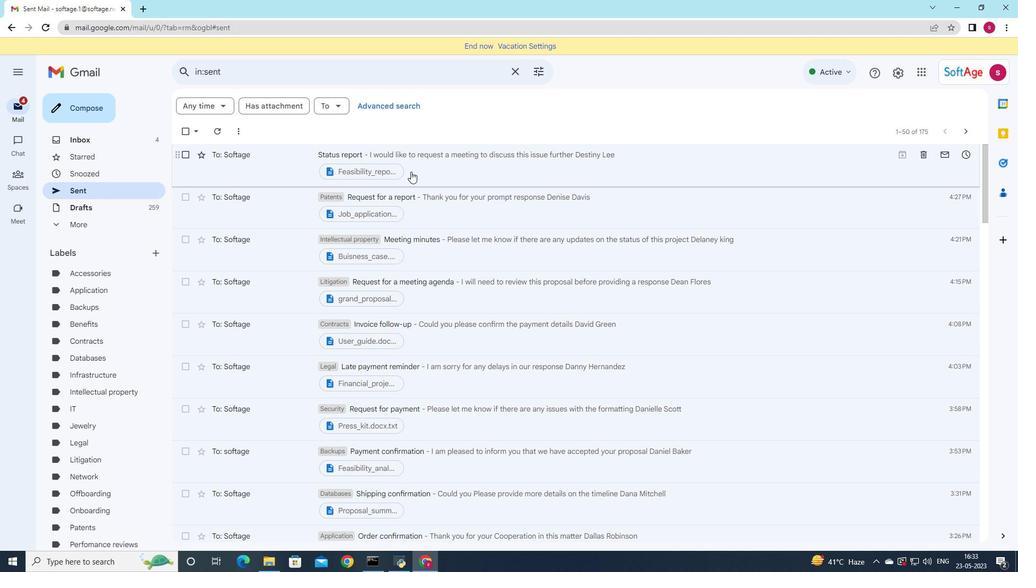 
Action: Mouse moved to (390, 102)
Screenshot: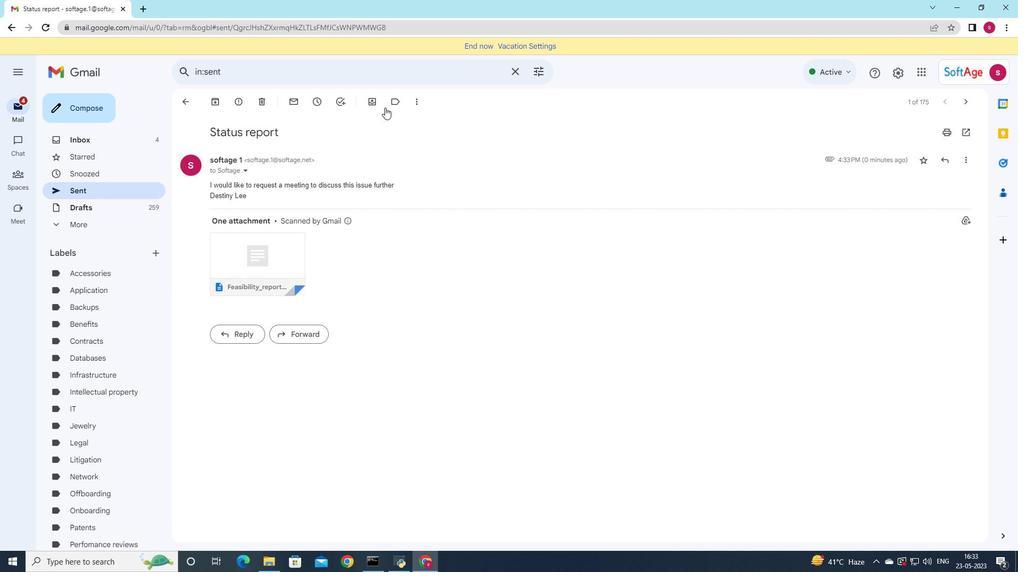 
Action: Mouse pressed left at (390, 102)
Screenshot: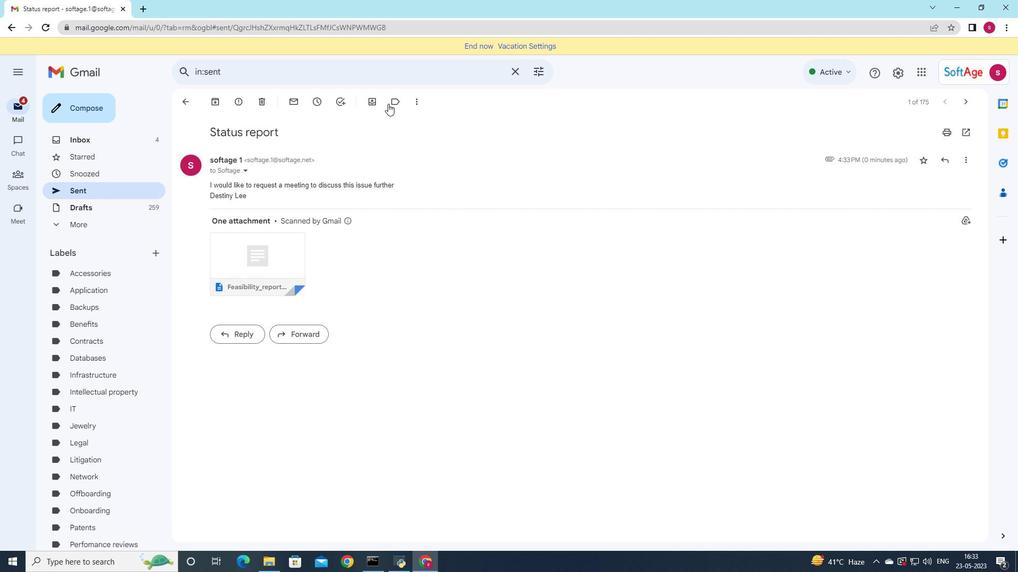 
Action: Mouse moved to (462, 294)
Screenshot: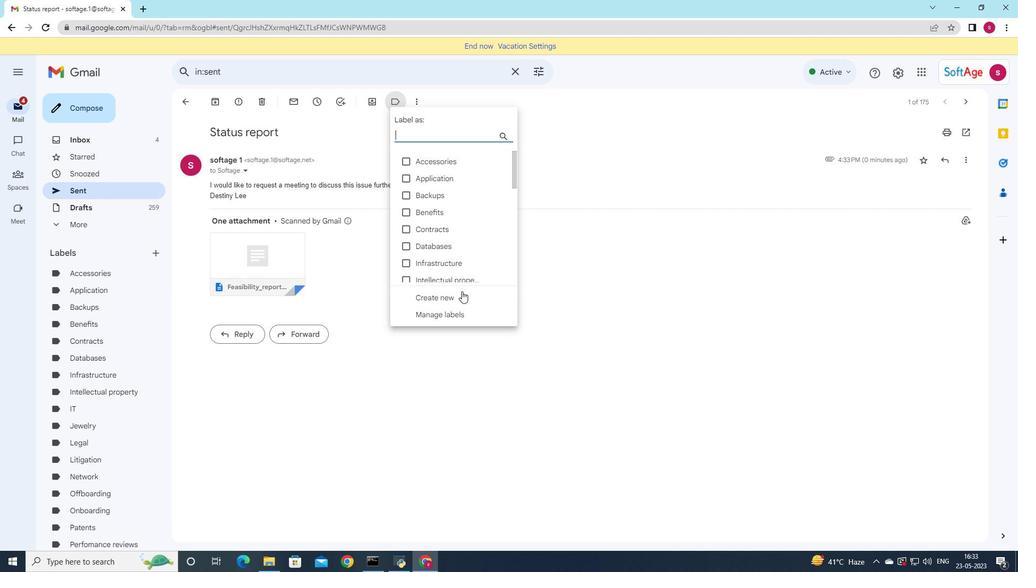 
Action: Mouse pressed left at (462, 294)
Screenshot: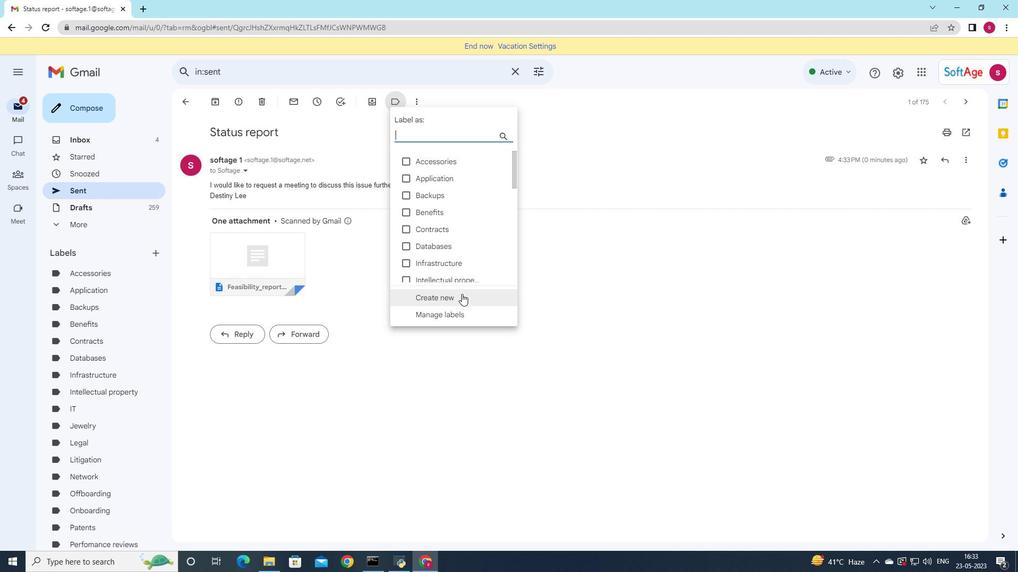 
Action: Mouse moved to (491, 274)
Screenshot: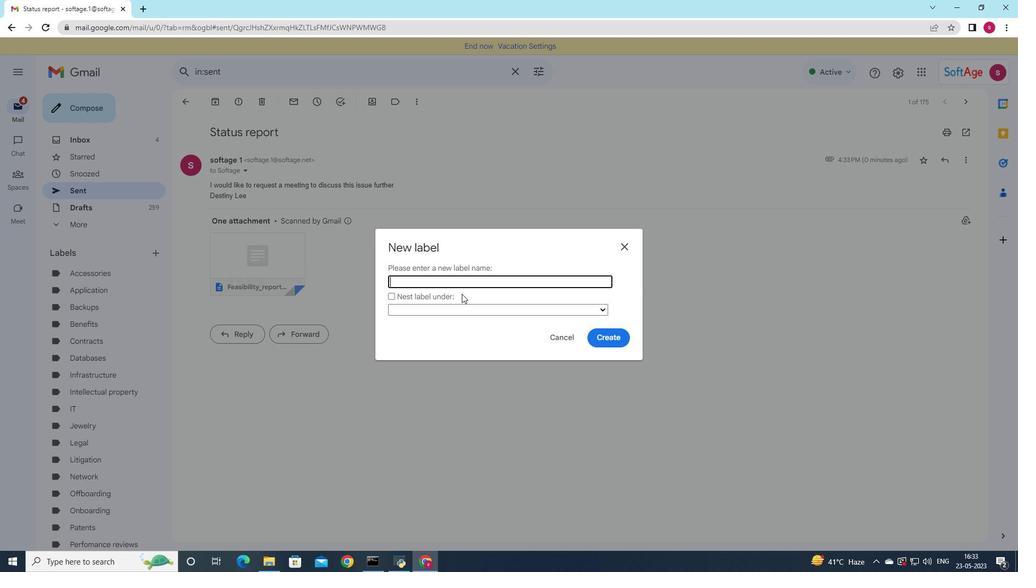 
Action: Key pressed <Key.shift><Key.shift><Key.shift><Key.shift><Key.shift><Key.shift>Trademarks
Screenshot: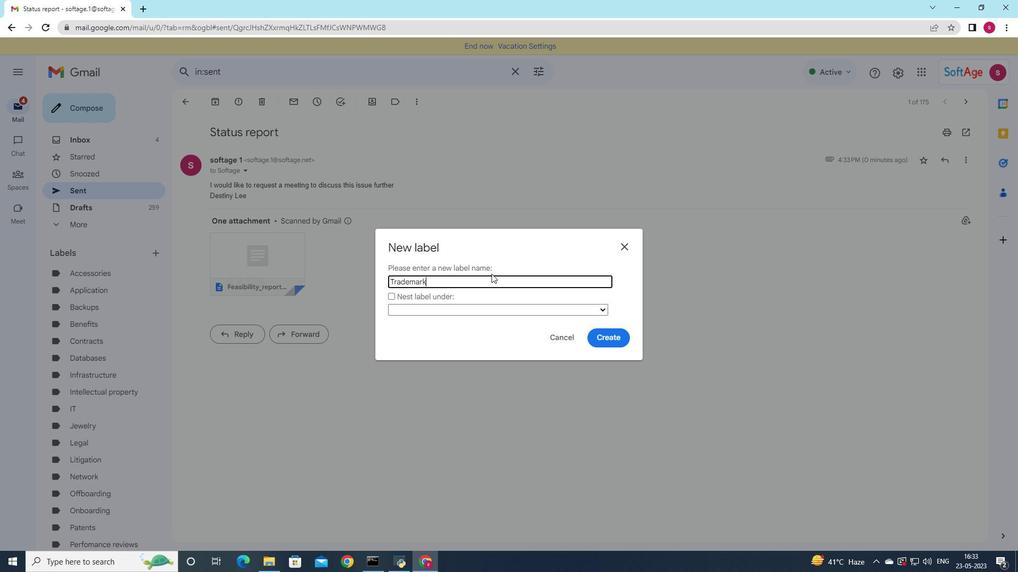 
Action: Mouse moved to (608, 334)
Screenshot: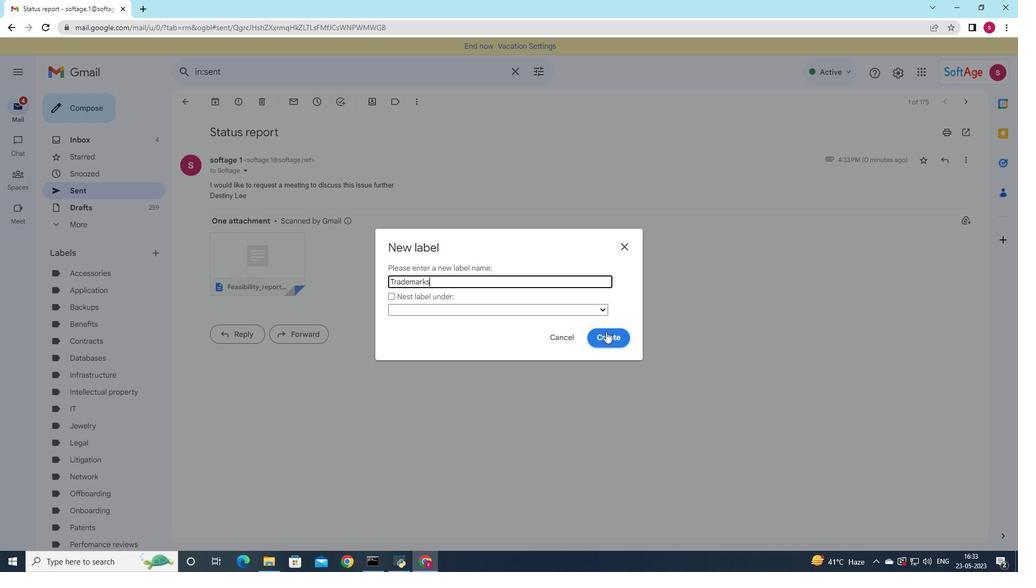 
Action: Mouse pressed left at (608, 334)
Screenshot: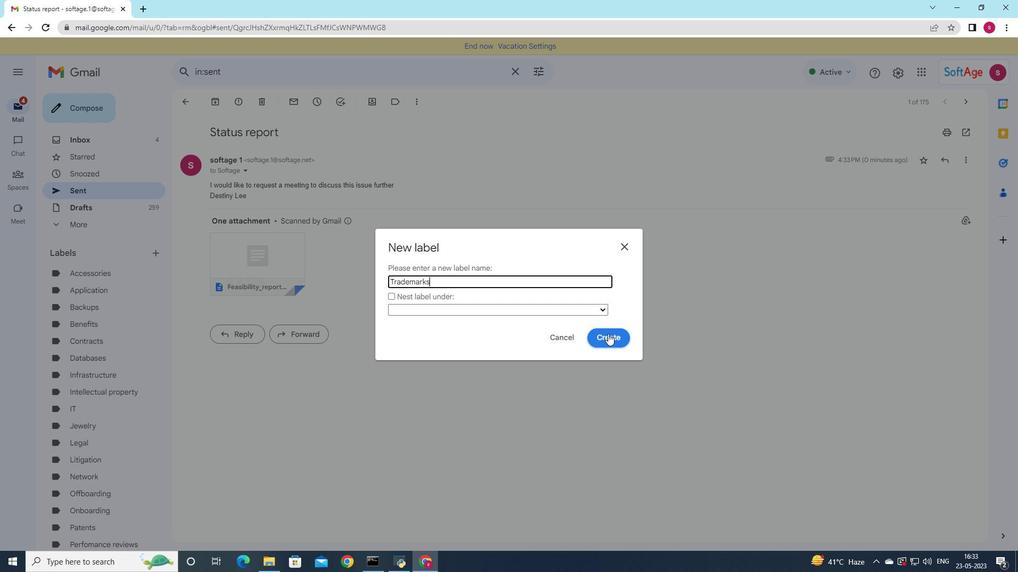 
Action: Mouse moved to (600, 334)
Screenshot: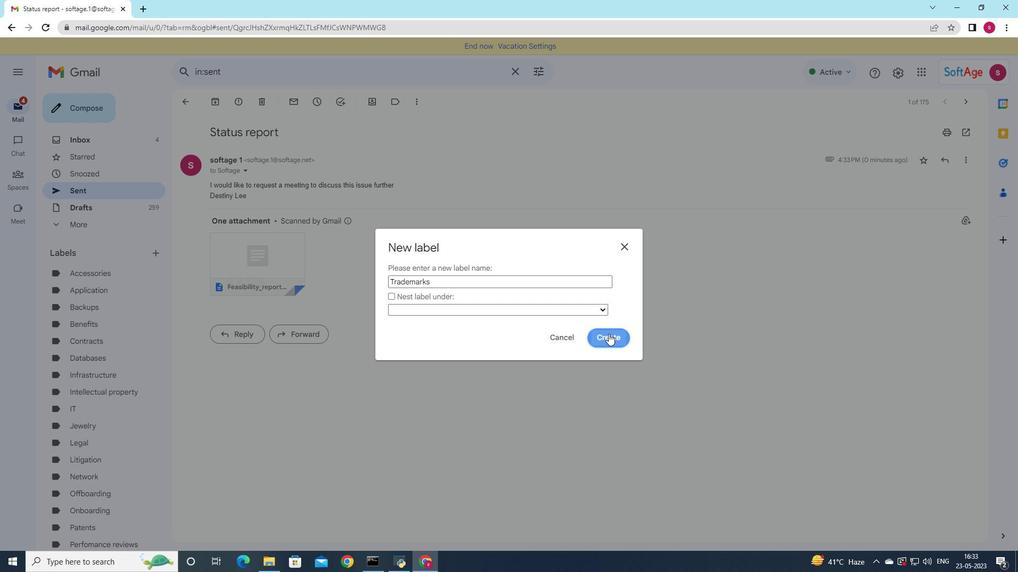 
